 Task: Start a Sprint called Sprint0000000231 in Scrum Project Project0000000077 in Jira. Start a Sprint called Sprint0000000232 in Scrum Project Project0000000078 in Jira. Start a Sprint called Sprint0000000233 in Scrum Project Project0000000078 in Jira. Start a Sprint called Sprint0000000234 in Scrum Project Project0000000078 in Jira. Create a Scrum Project Project0000000079 in Jira
Action: Mouse moved to (77, 299)
Screenshot: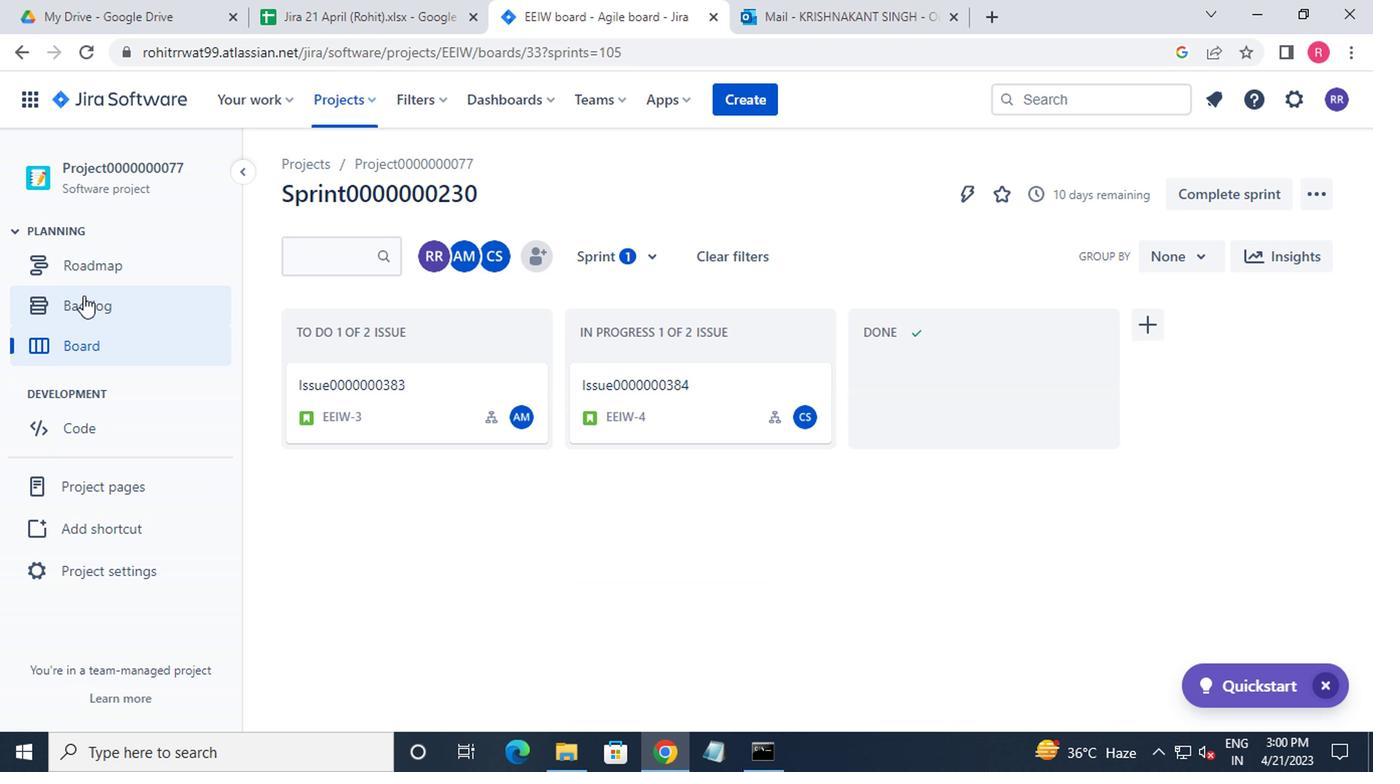 
Action: Mouse pressed left at (77, 299)
Screenshot: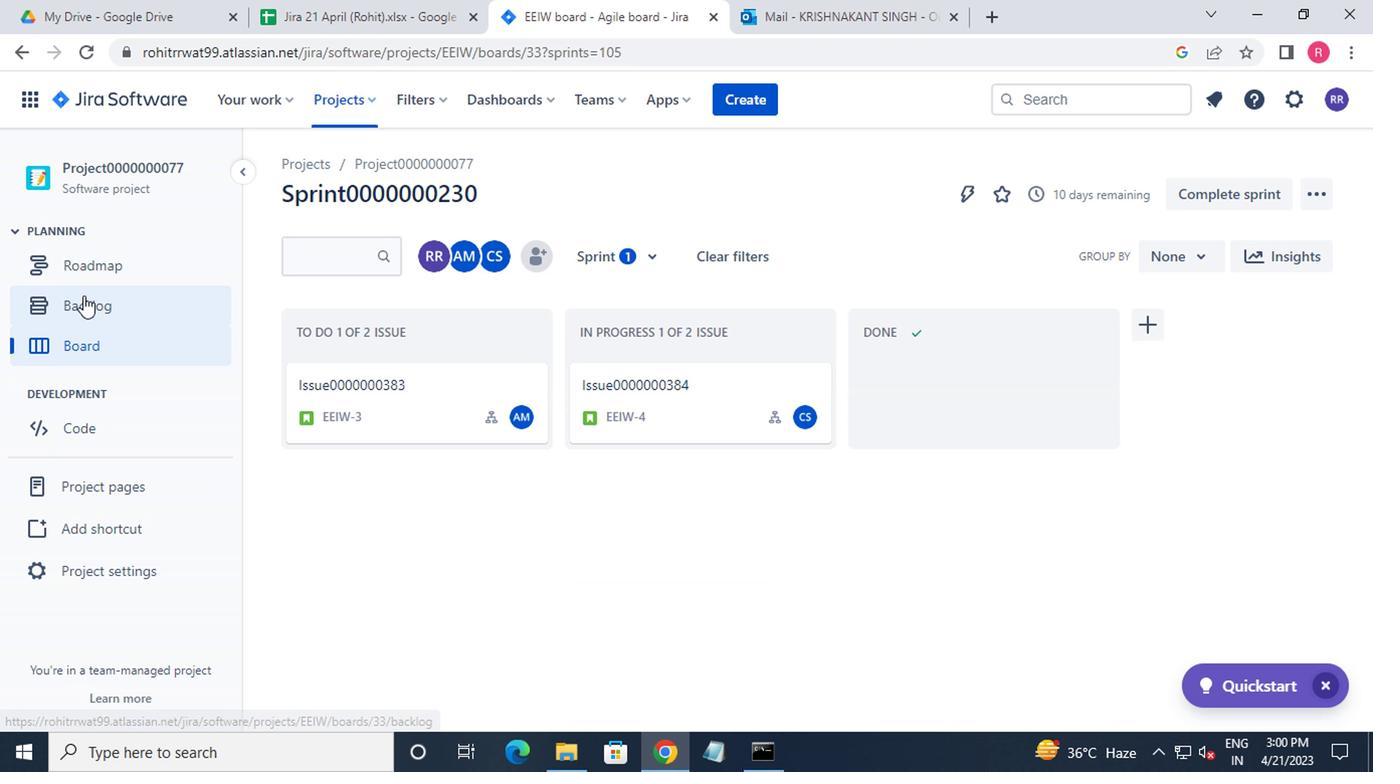 
Action: Mouse moved to (975, 411)
Screenshot: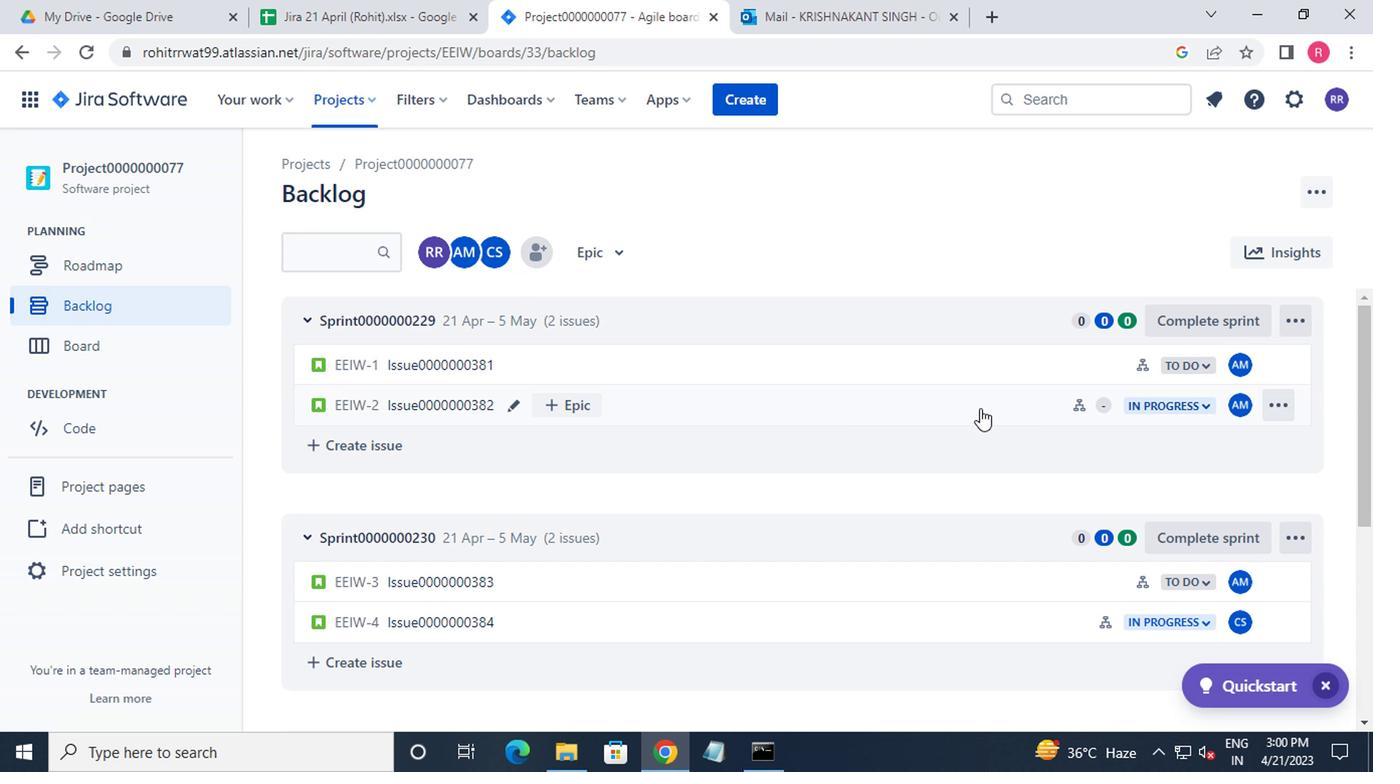 
Action: Mouse scrolled (975, 409) with delta (0, -1)
Screenshot: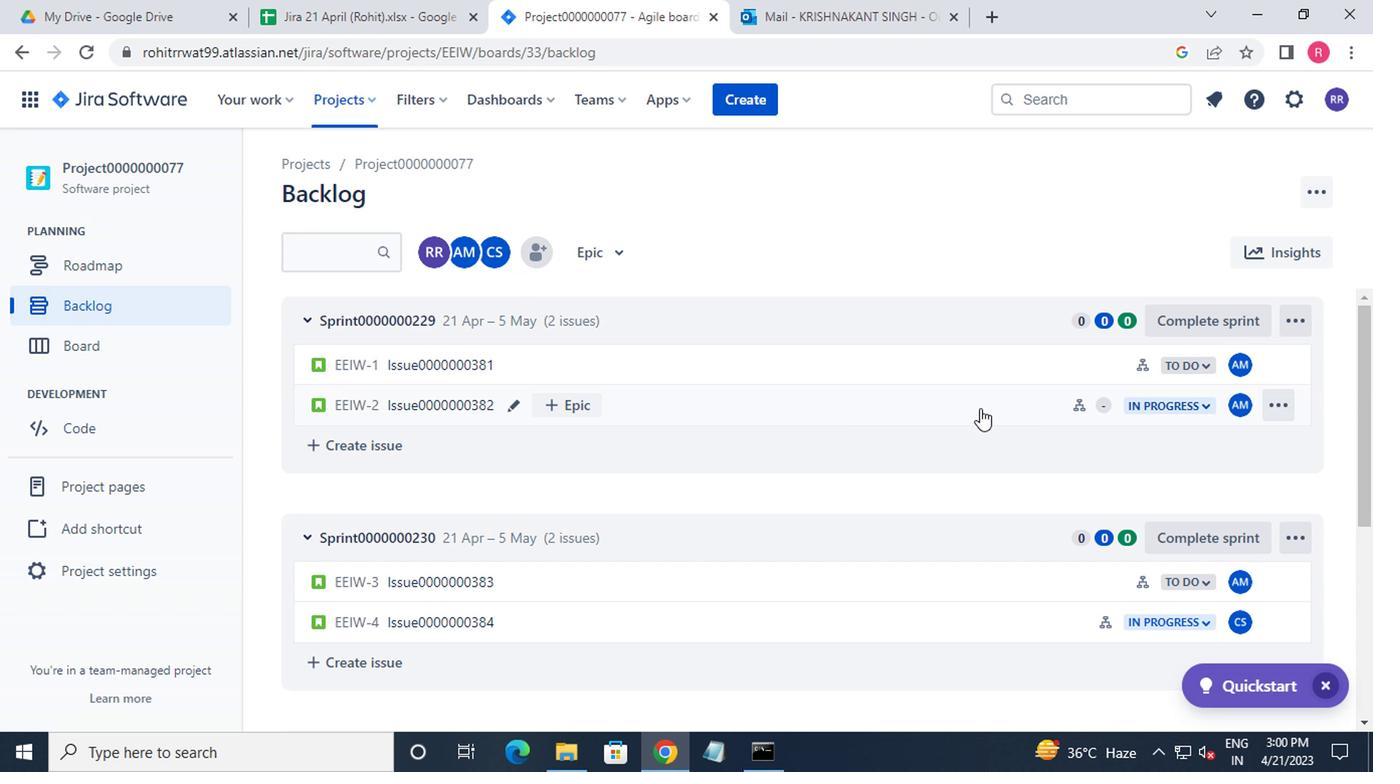 
Action: Mouse moved to (979, 421)
Screenshot: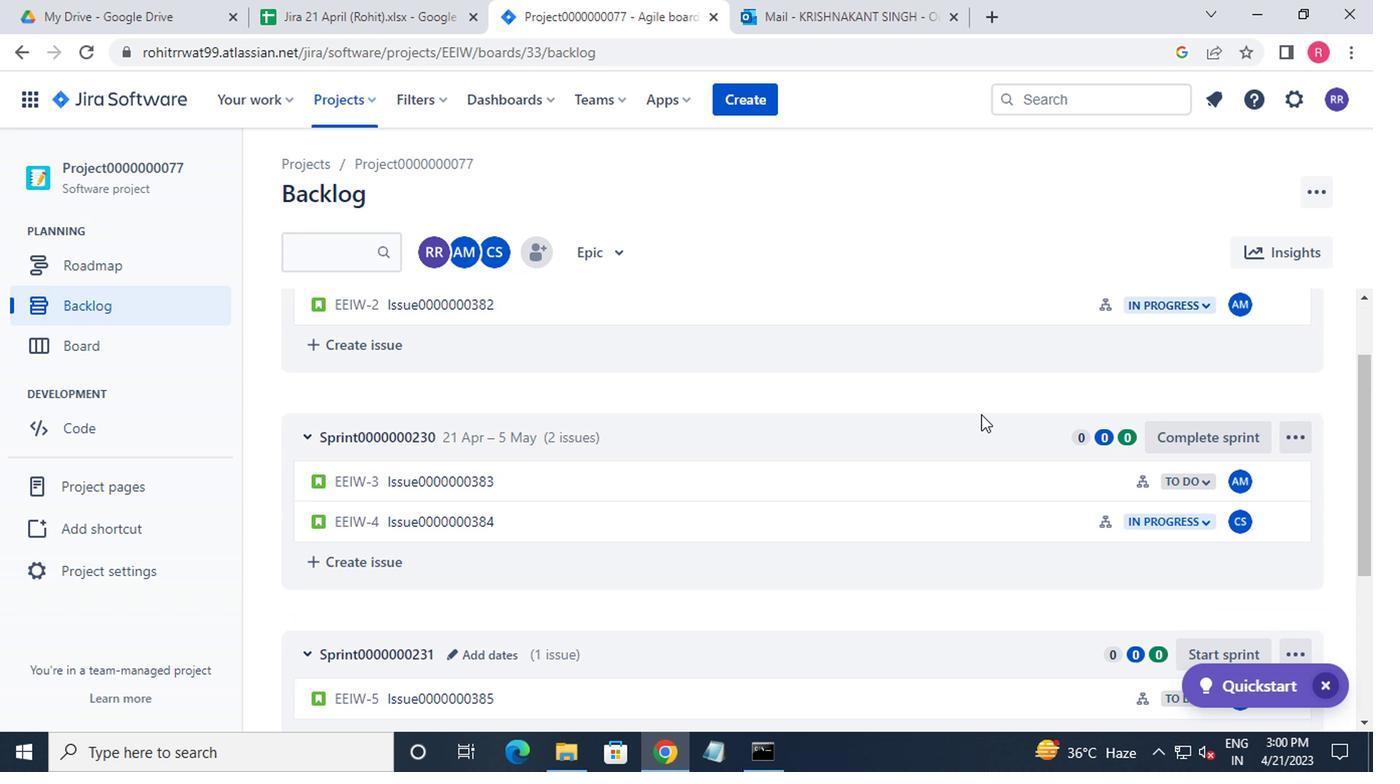 
Action: Mouse scrolled (979, 419) with delta (0, -1)
Screenshot: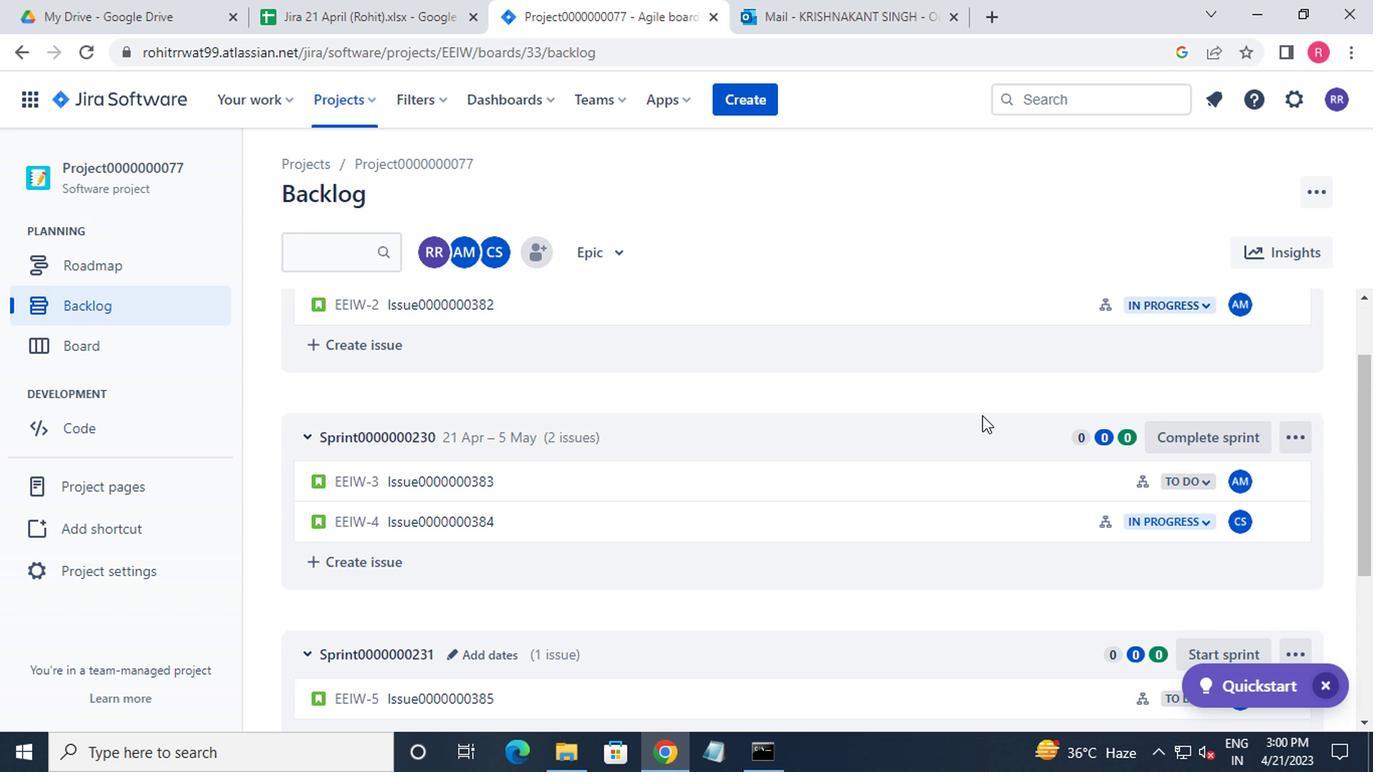 
Action: Mouse moved to (1211, 550)
Screenshot: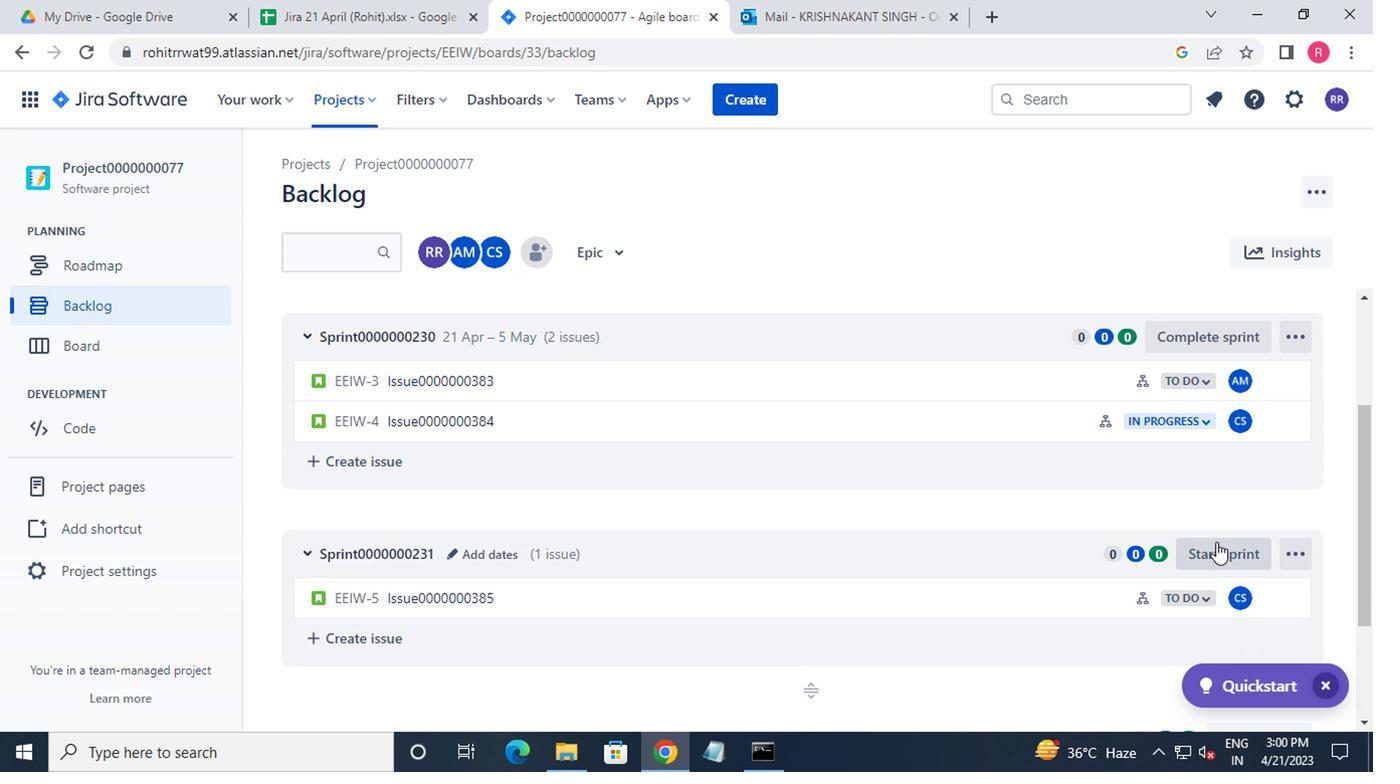 
Action: Mouse pressed left at (1211, 550)
Screenshot: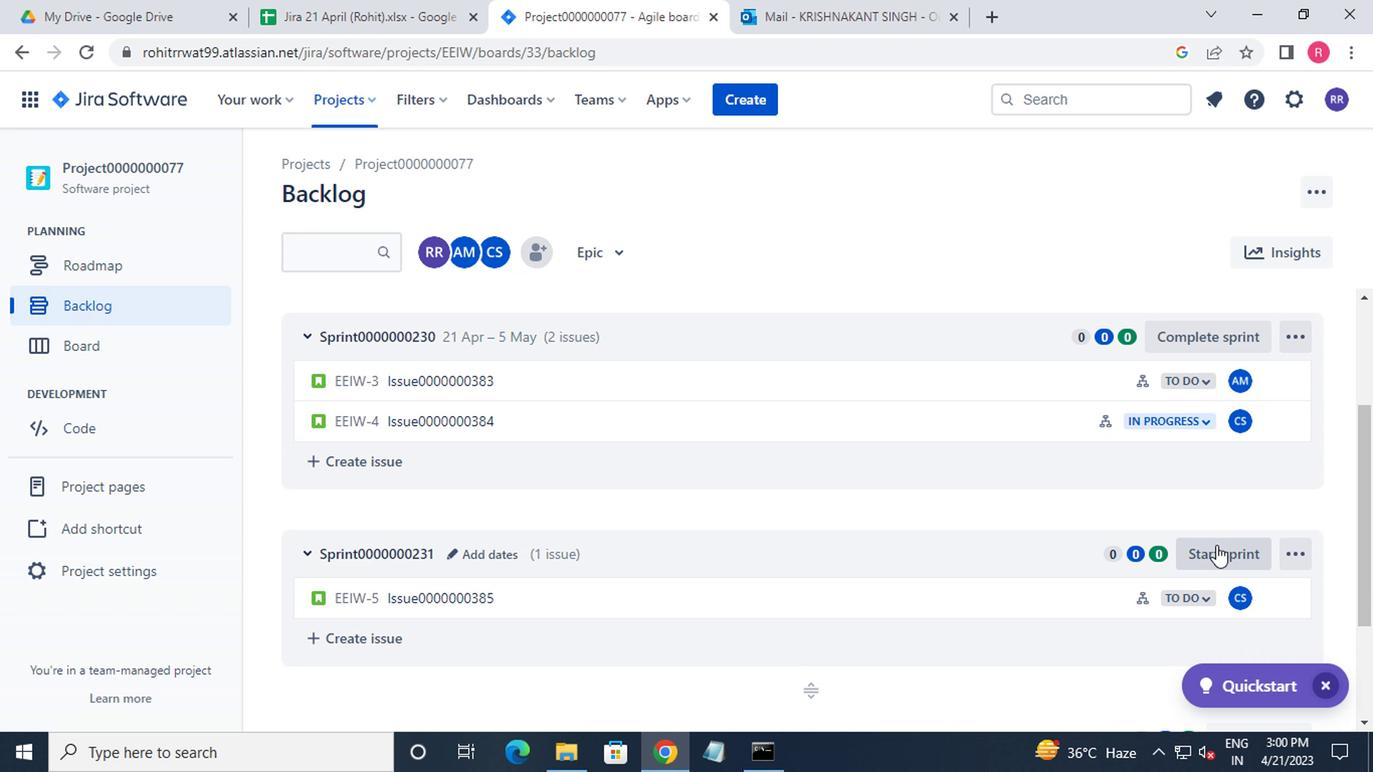 
Action: Mouse moved to (771, 421)
Screenshot: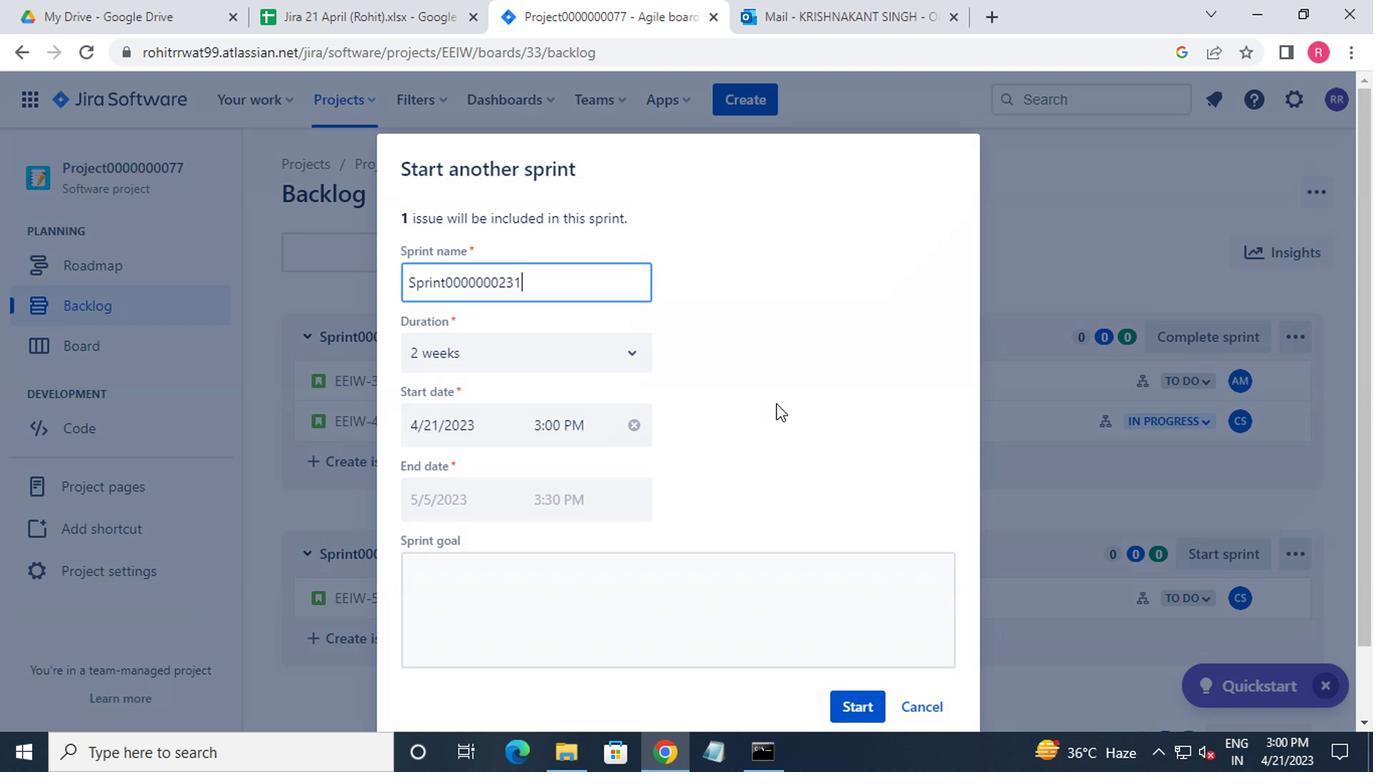 
Action: Mouse scrolled (771, 419) with delta (0, -1)
Screenshot: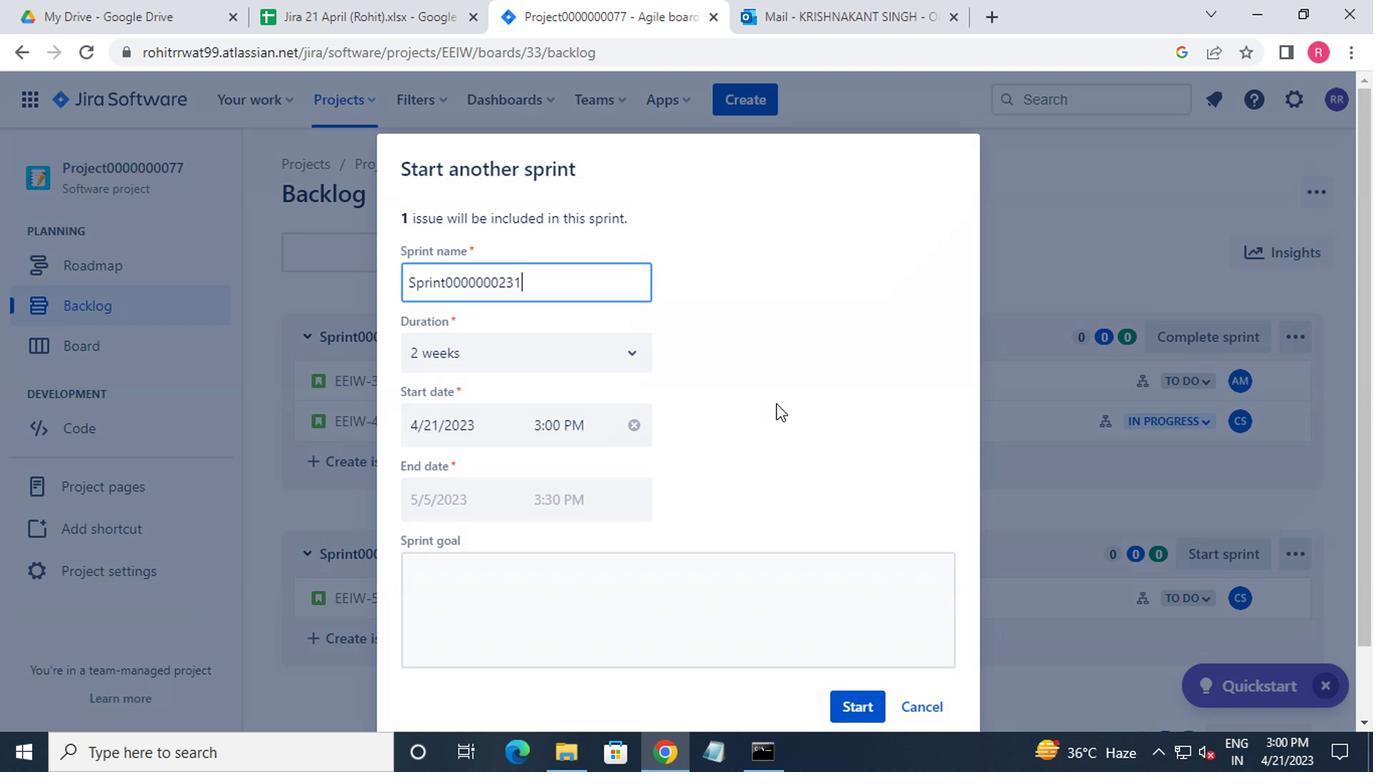 
Action: Mouse moved to (769, 437)
Screenshot: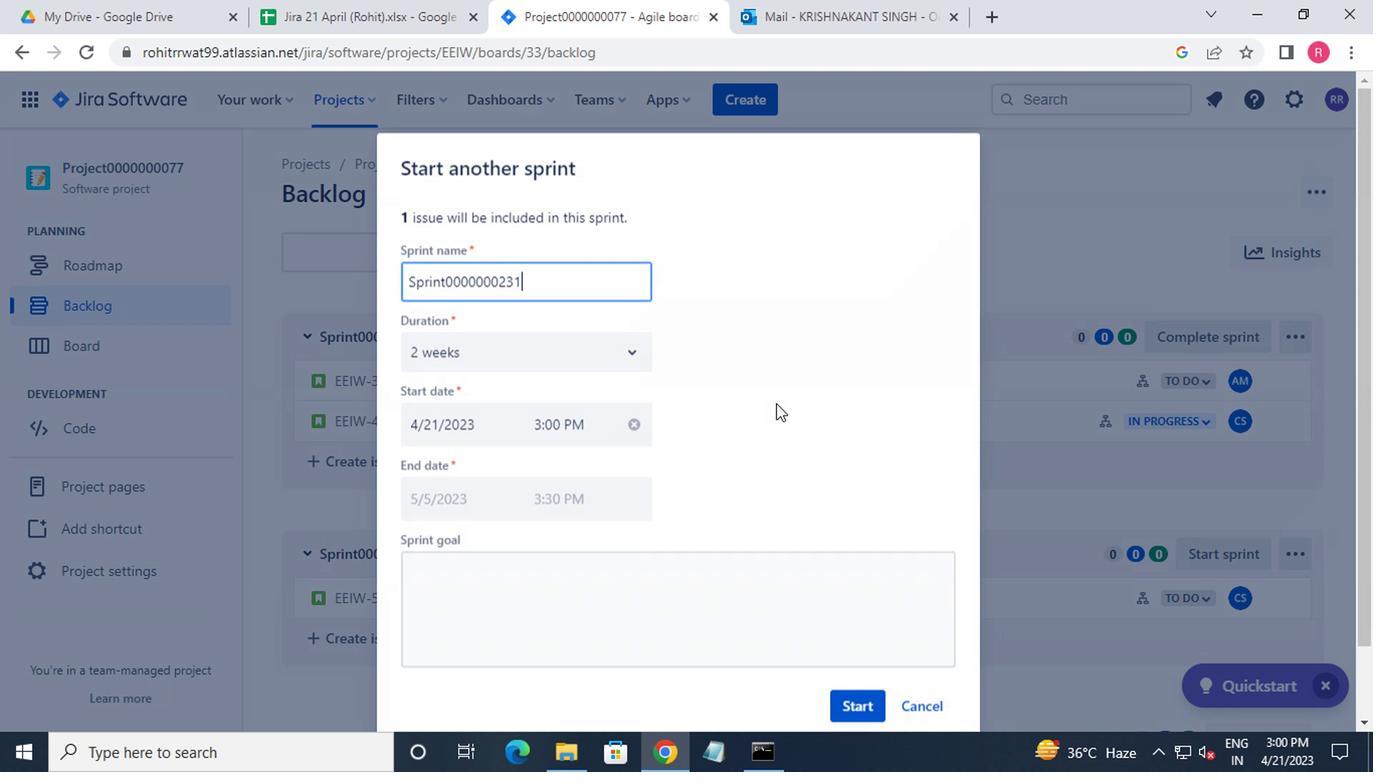 
Action: Mouse scrolled (769, 436) with delta (0, 0)
Screenshot: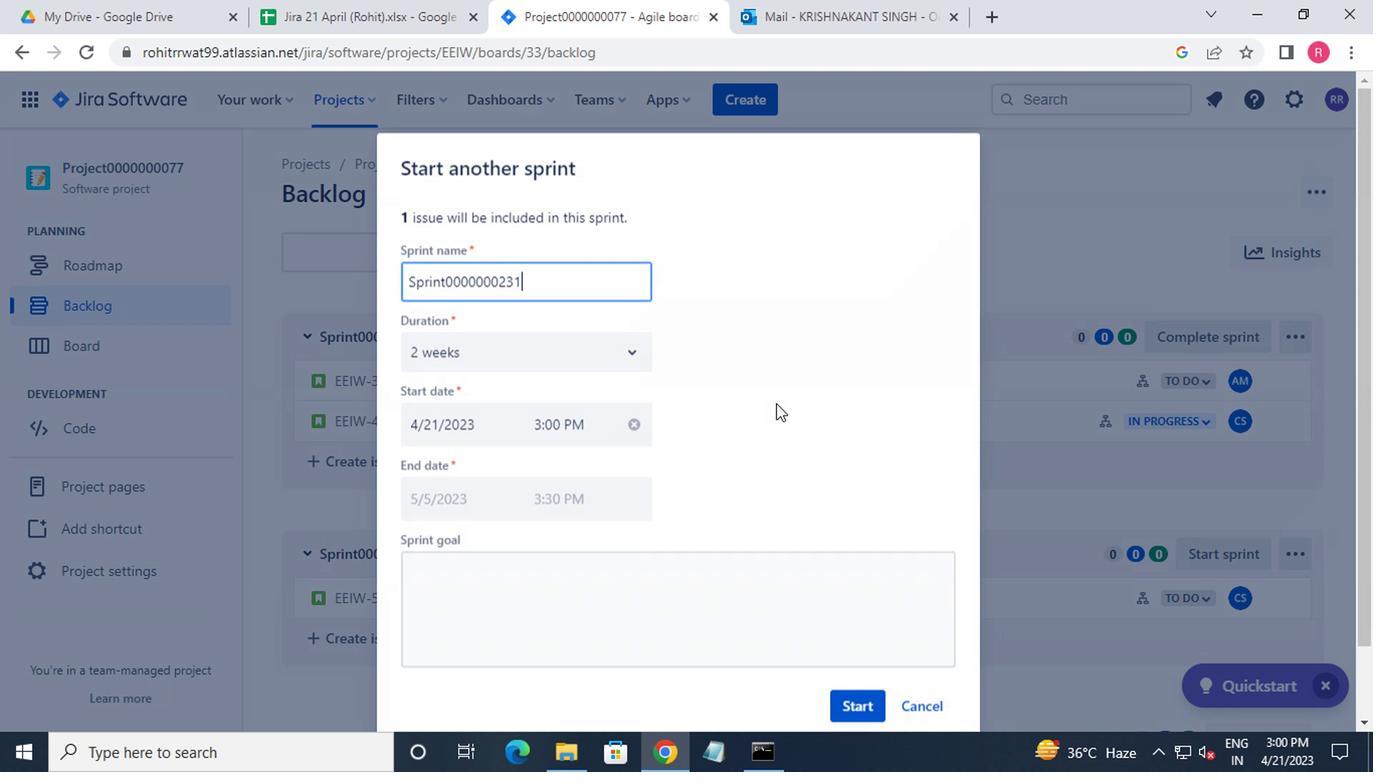 
Action: Mouse moved to (774, 454)
Screenshot: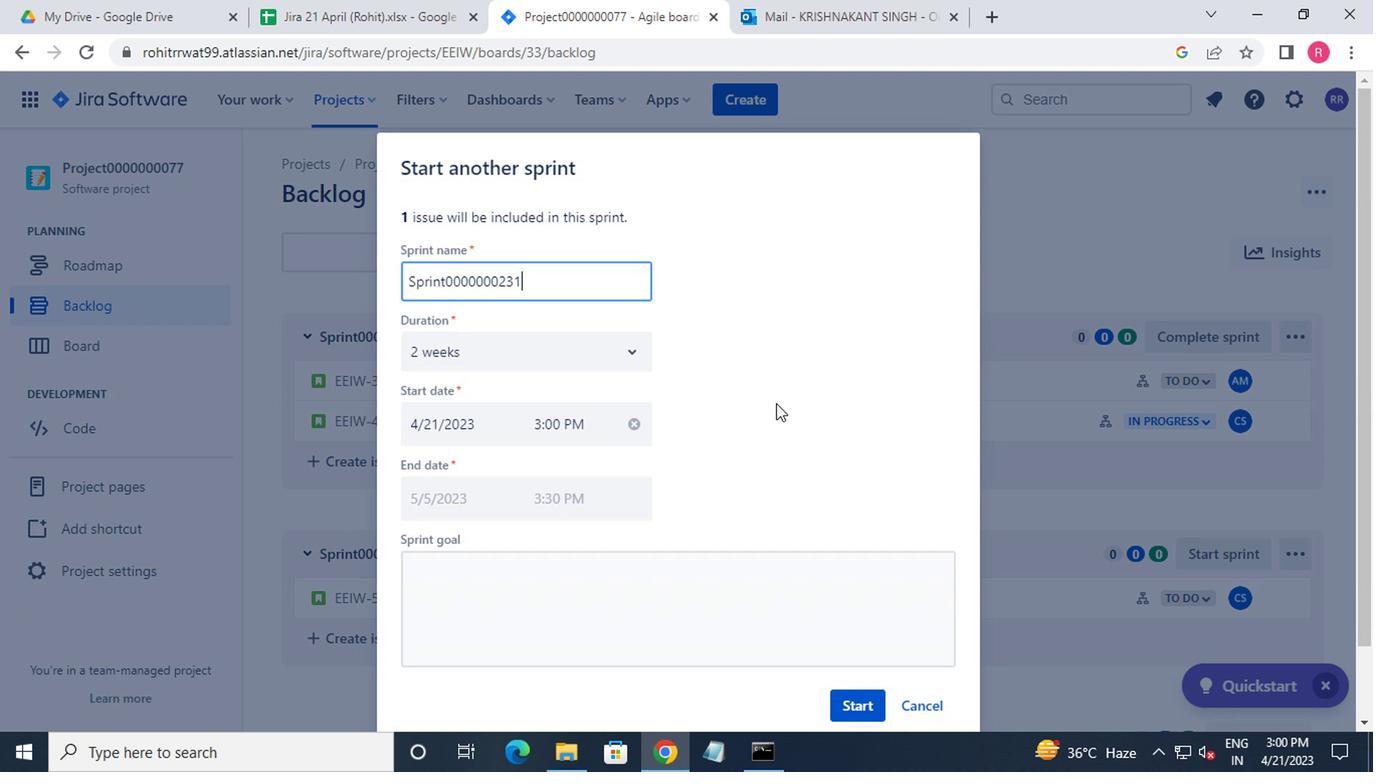 
Action: Mouse scrolled (774, 453) with delta (0, -1)
Screenshot: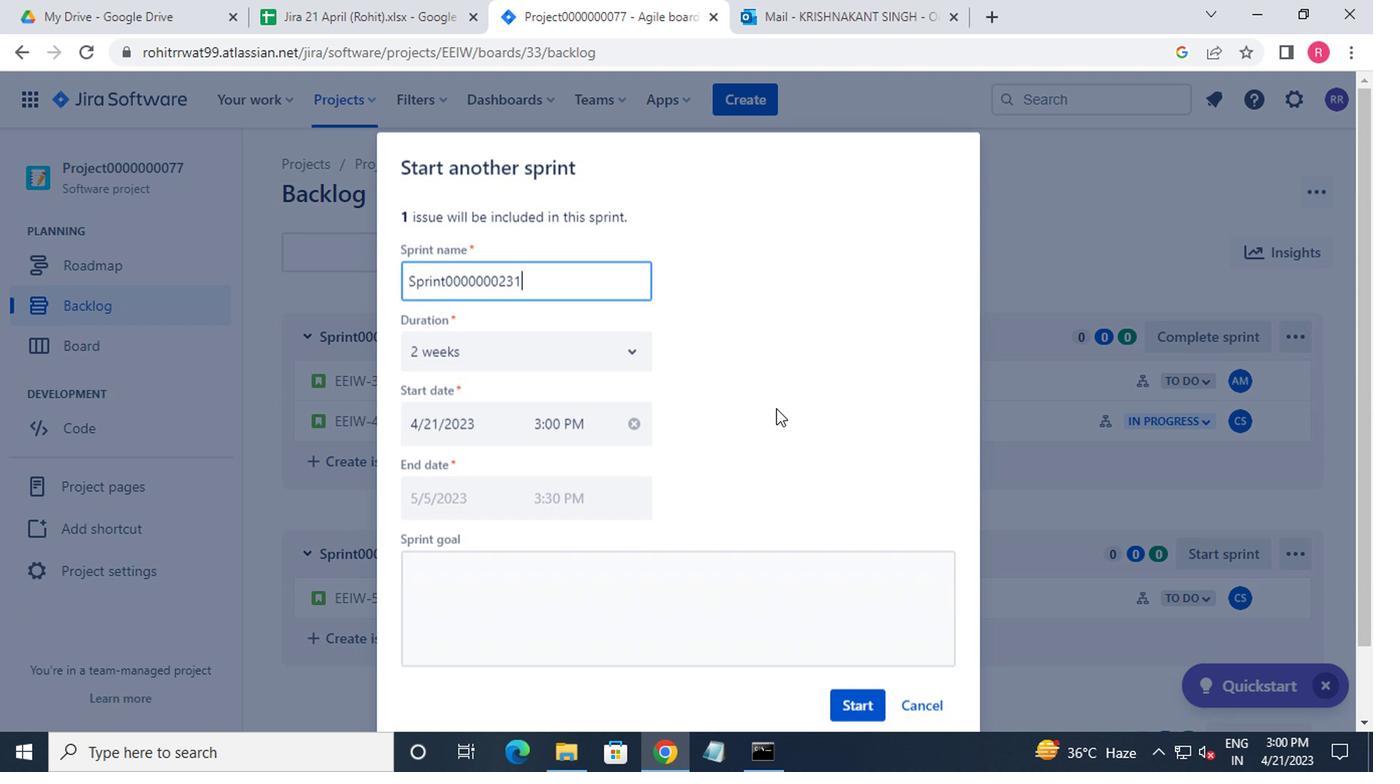 
Action: Mouse moved to (825, 630)
Screenshot: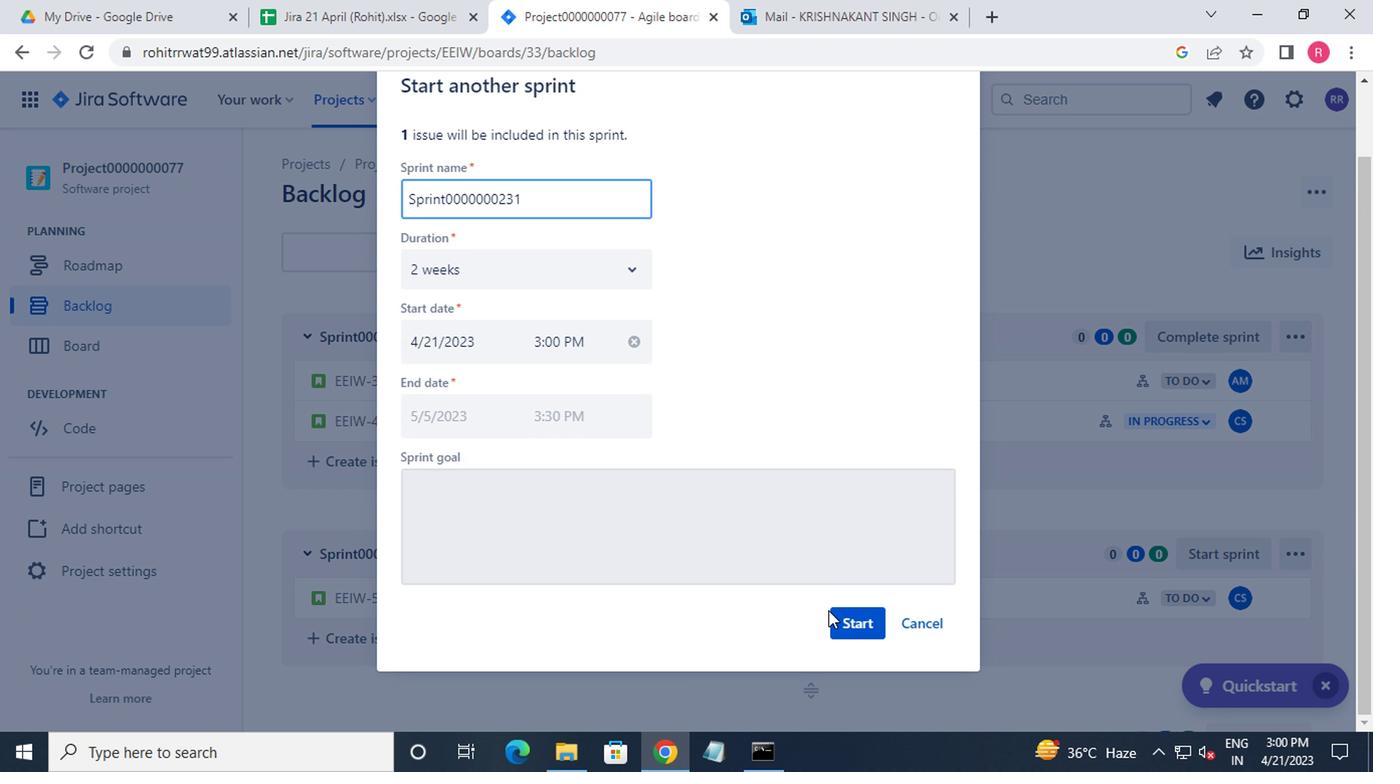 
Action: Mouse pressed left at (825, 630)
Screenshot: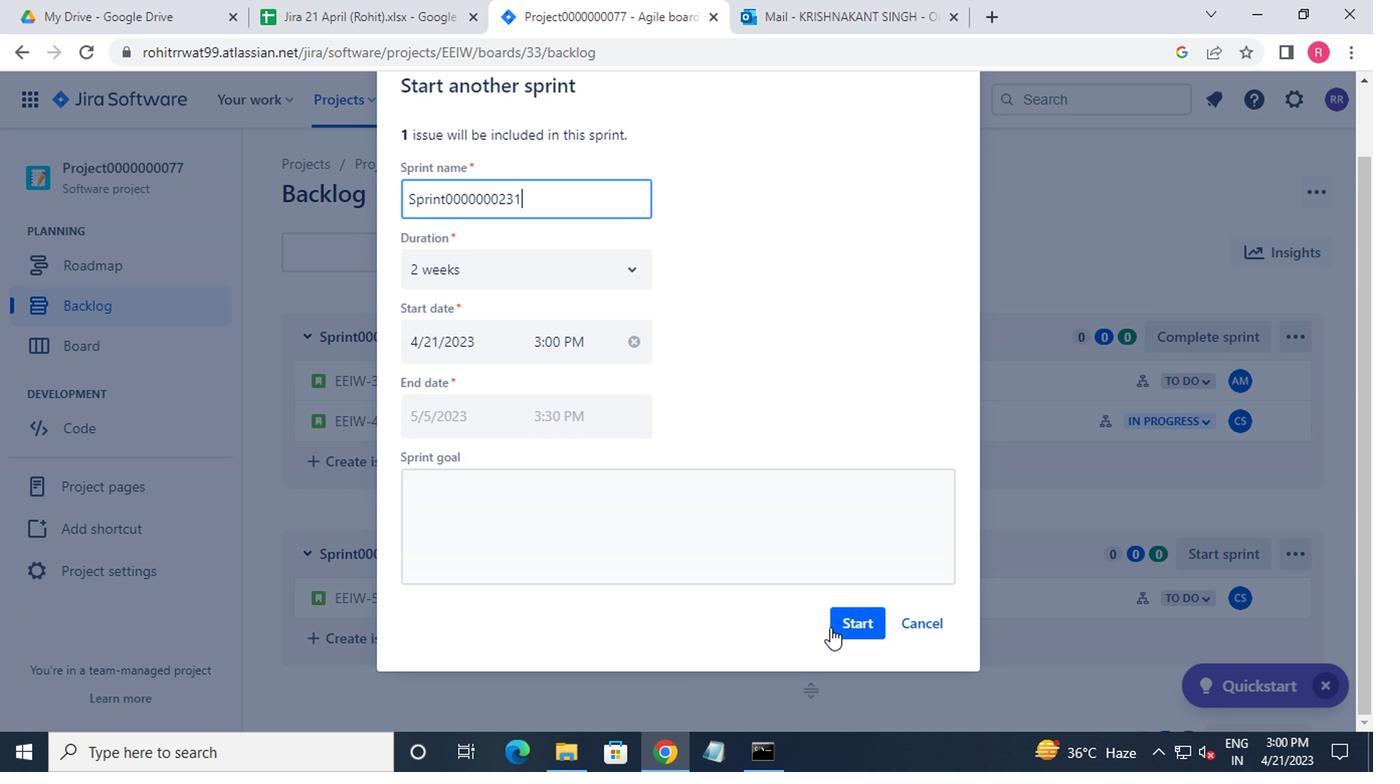 
Action: Mouse moved to (359, 105)
Screenshot: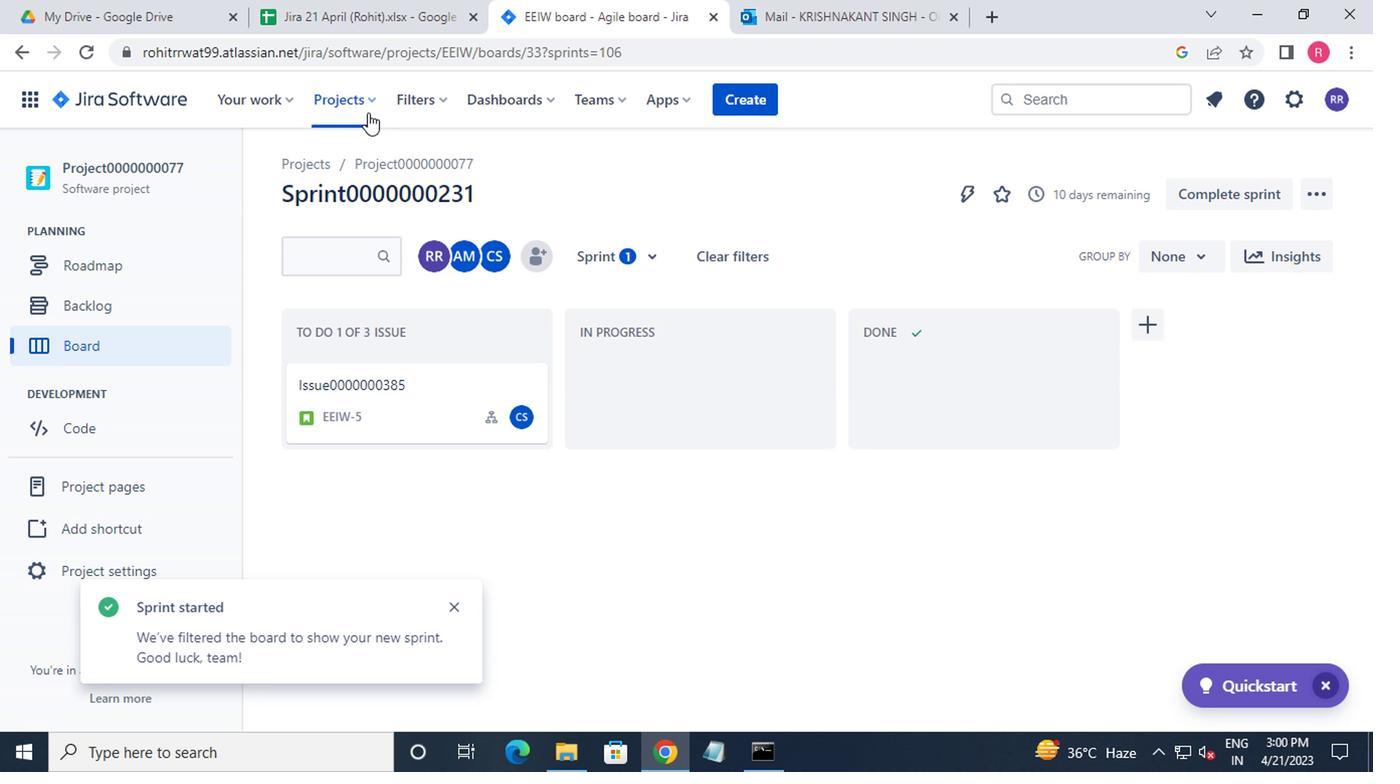 
Action: Mouse pressed left at (359, 105)
Screenshot: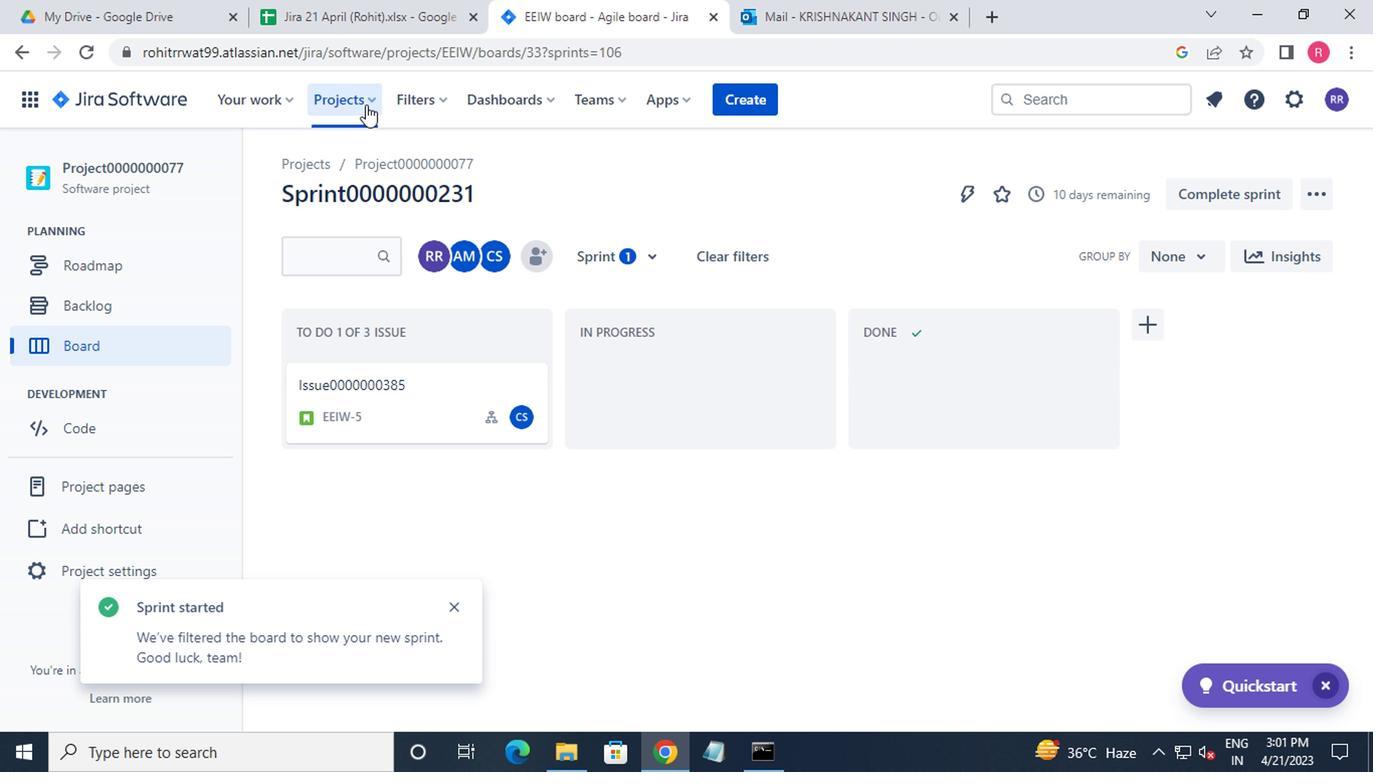 
Action: Mouse moved to (434, 260)
Screenshot: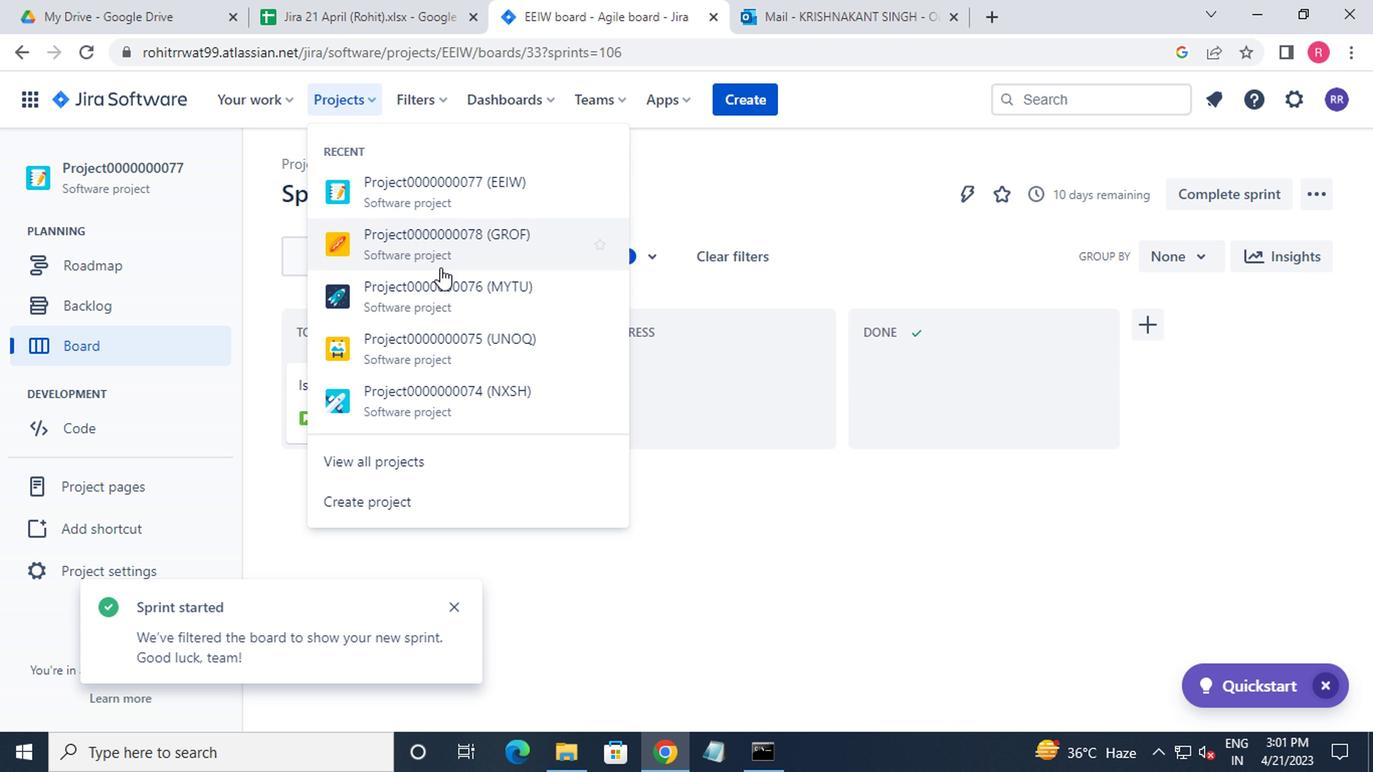 
Action: Mouse pressed left at (434, 260)
Screenshot: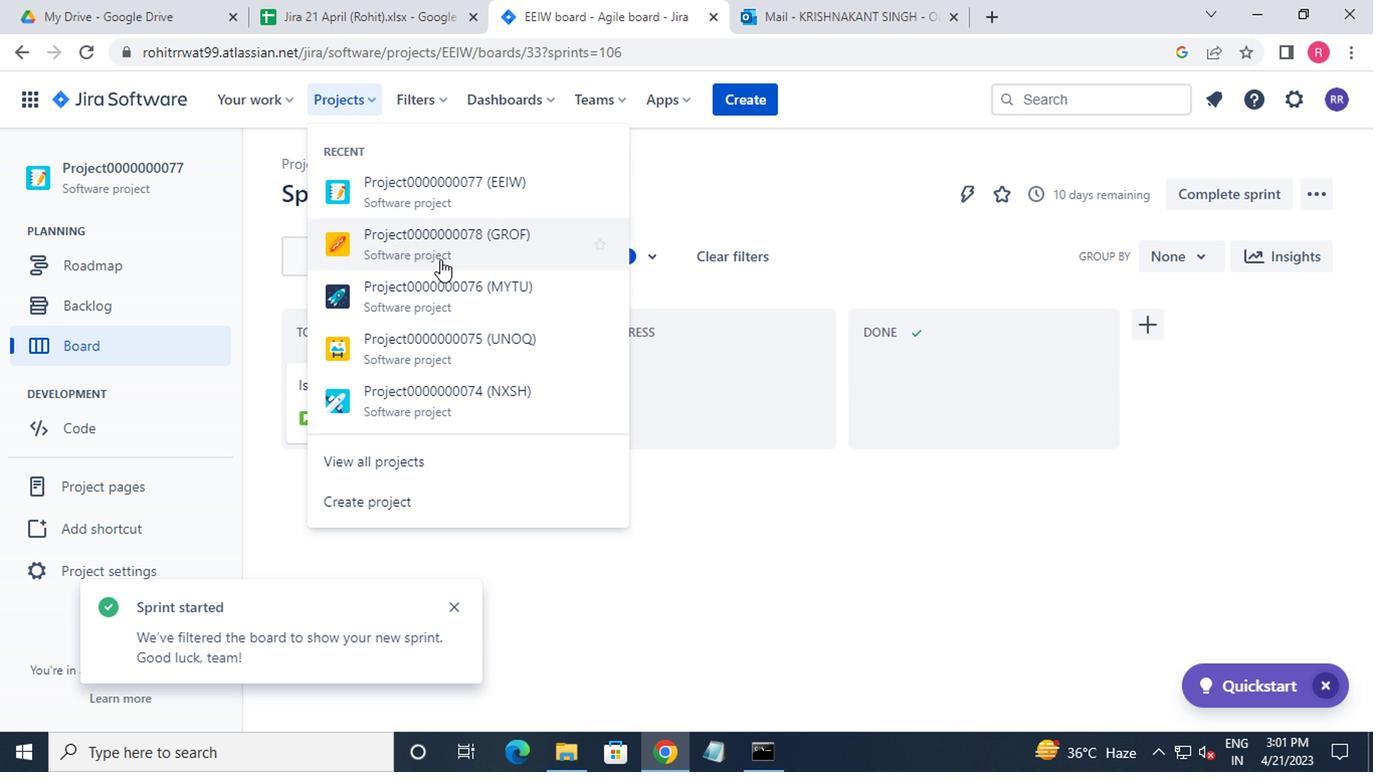 
Action: Mouse moved to (158, 303)
Screenshot: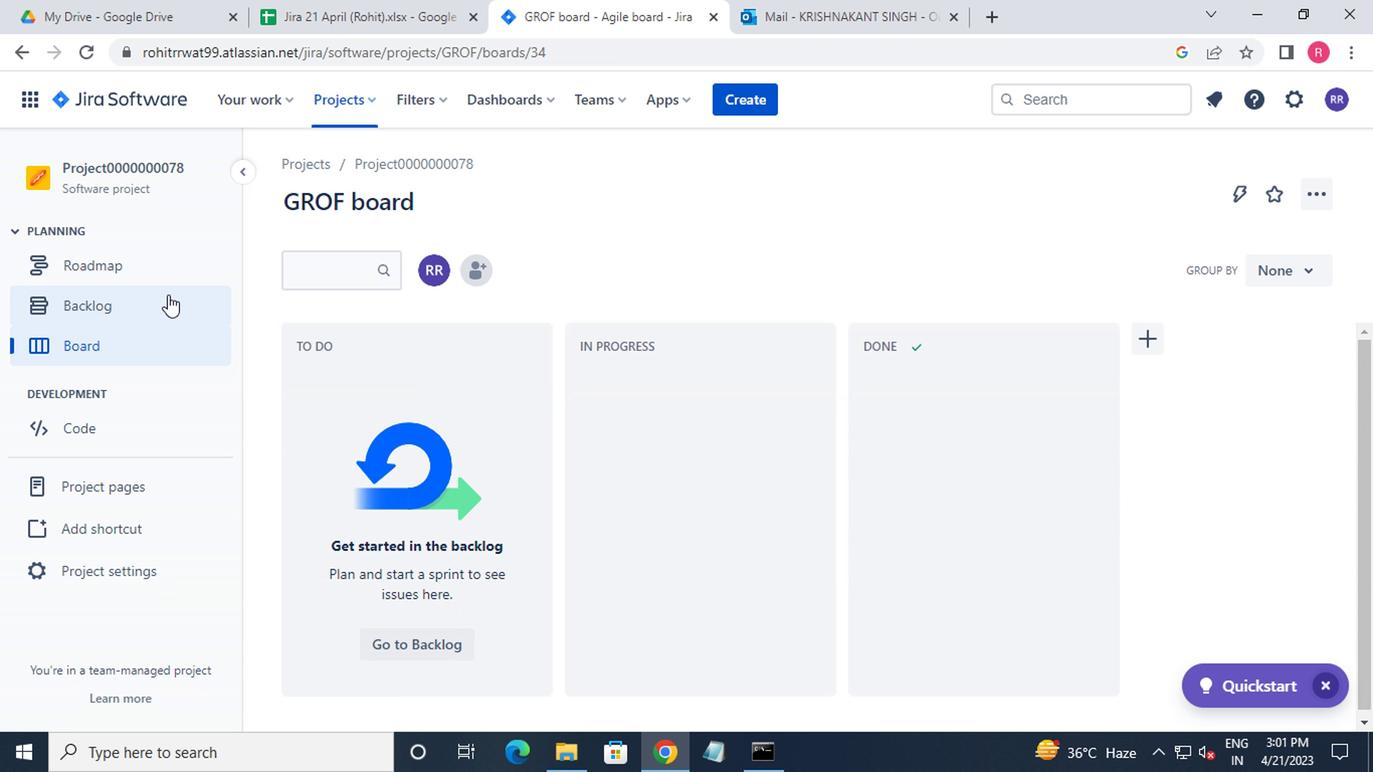 
Action: Mouse pressed left at (158, 303)
Screenshot: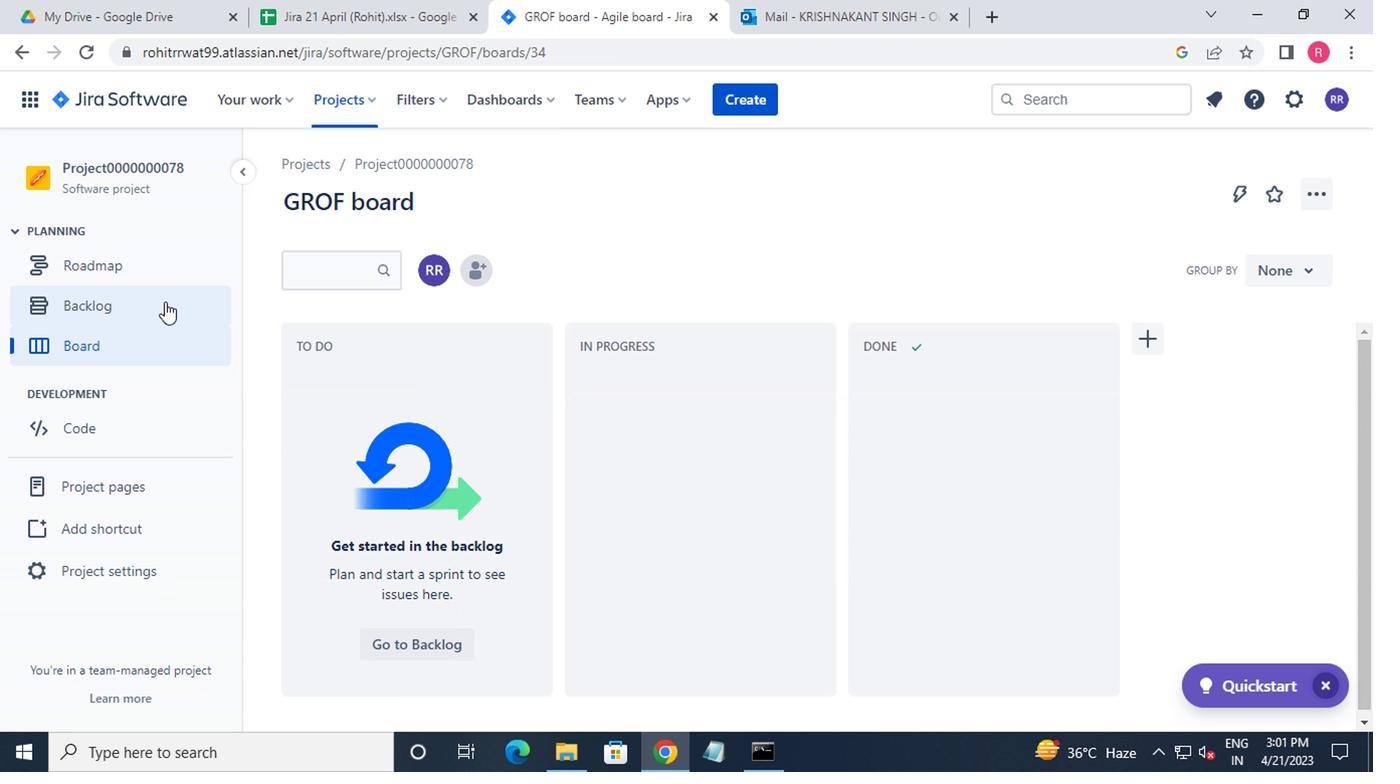 
Action: Mouse moved to (1183, 316)
Screenshot: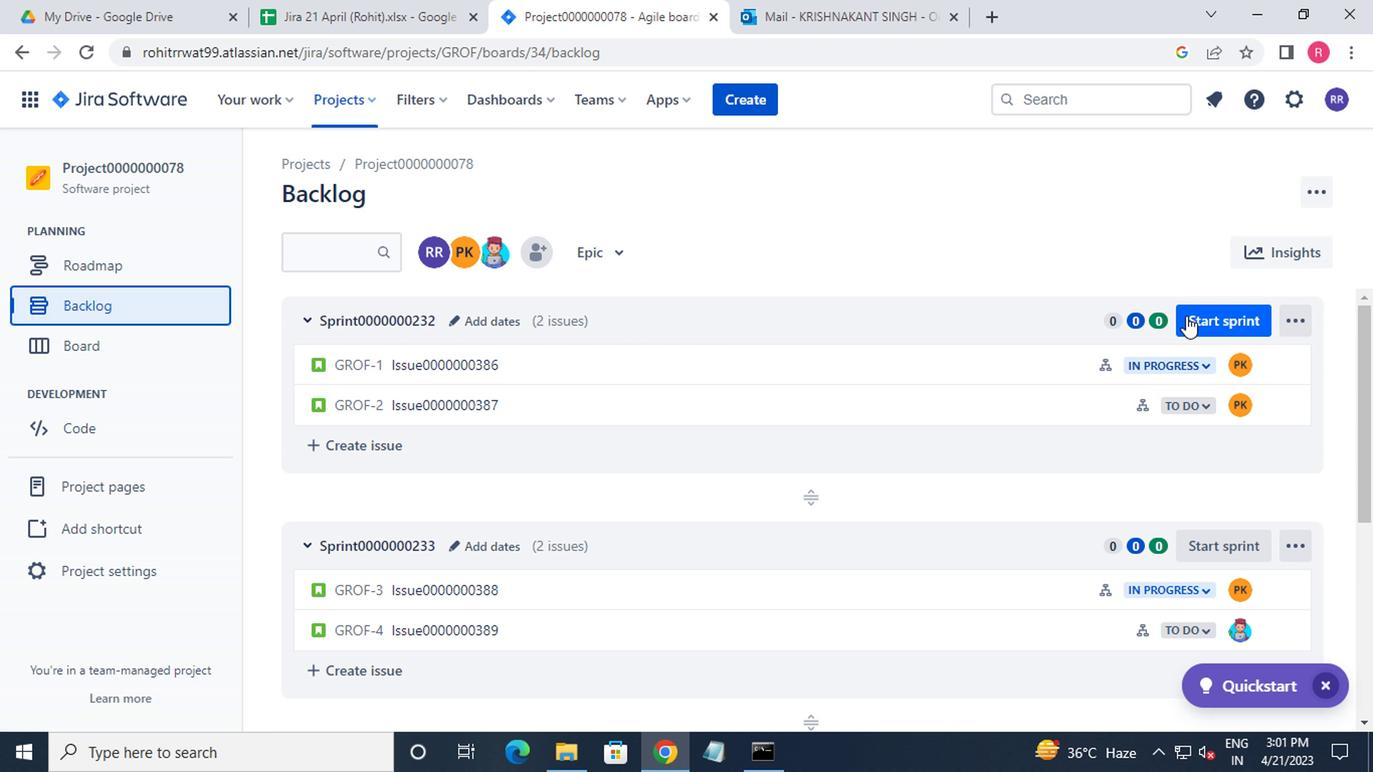 
Action: Mouse pressed left at (1183, 316)
Screenshot: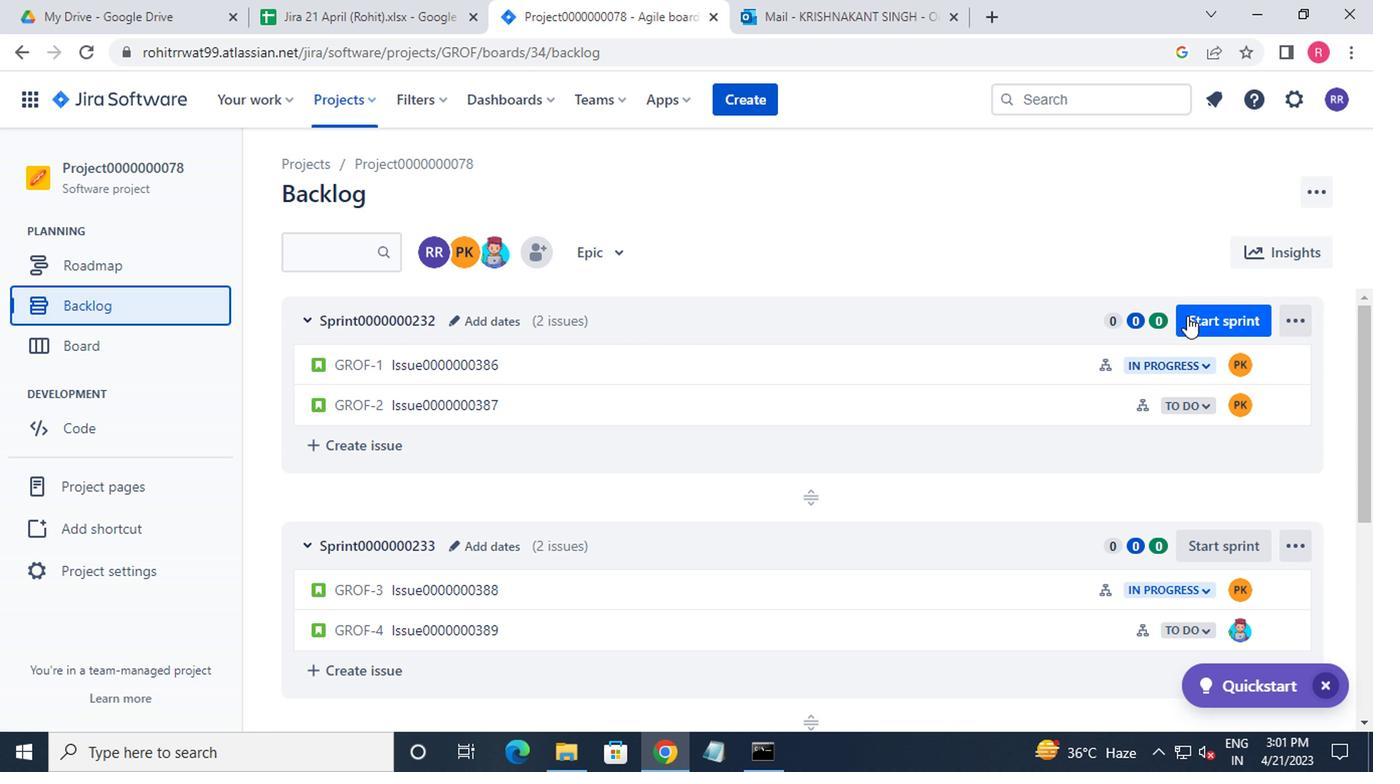 
Action: Mouse moved to (848, 701)
Screenshot: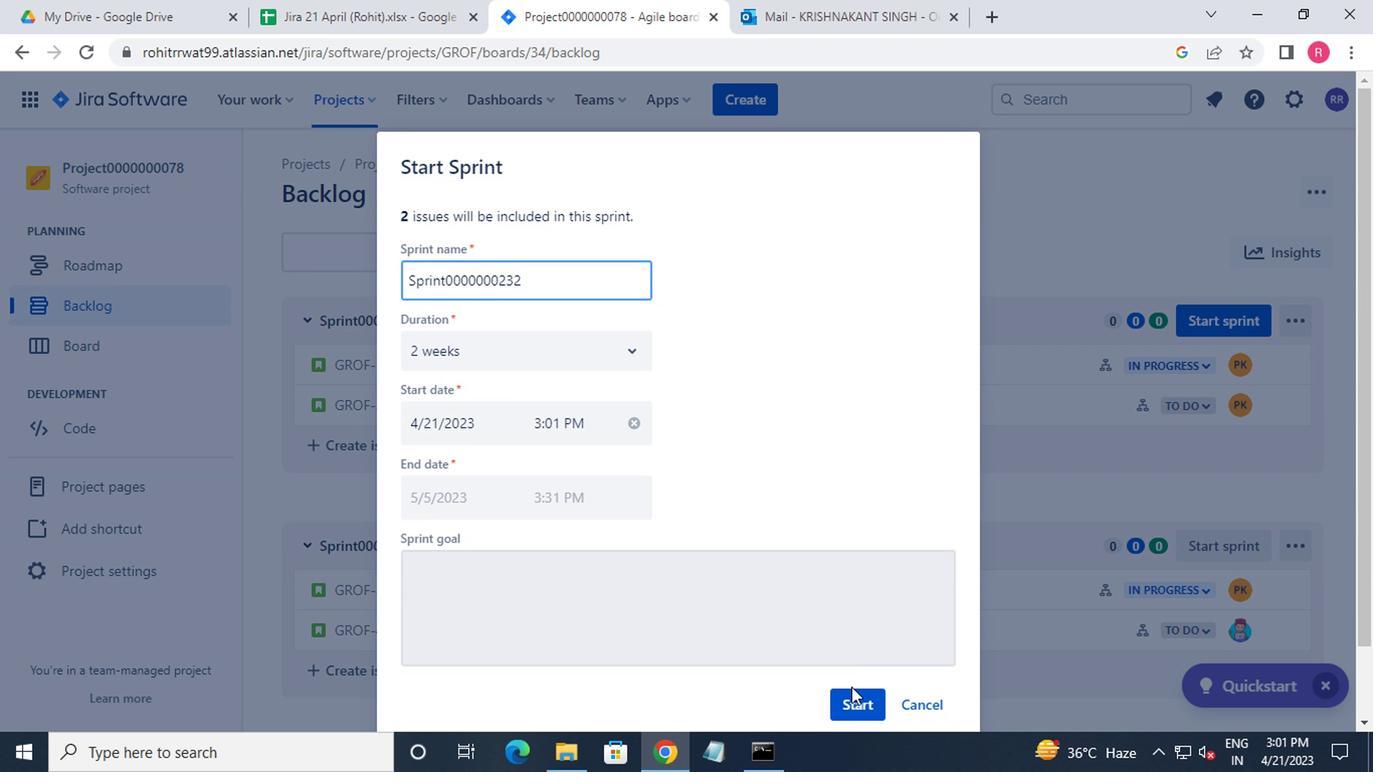 
Action: Mouse pressed left at (848, 701)
Screenshot: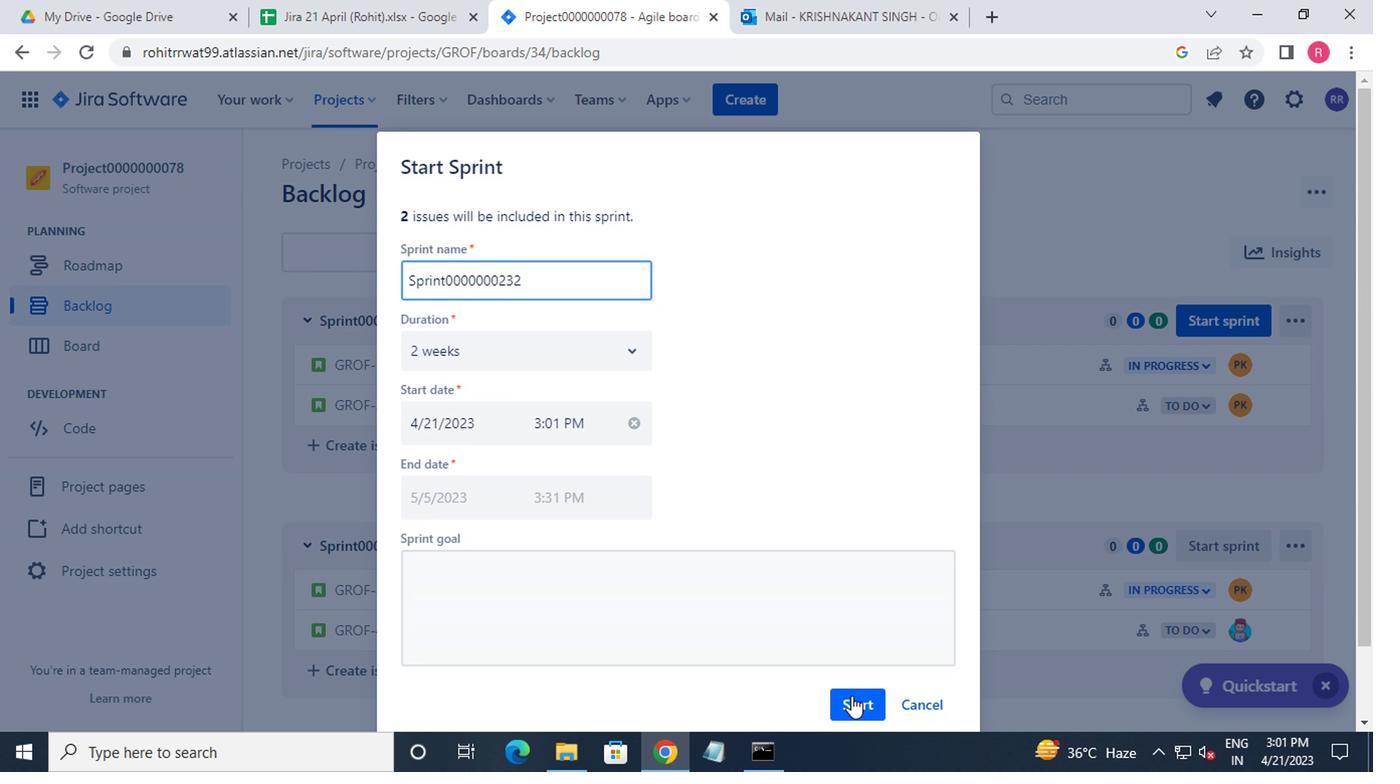 
Action: Mouse moved to (125, 316)
Screenshot: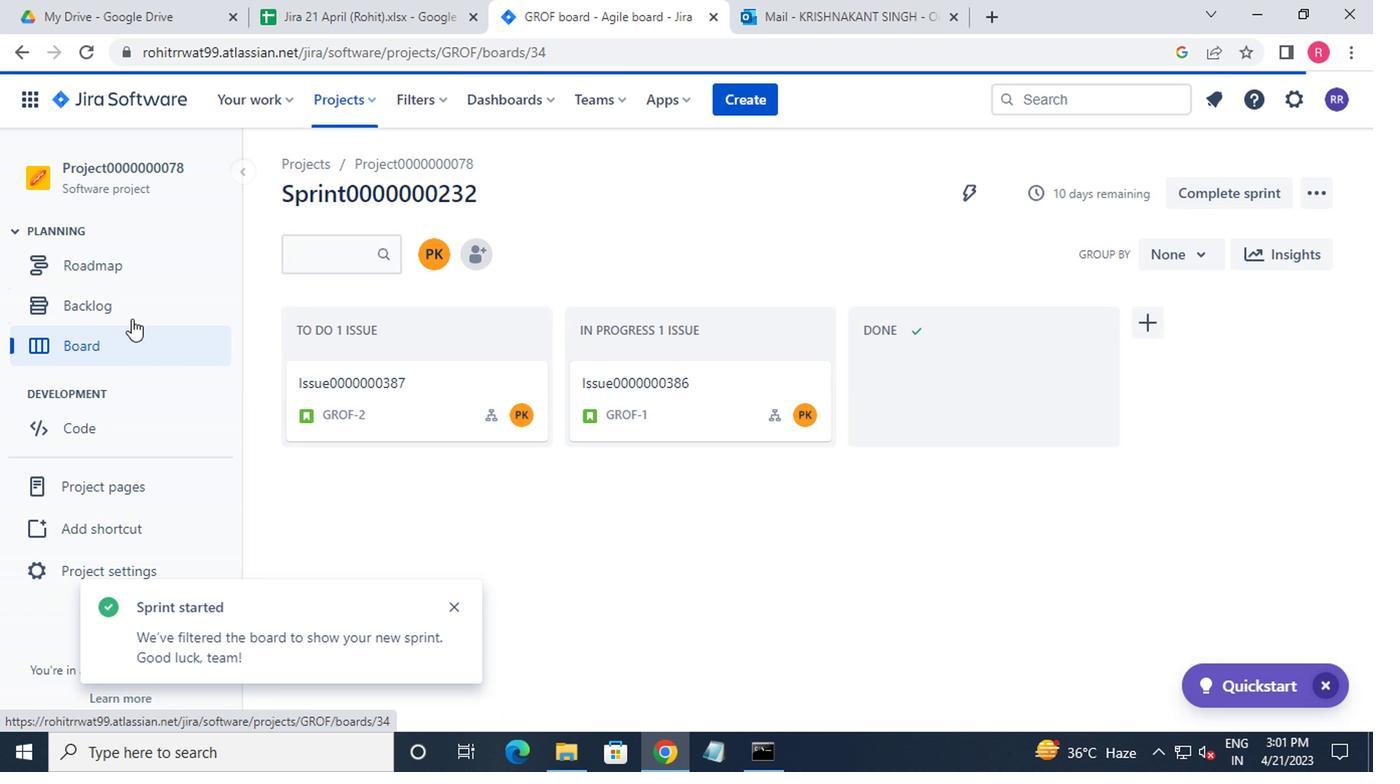 
Action: Mouse pressed left at (125, 316)
Screenshot: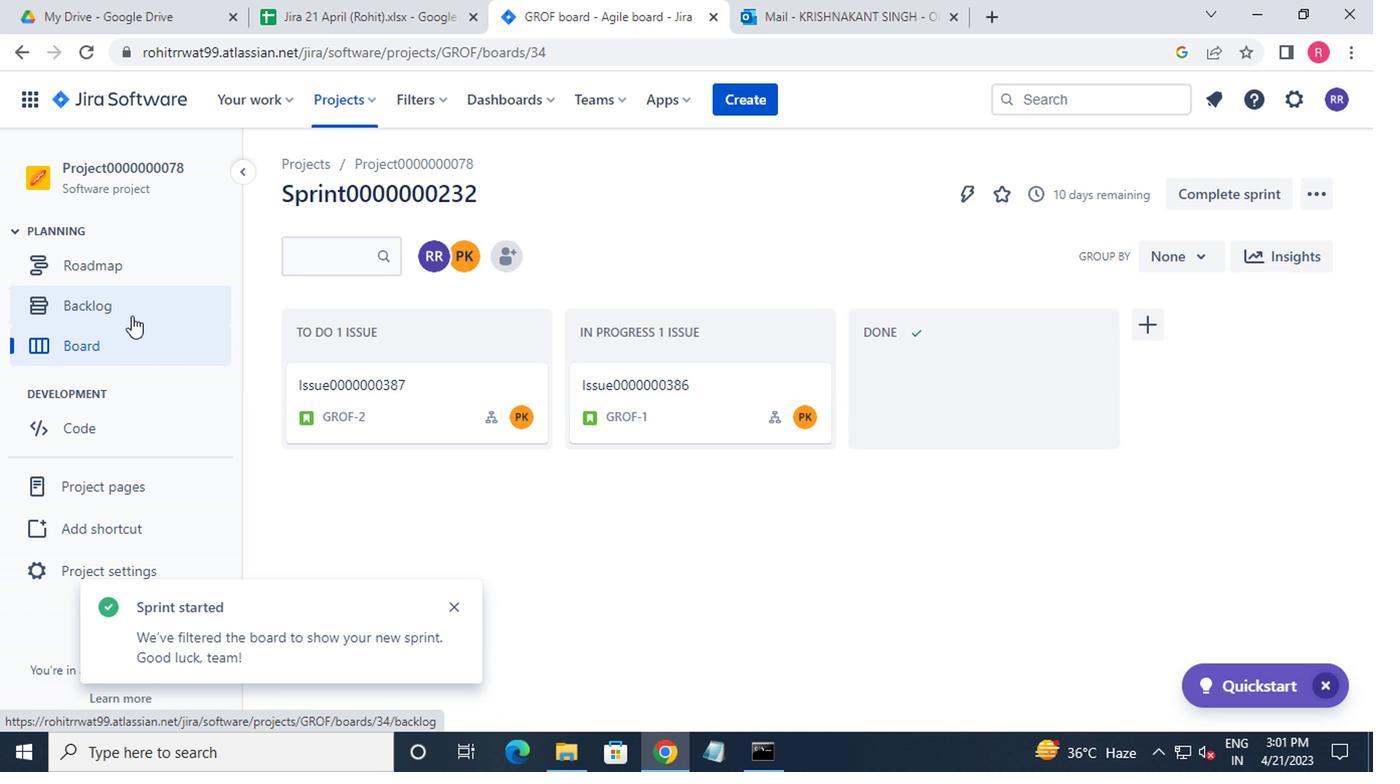 
Action: Mouse moved to (577, 428)
Screenshot: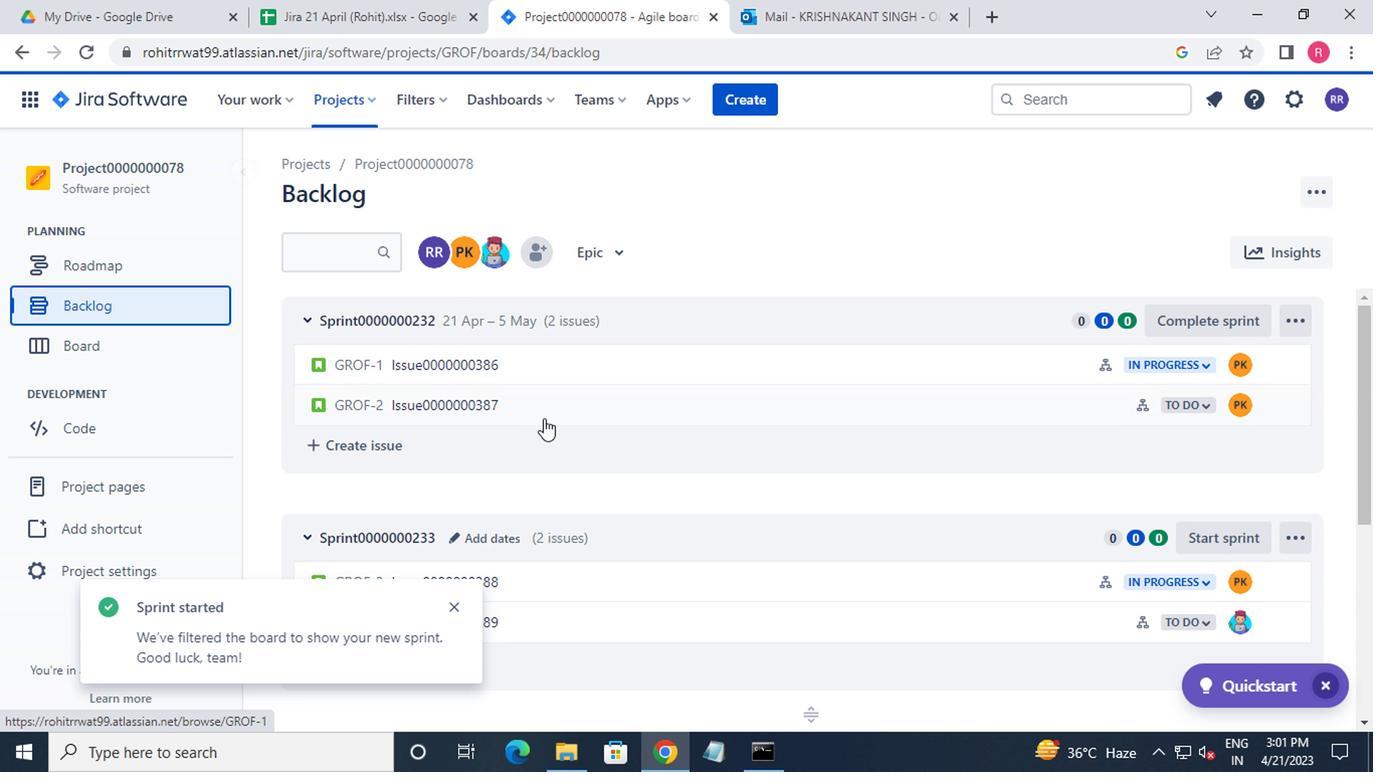 
Action: Mouse scrolled (577, 427) with delta (0, -1)
Screenshot: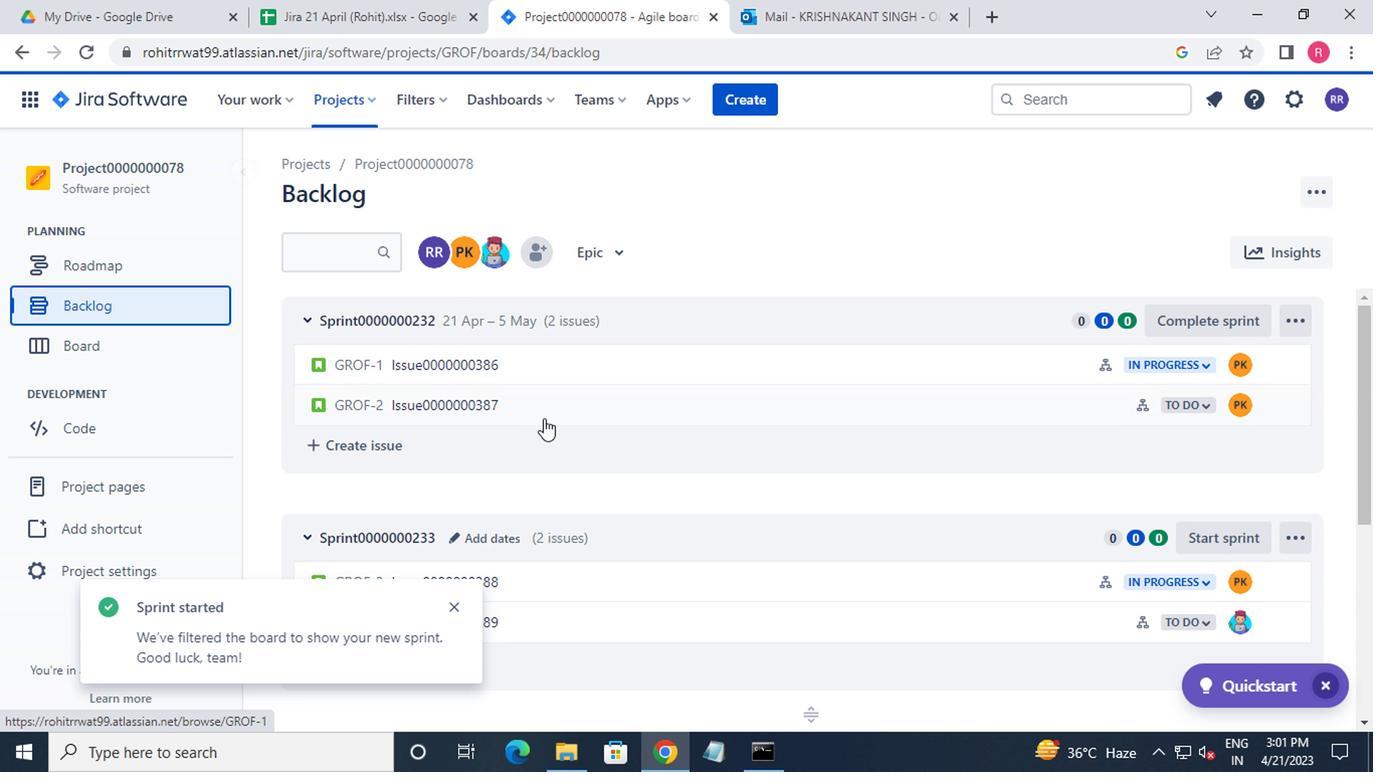 
Action: Mouse moved to (1211, 426)
Screenshot: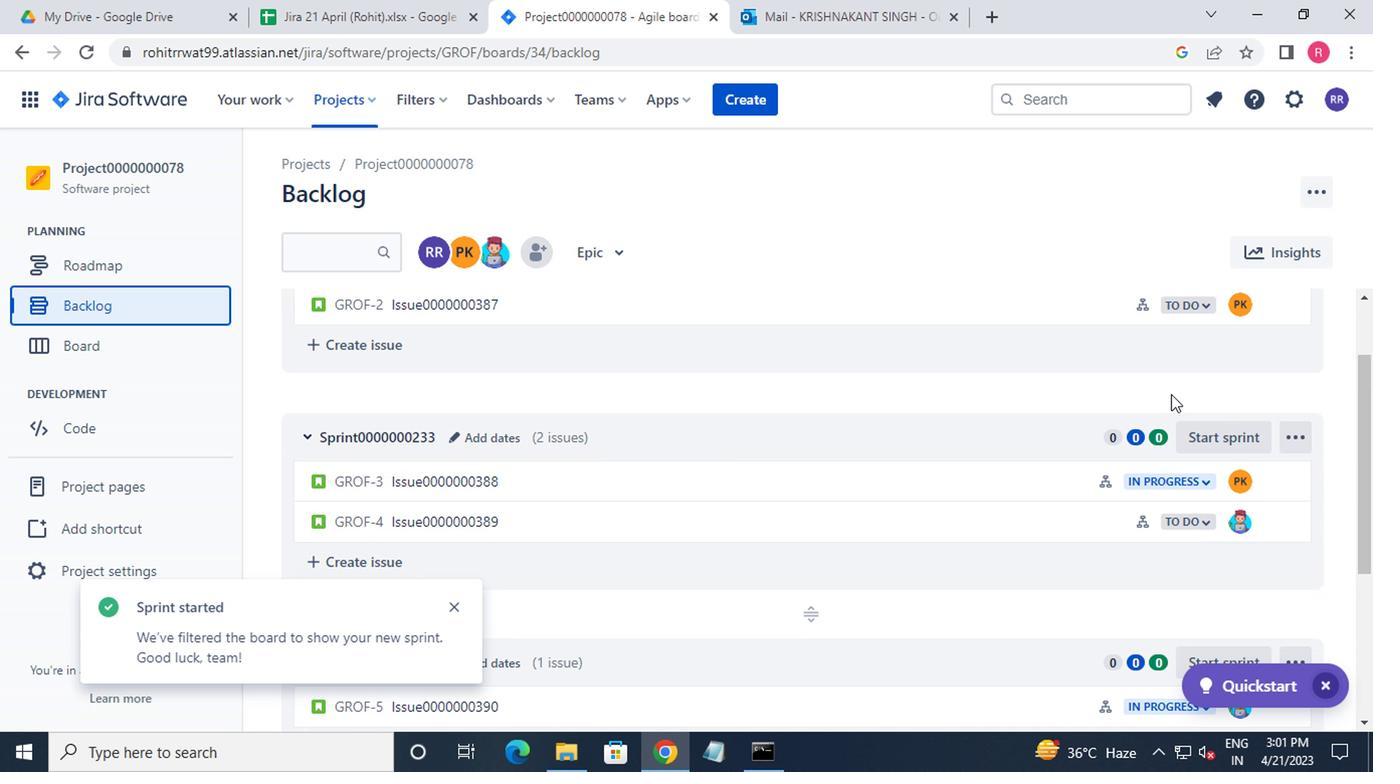 
Action: Mouse pressed left at (1211, 426)
Screenshot: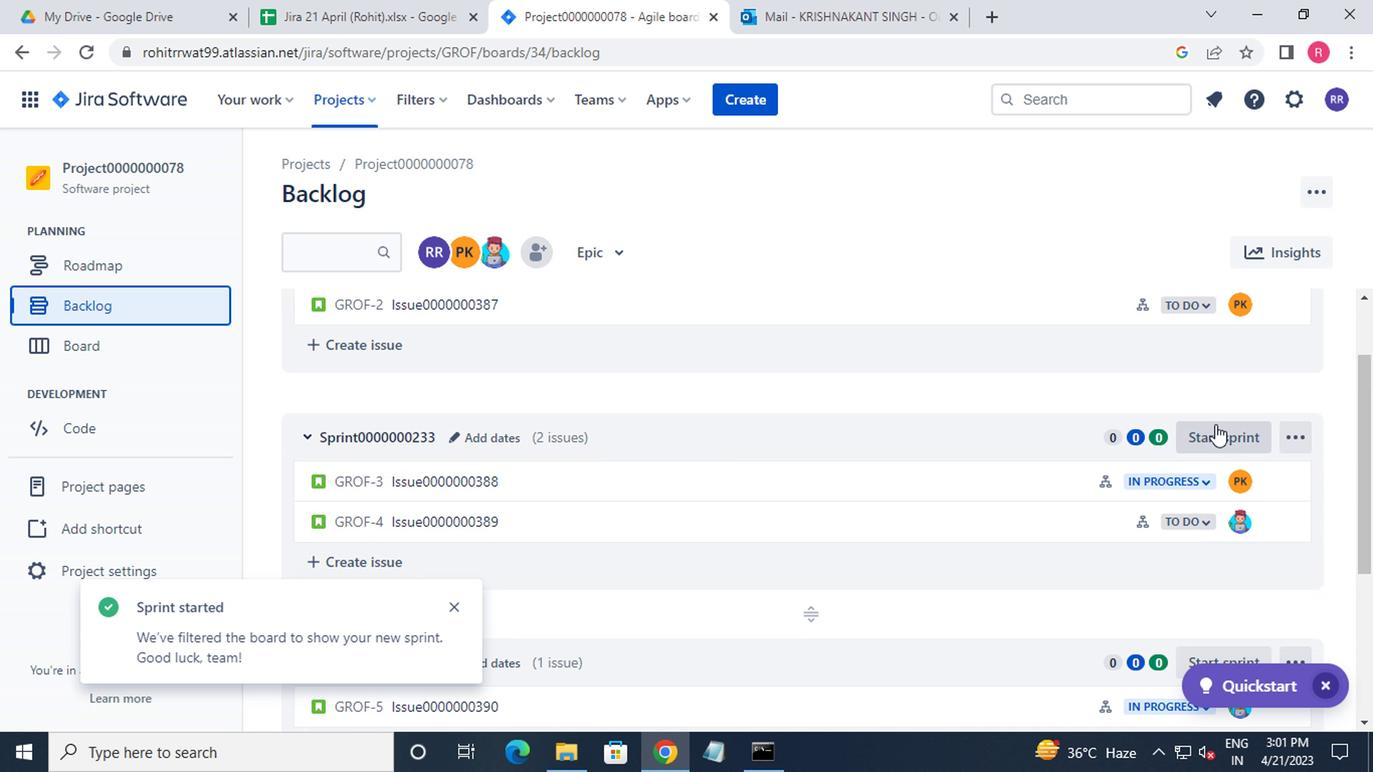 
Action: Mouse moved to (850, 701)
Screenshot: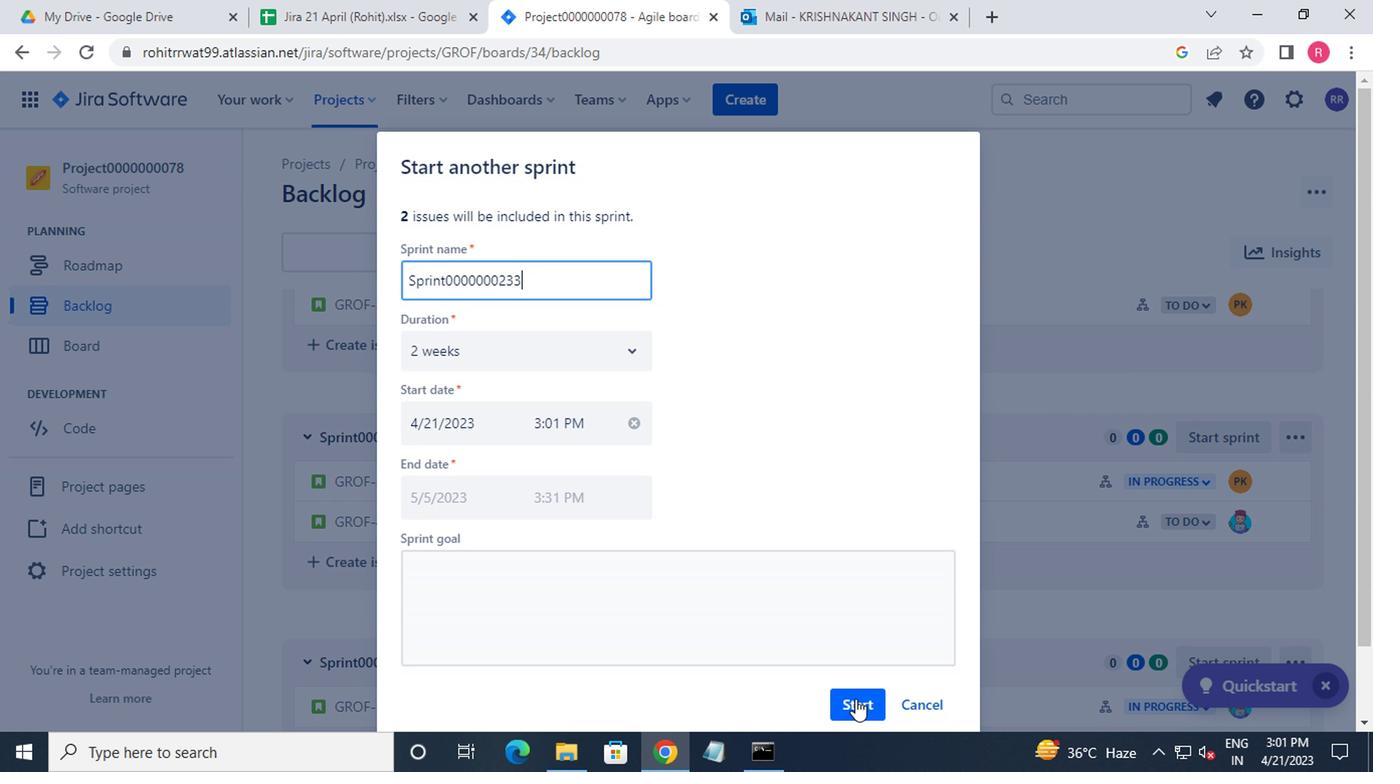 
Action: Mouse pressed left at (850, 701)
Screenshot: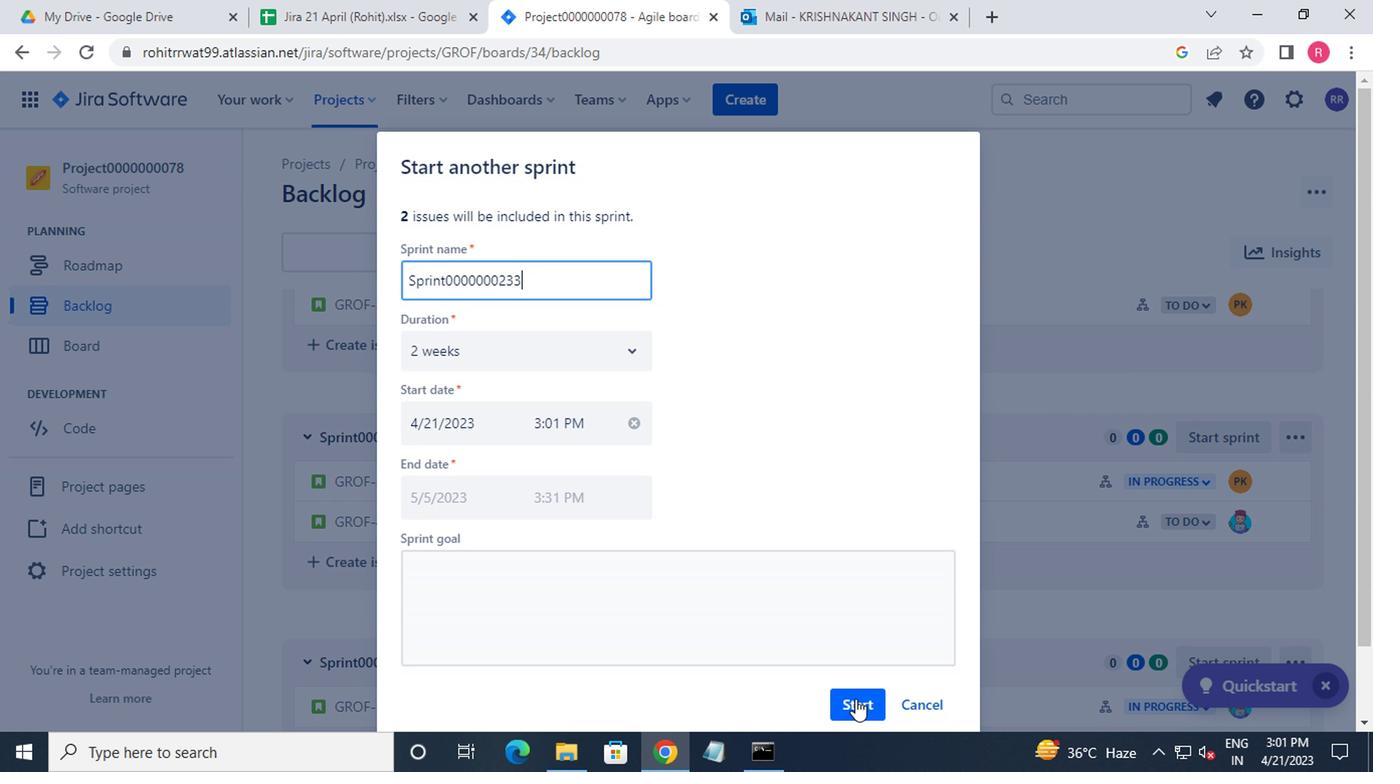 
Action: Mouse moved to (1007, 575)
Screenshot: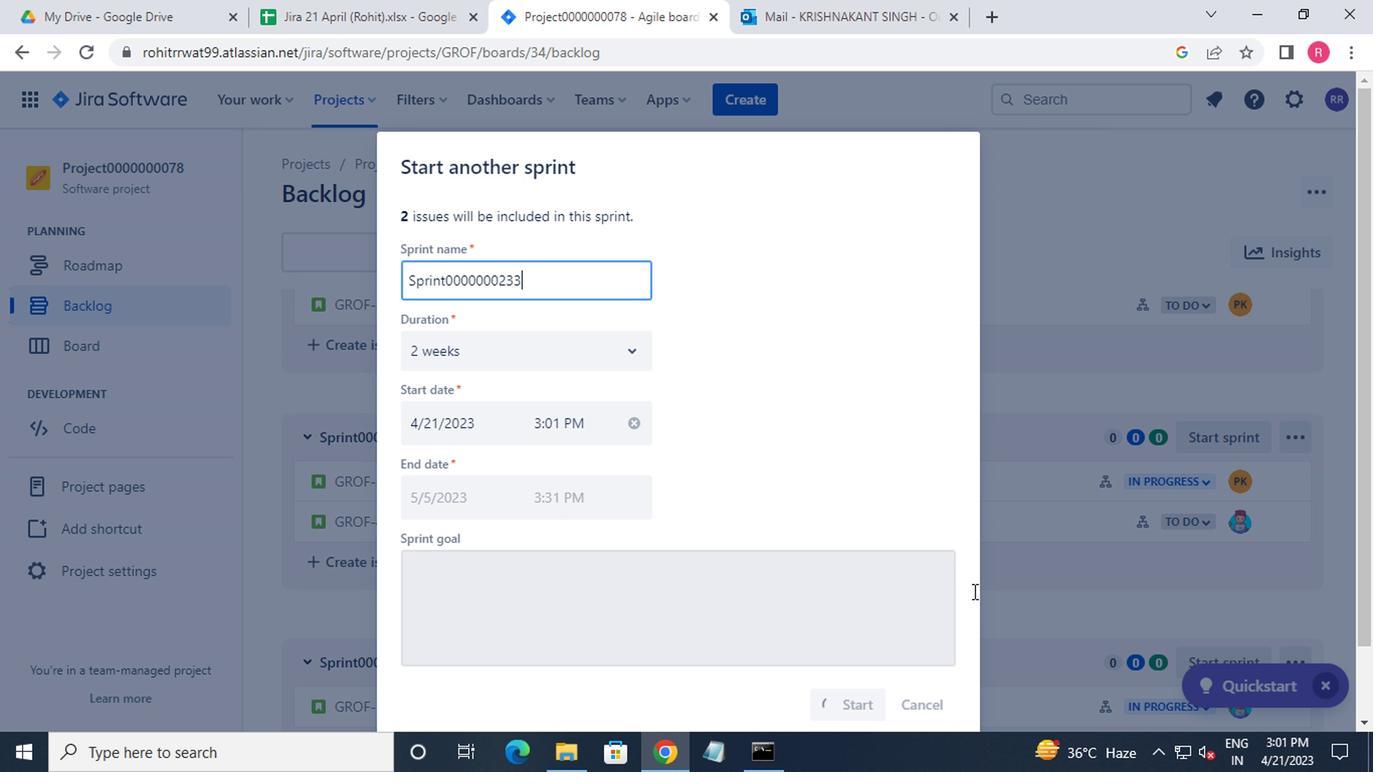 
Action: Mouse scrolled (1007, 575) with delta (0, 0)
Screenshot: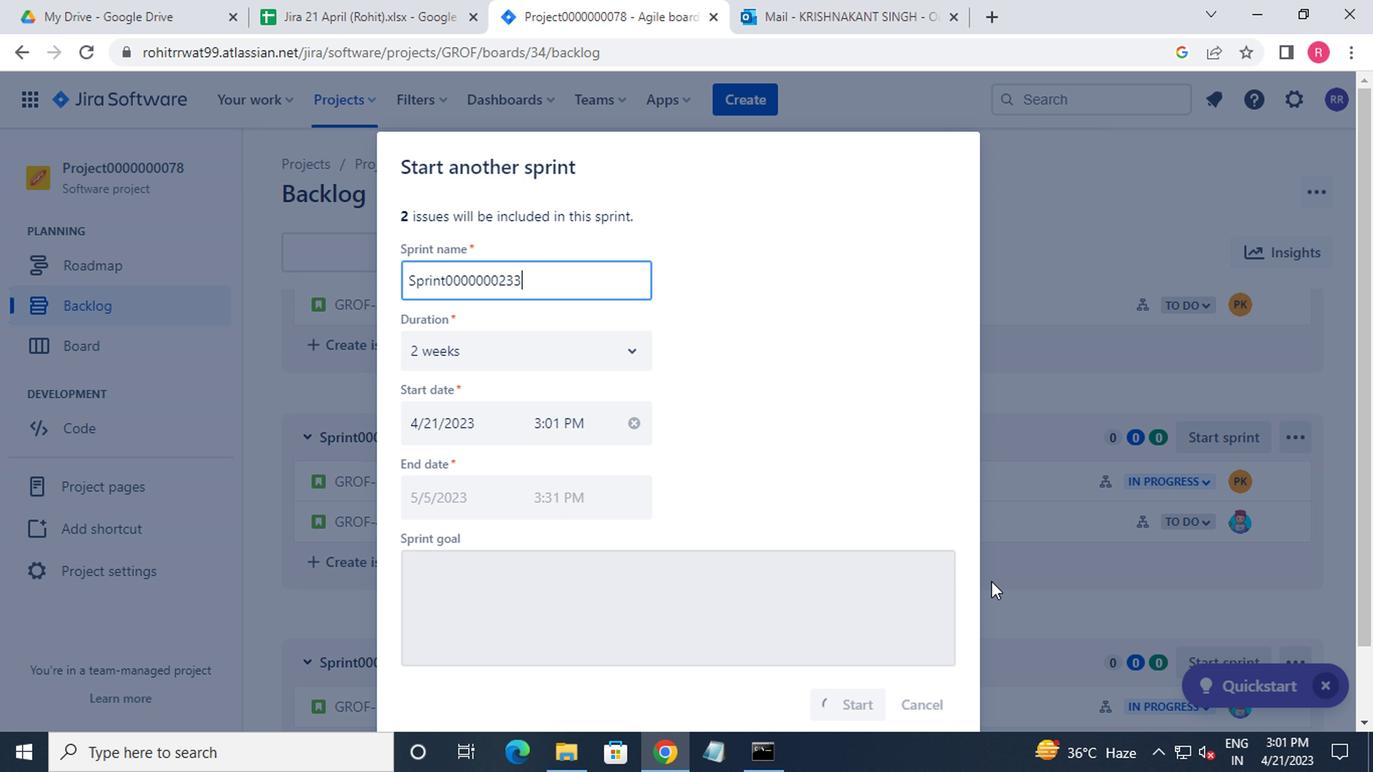 
Action: Mouse moved to (173, 316)
Screenshot: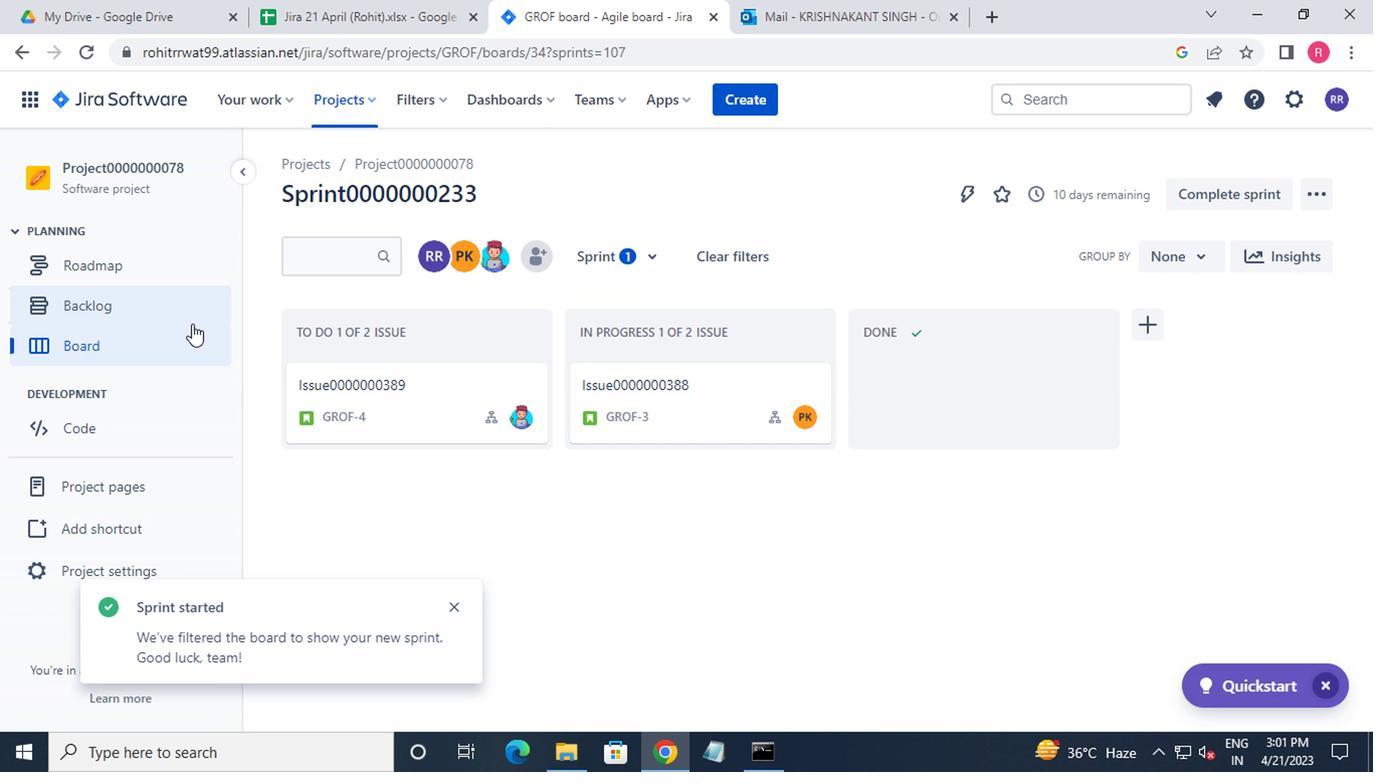 
Action: Mouse pressed left at (173, 316)
Screenshot: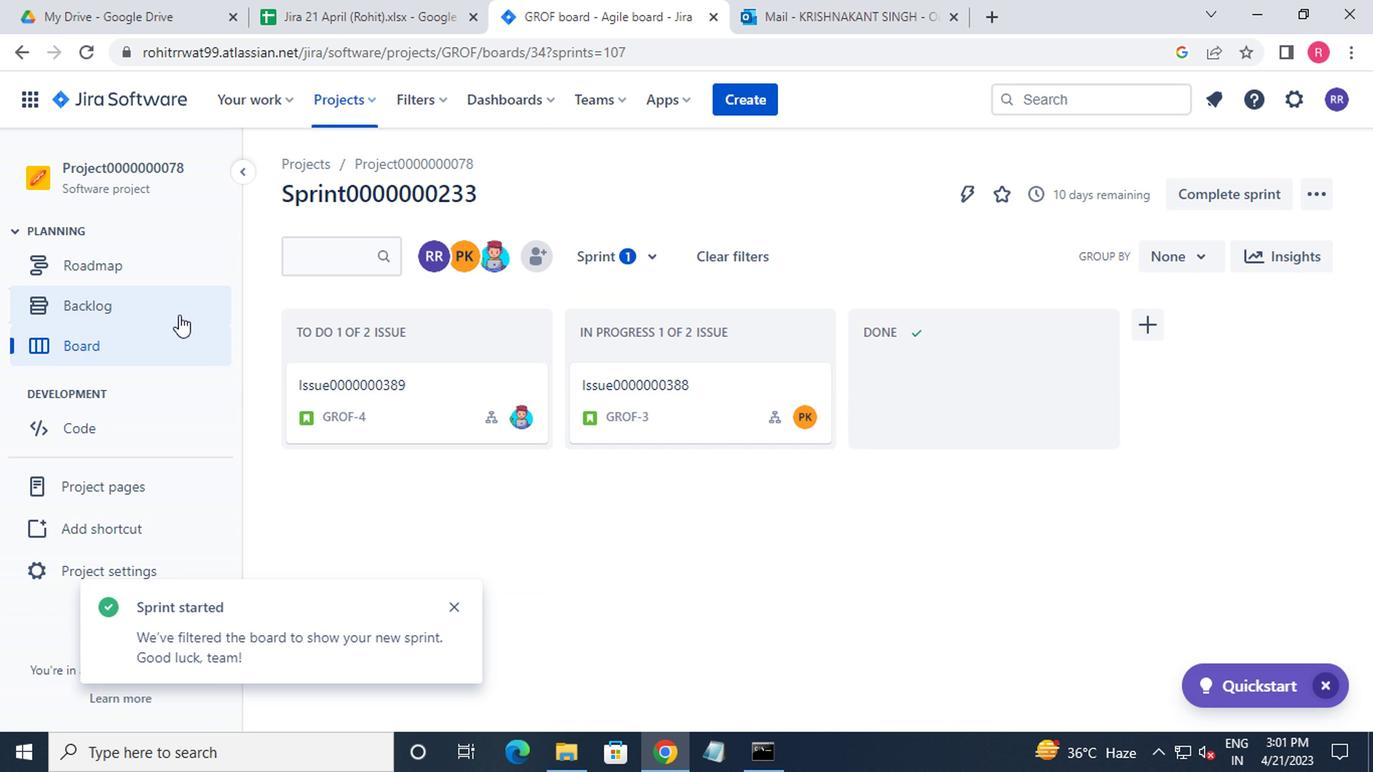 
Action: Mouse moved to (575, 479)
Screenshot: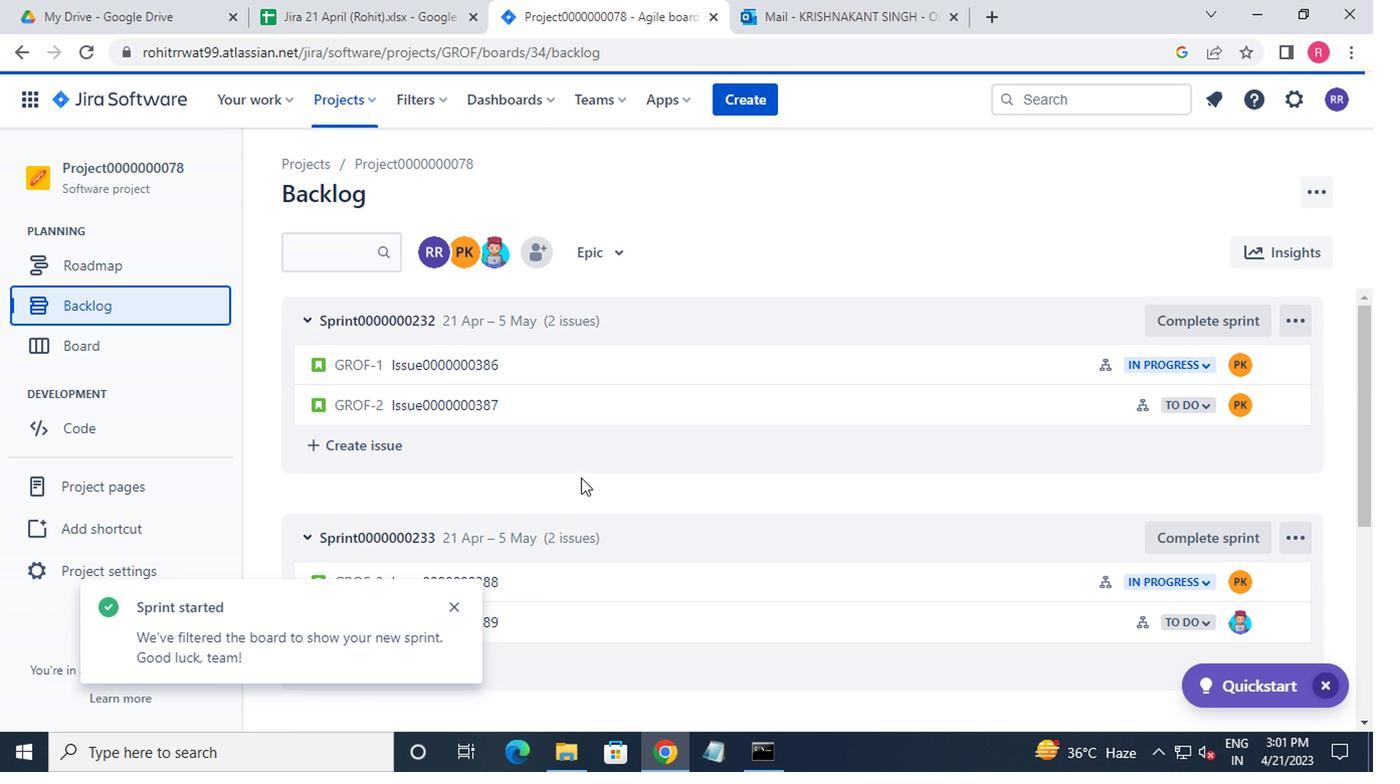 
Action: Mouse scrolled (575, 478) with delta (0, -1)
Screenshot: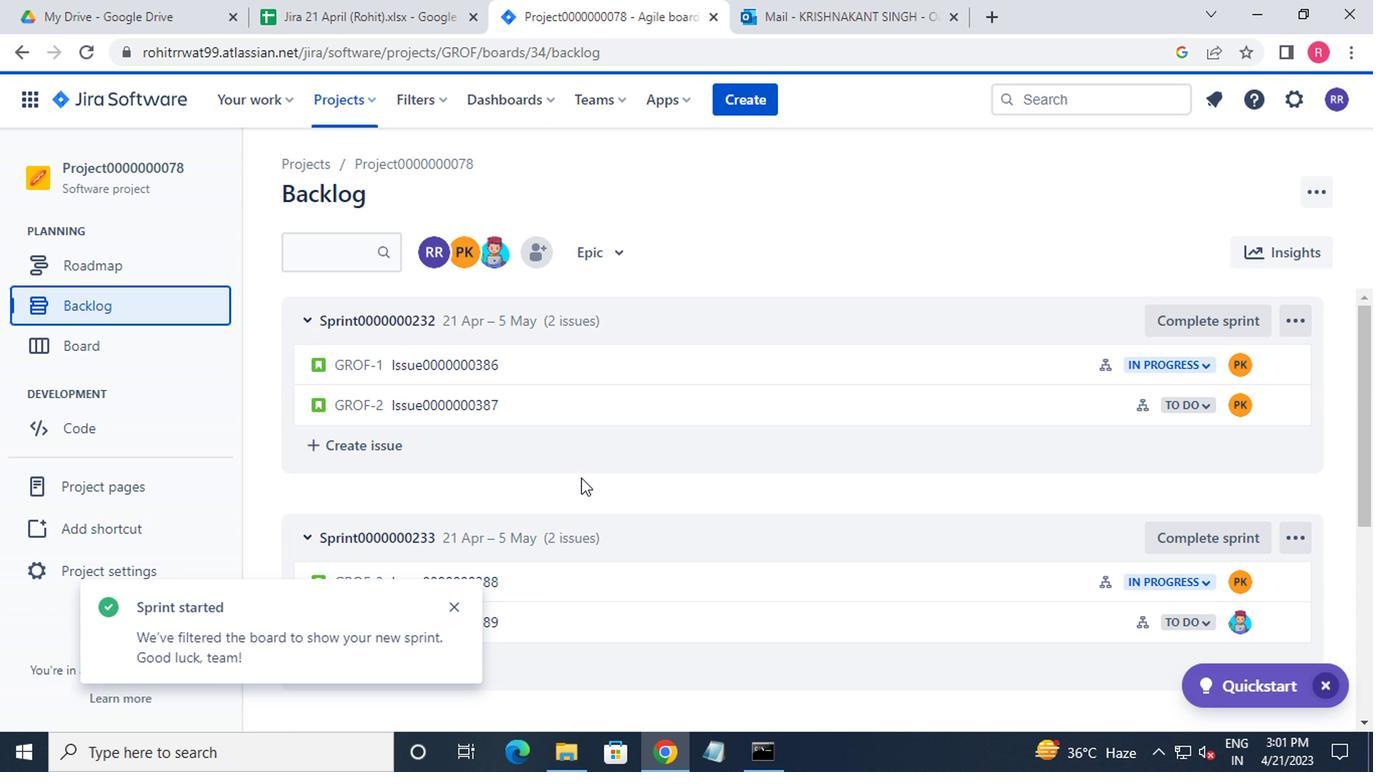 
Action: Mouse moved to (582, 479)
Screenshot: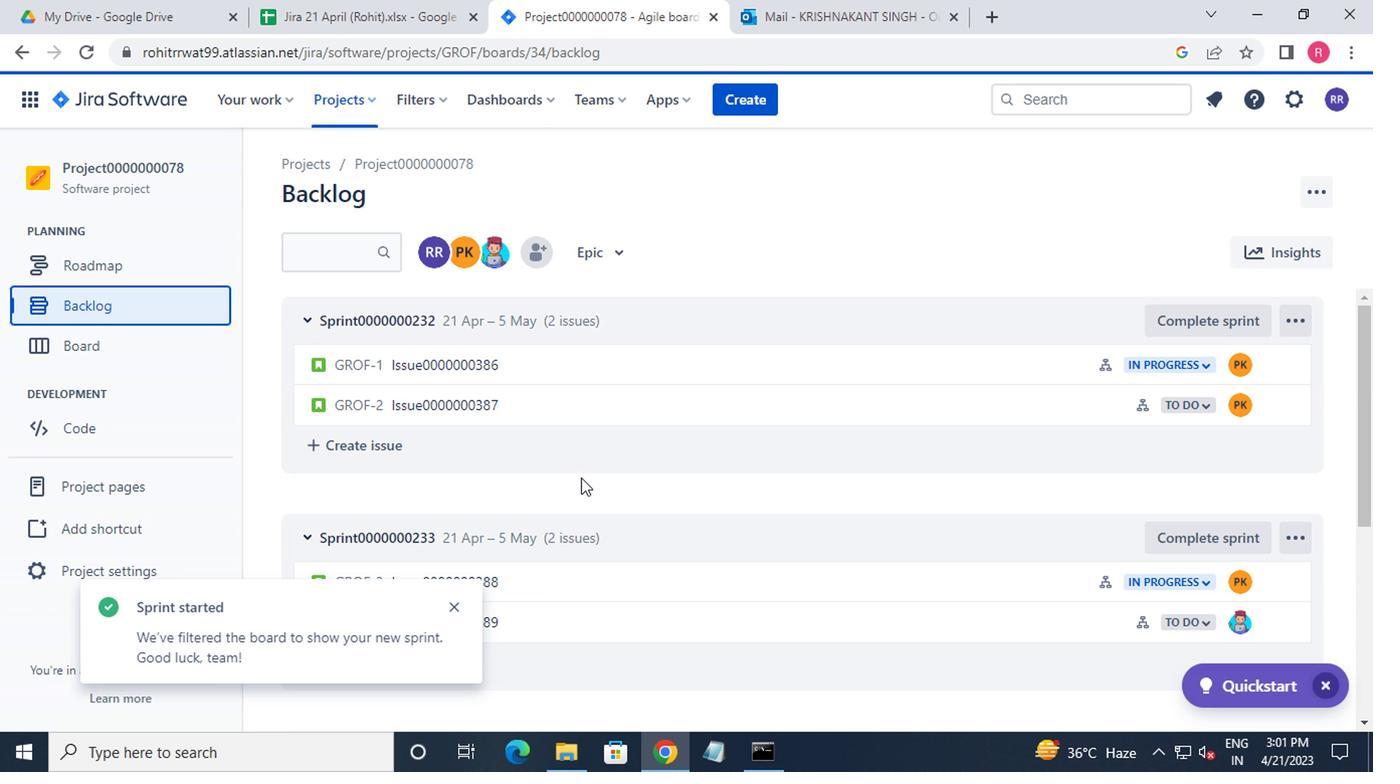 
Action: Mouse scrolled (582, 478) with delta (0, -1)
Screenshot: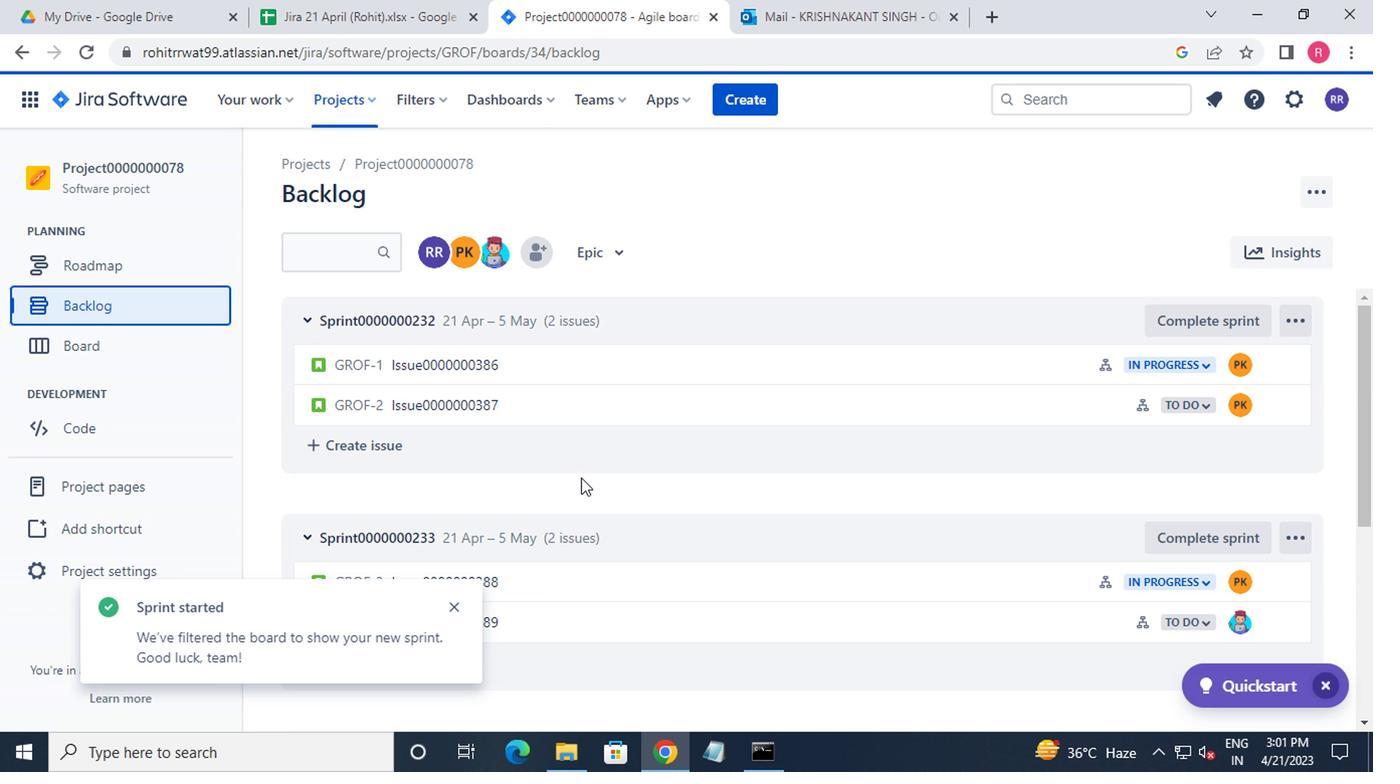 
Action: Mouse moved to (593, 483)
Screenshot: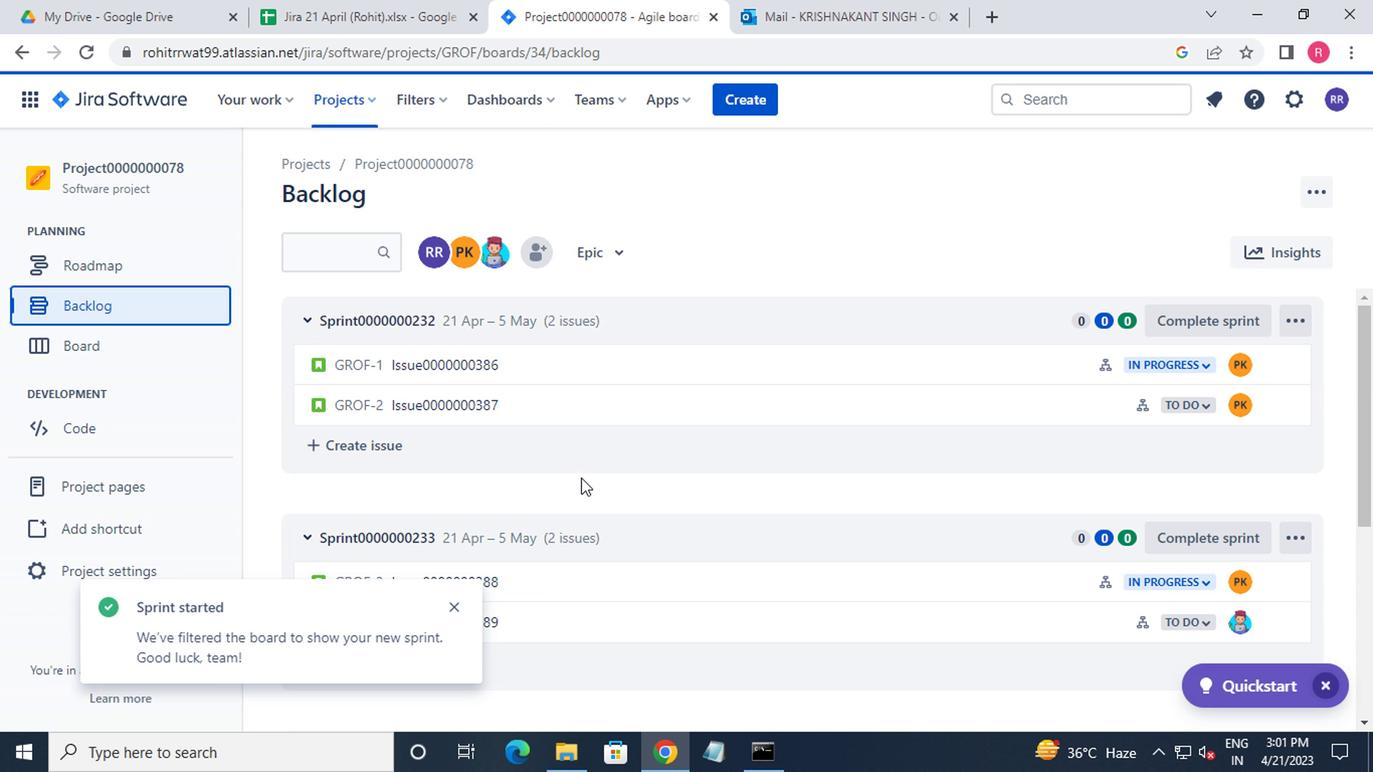 
Action: Mouse scrolled (593, 482) with delta (0, 0)
Screenshot: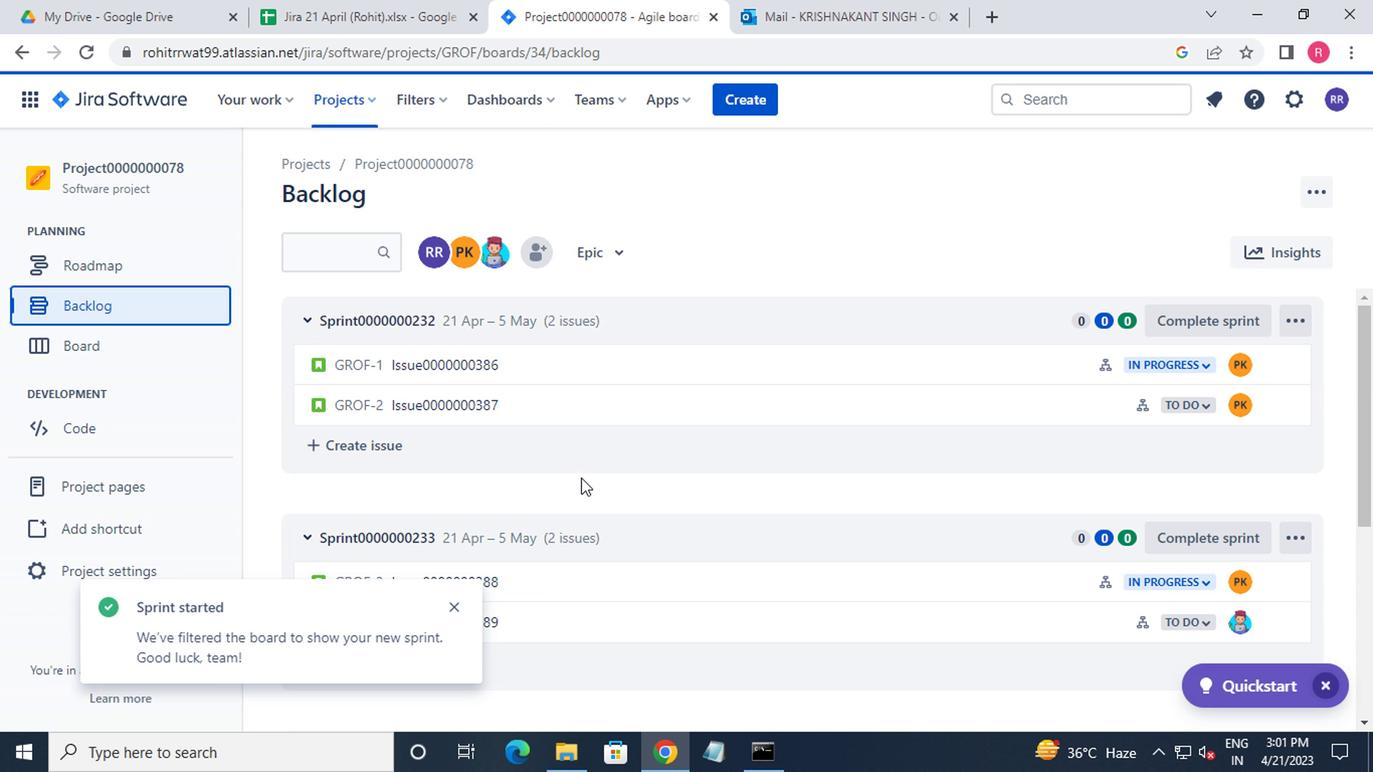 
Action: Mouse moved to (1191, 464)
Screenshot: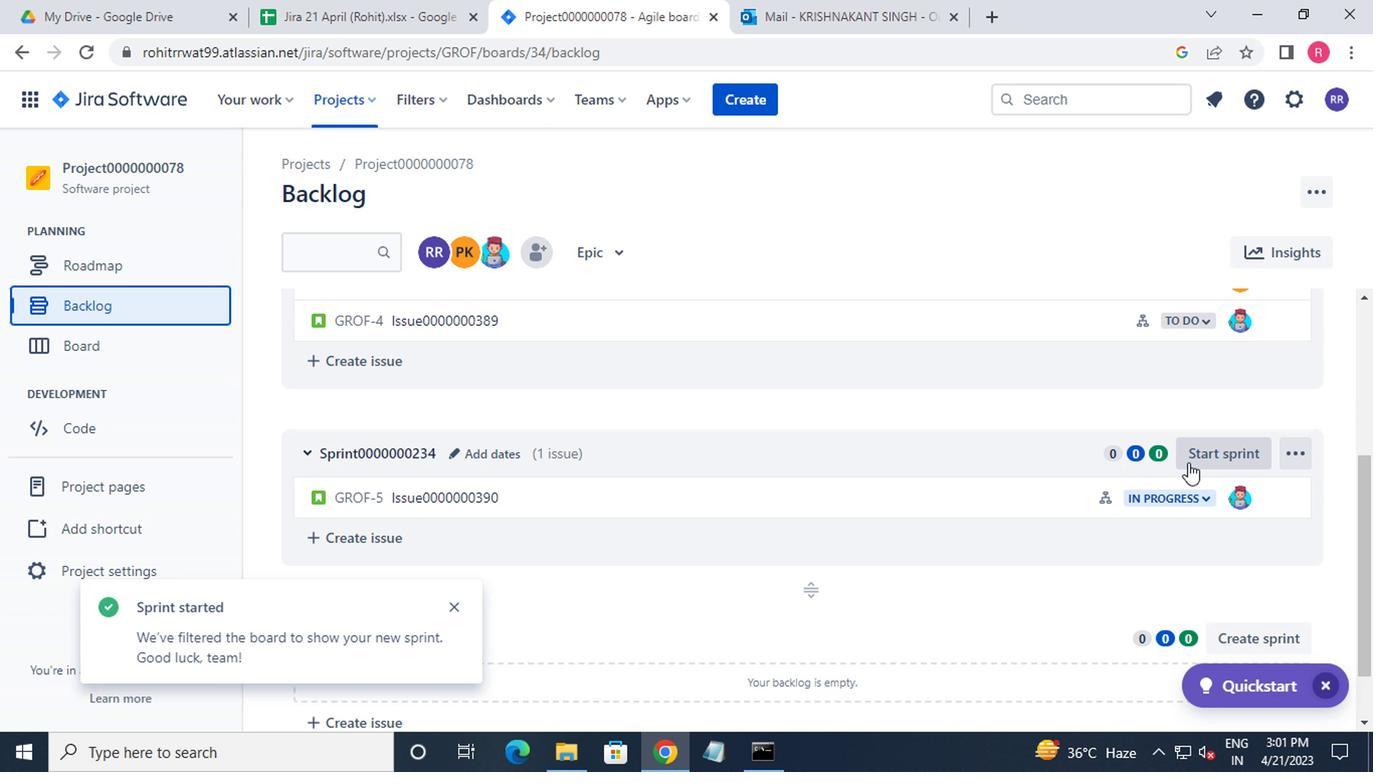 
Action: Mouse pressed left at (1191, 464)
Screenshot: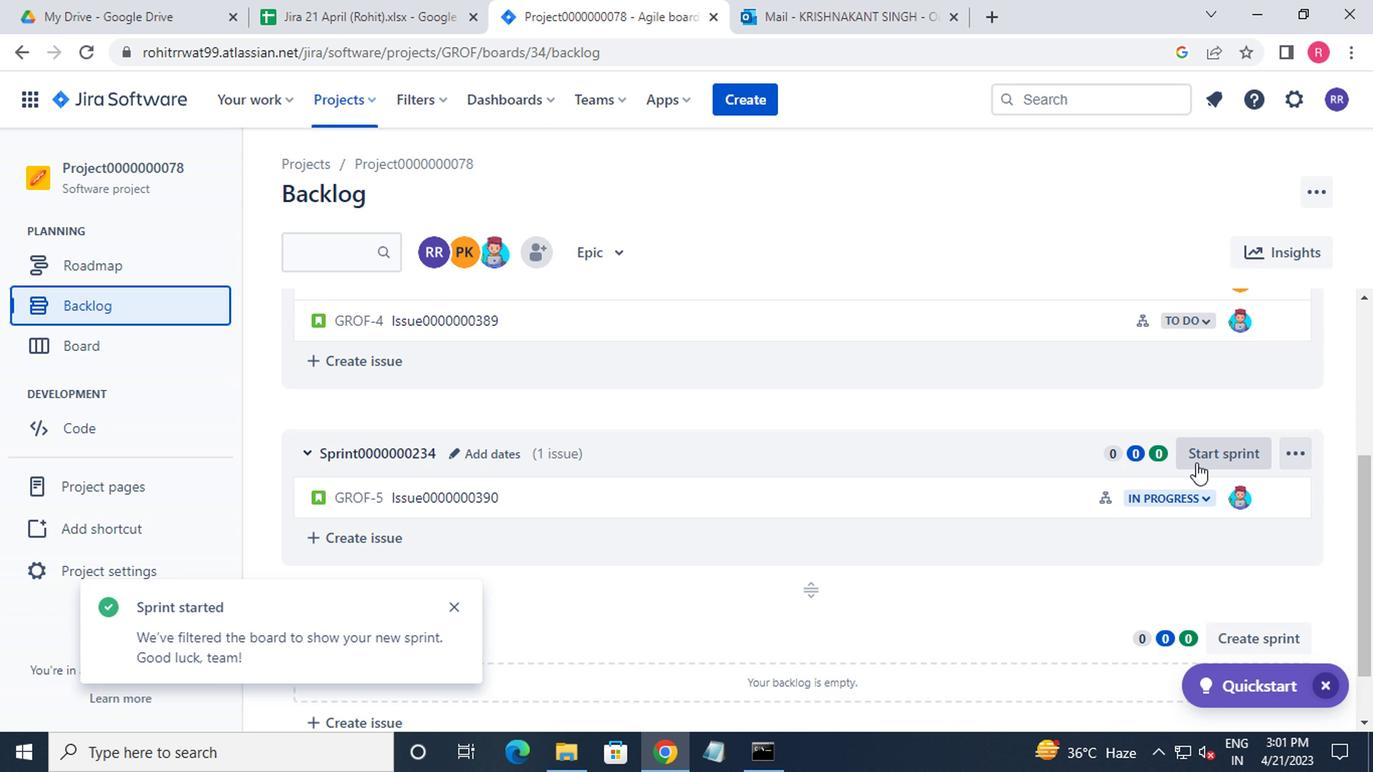
Action: Mouse moved to (844, 696)
Screenshot: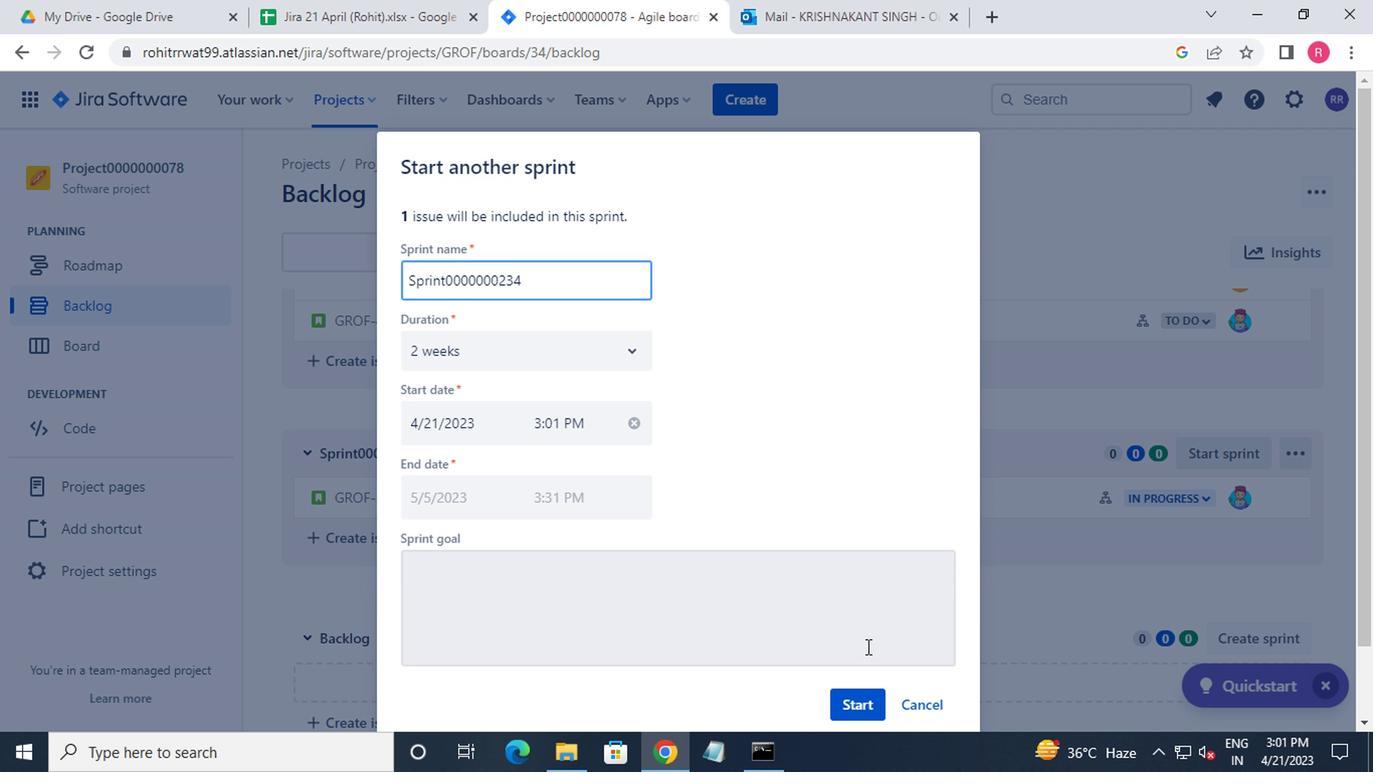 
Action: Mouse pressed left at (844, 696)
Screenshot: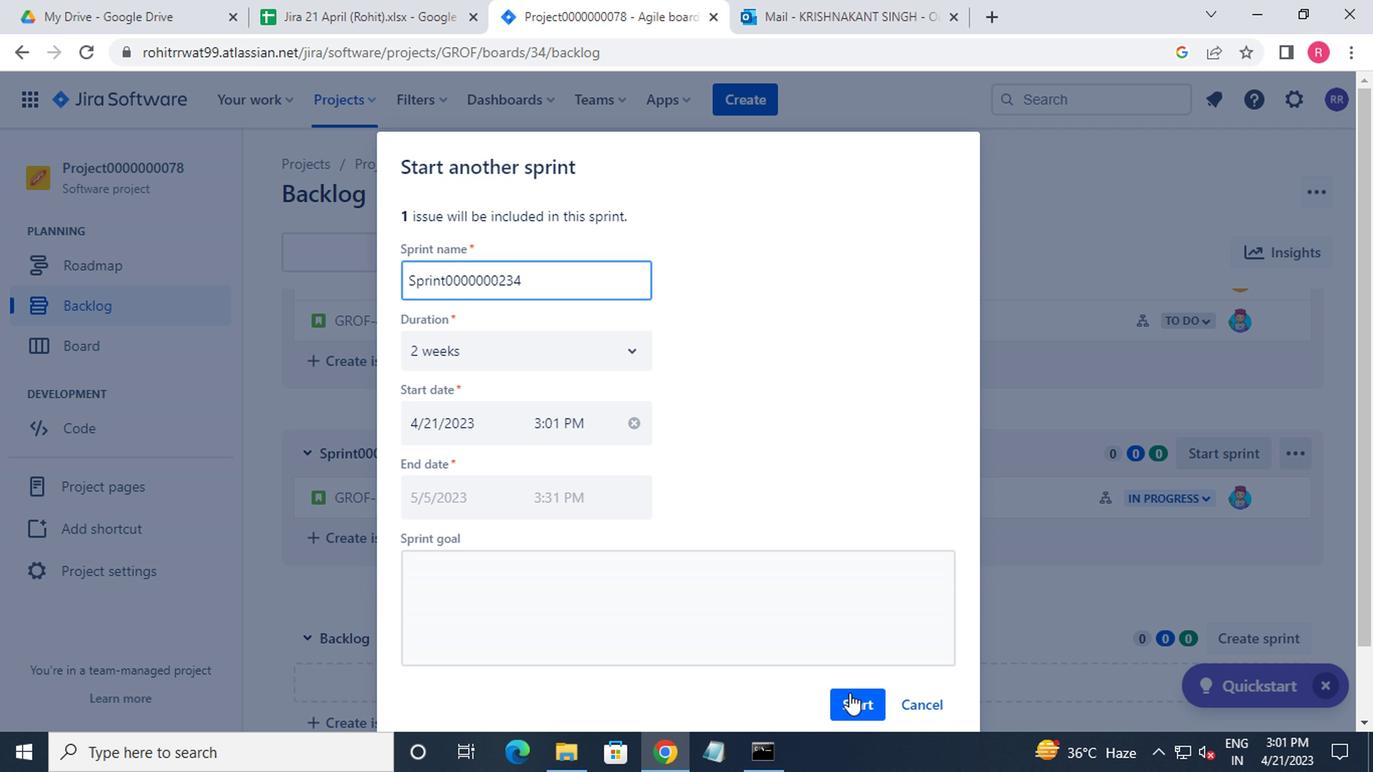 
Action: Mouse moved to (346, 112)
Screenshot: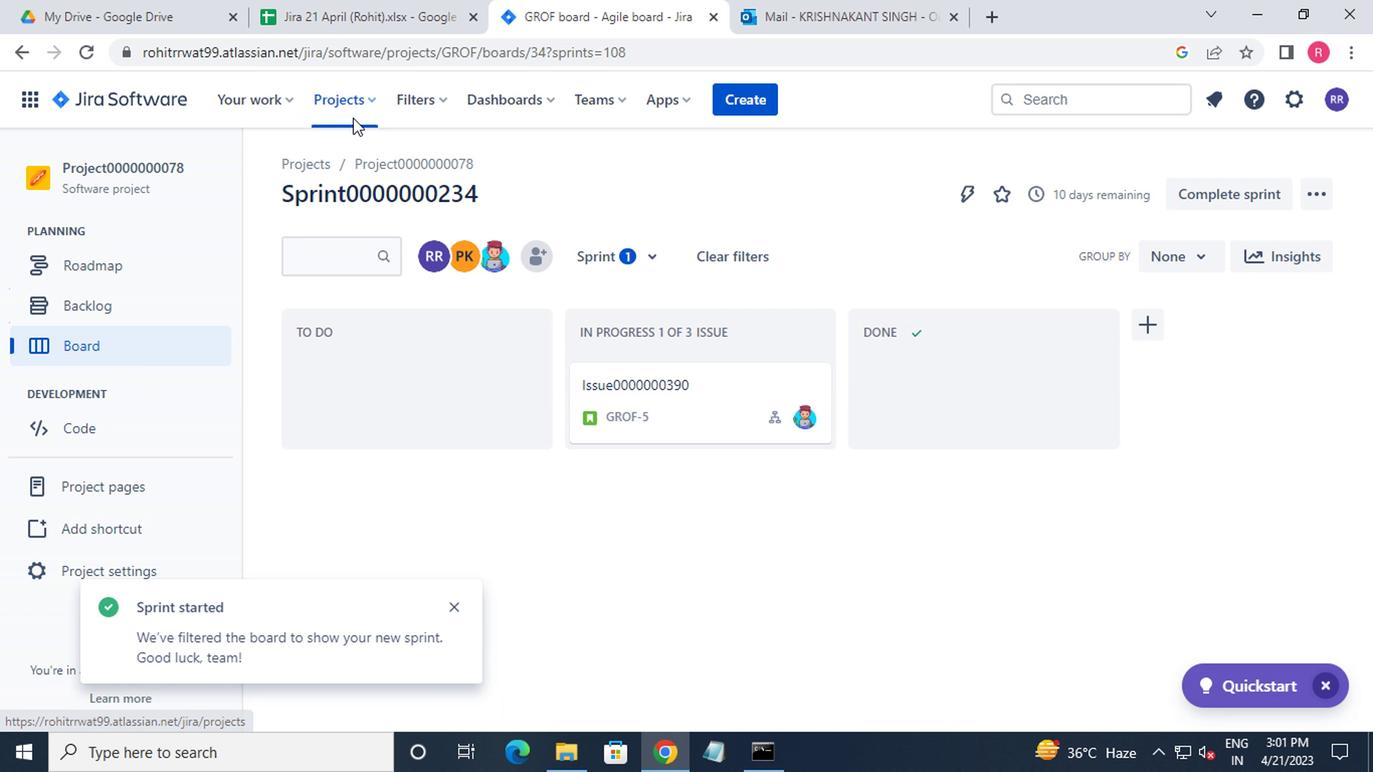 
Action: Mouse pressed left at (346, 112)
Screenshot: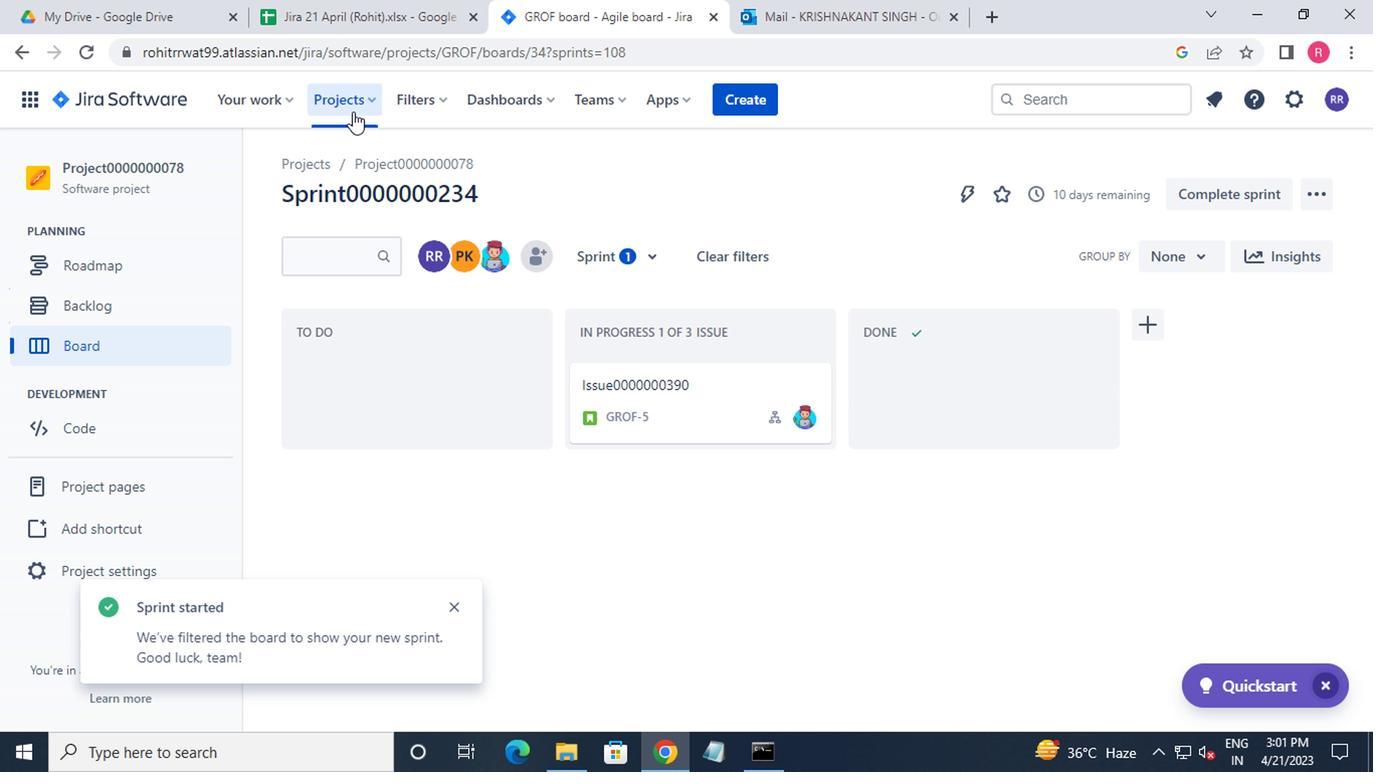 
Action: Mouse moved to (420, 277)
Screenshot: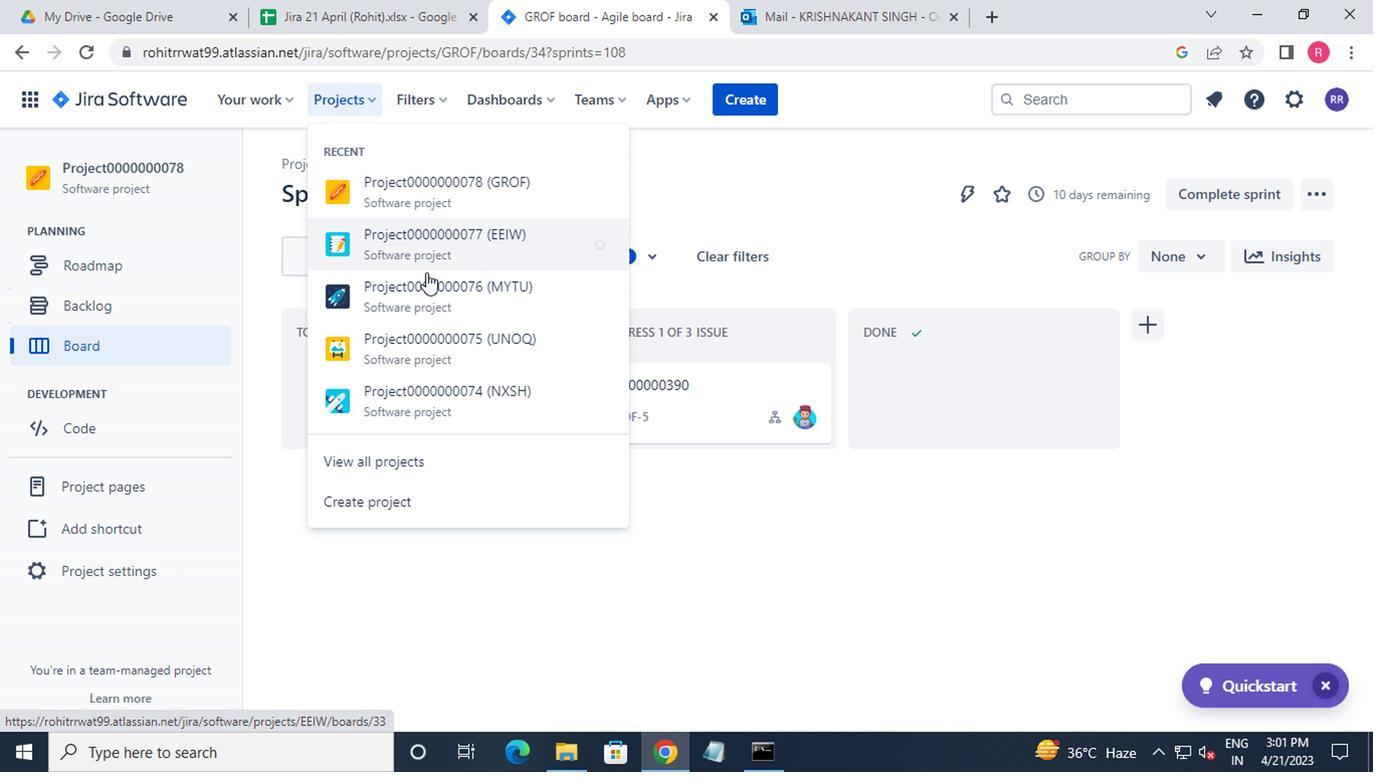 
Action: Mouse pressed left at (420, 277)
Screenshot: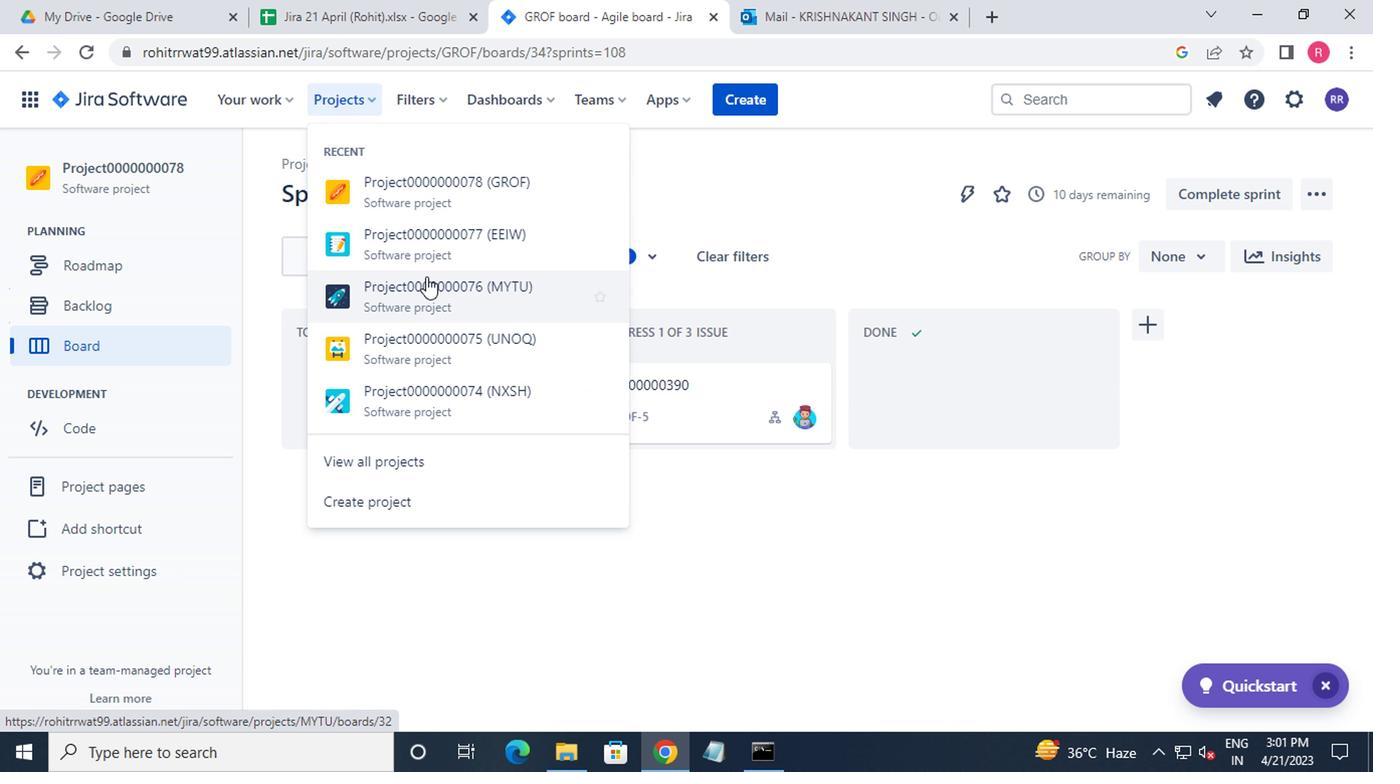 
Action: Mouse moved to (121, 308)
Screenshot: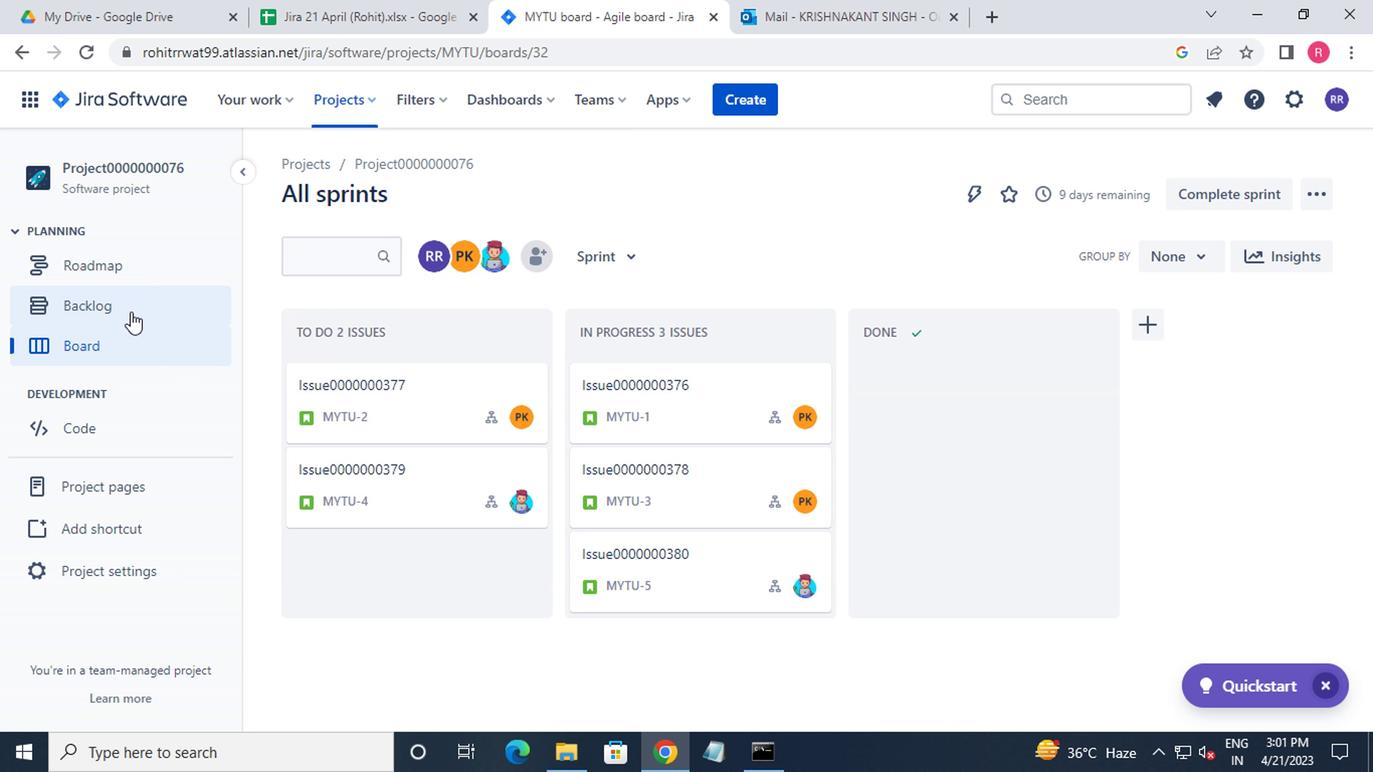 
Action: Mouse pressed left at (121, 308)
Screenshot: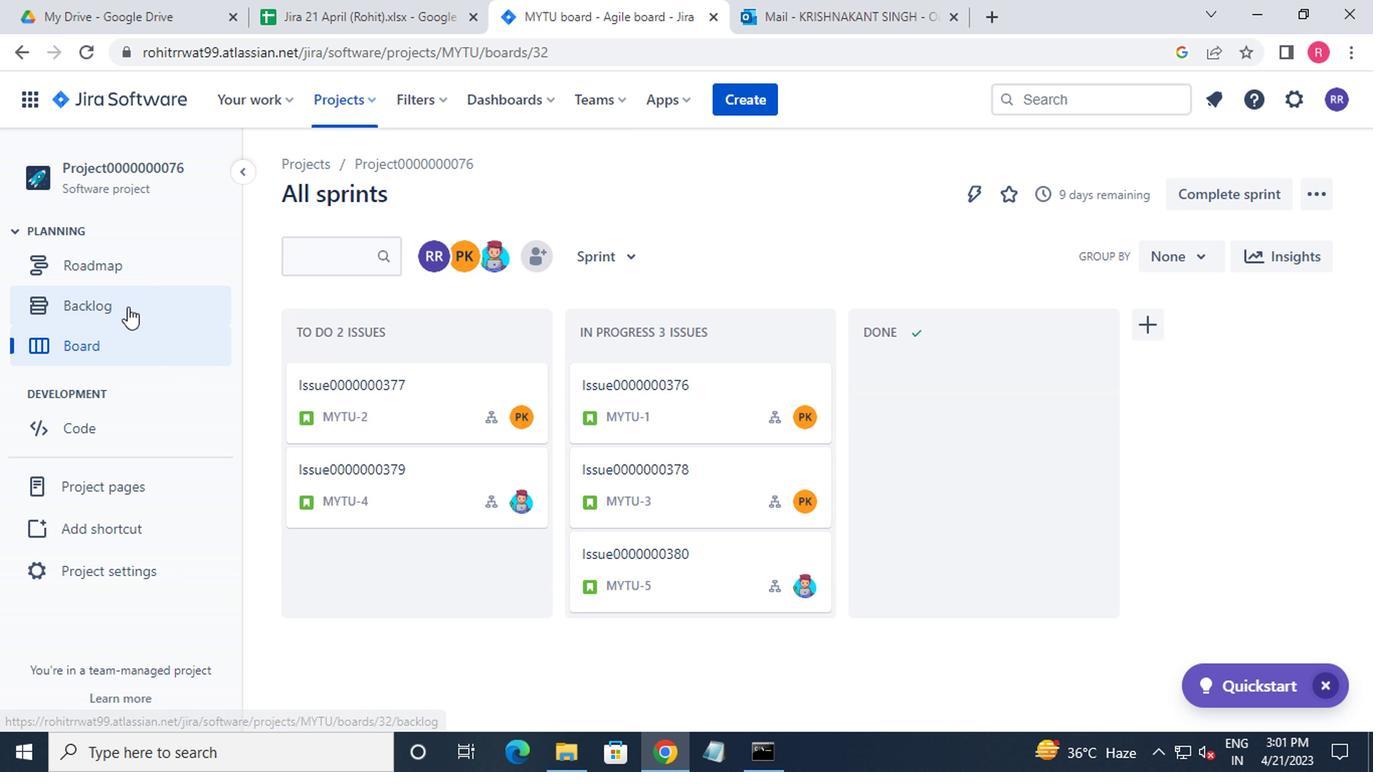 
Action: Mouse moved to (346, 95)
Screenshot: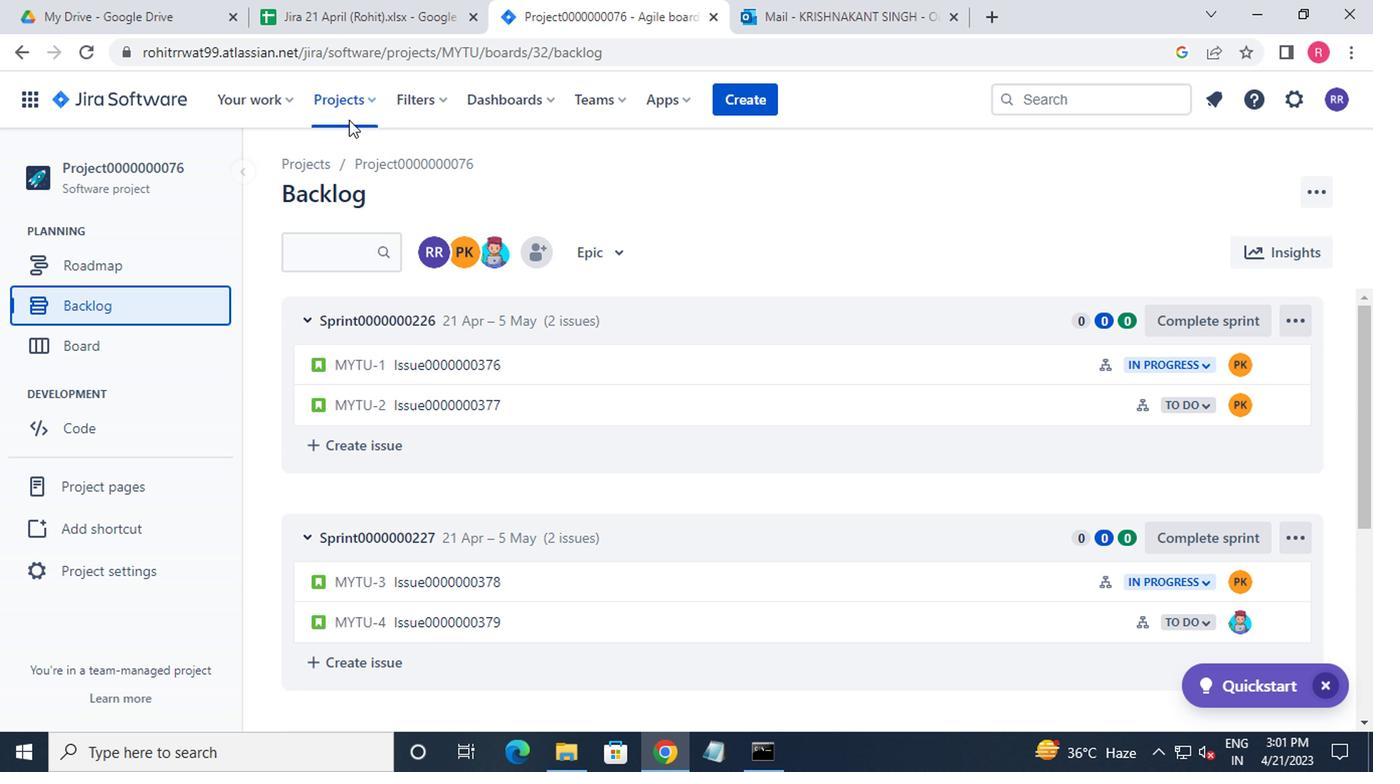 
Action: Mouse pressed left at (346, 95)
Screenshot: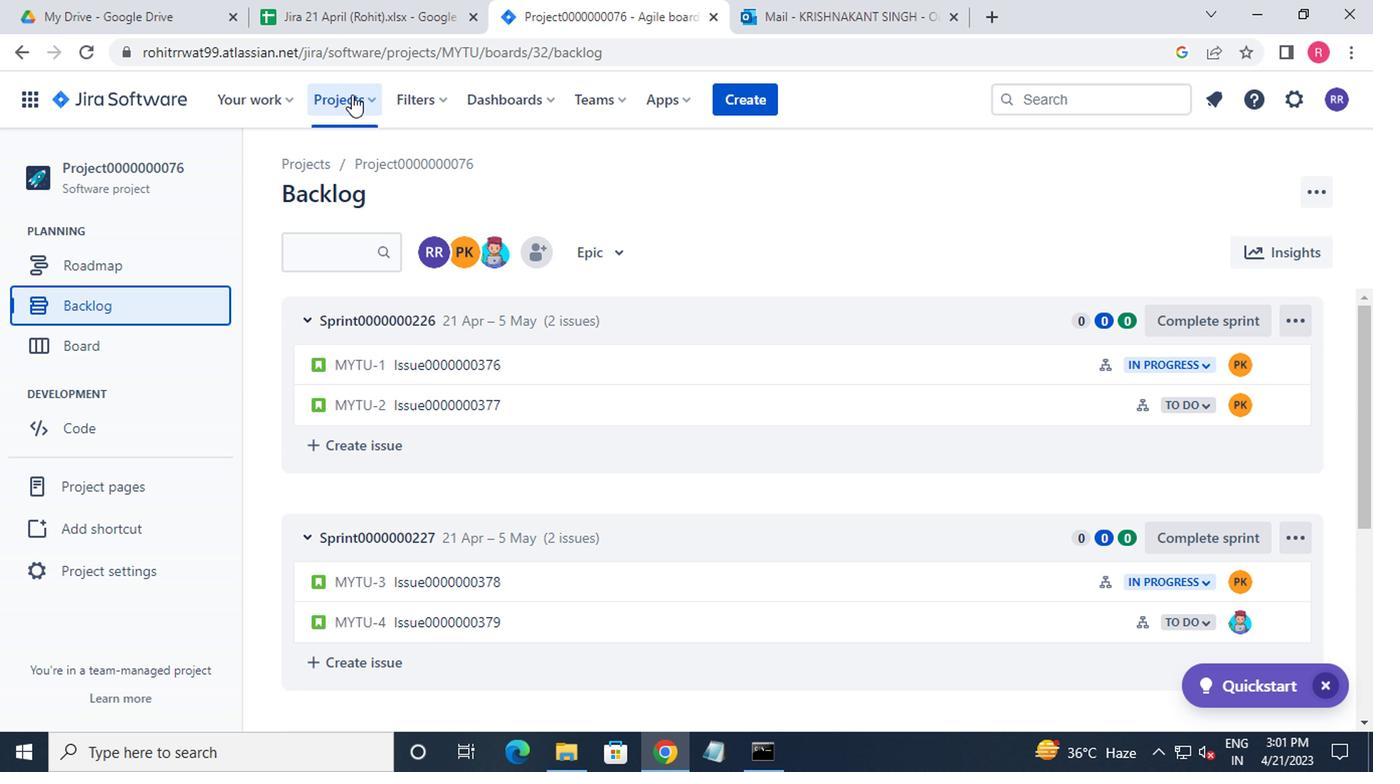 
Action: Mouse moved to (406, 497)
Screenshot: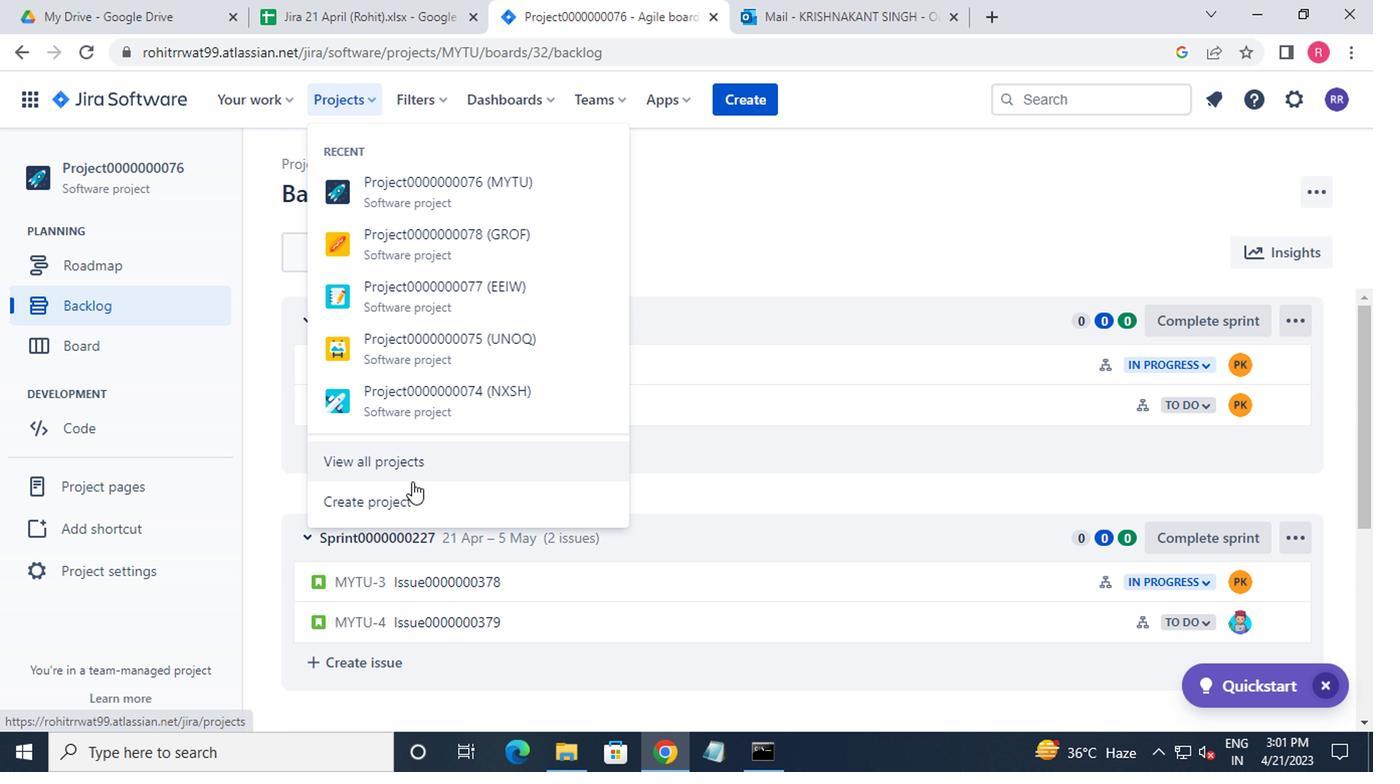 
Action: Mouse pressed left at (406, 497)
Screenshot: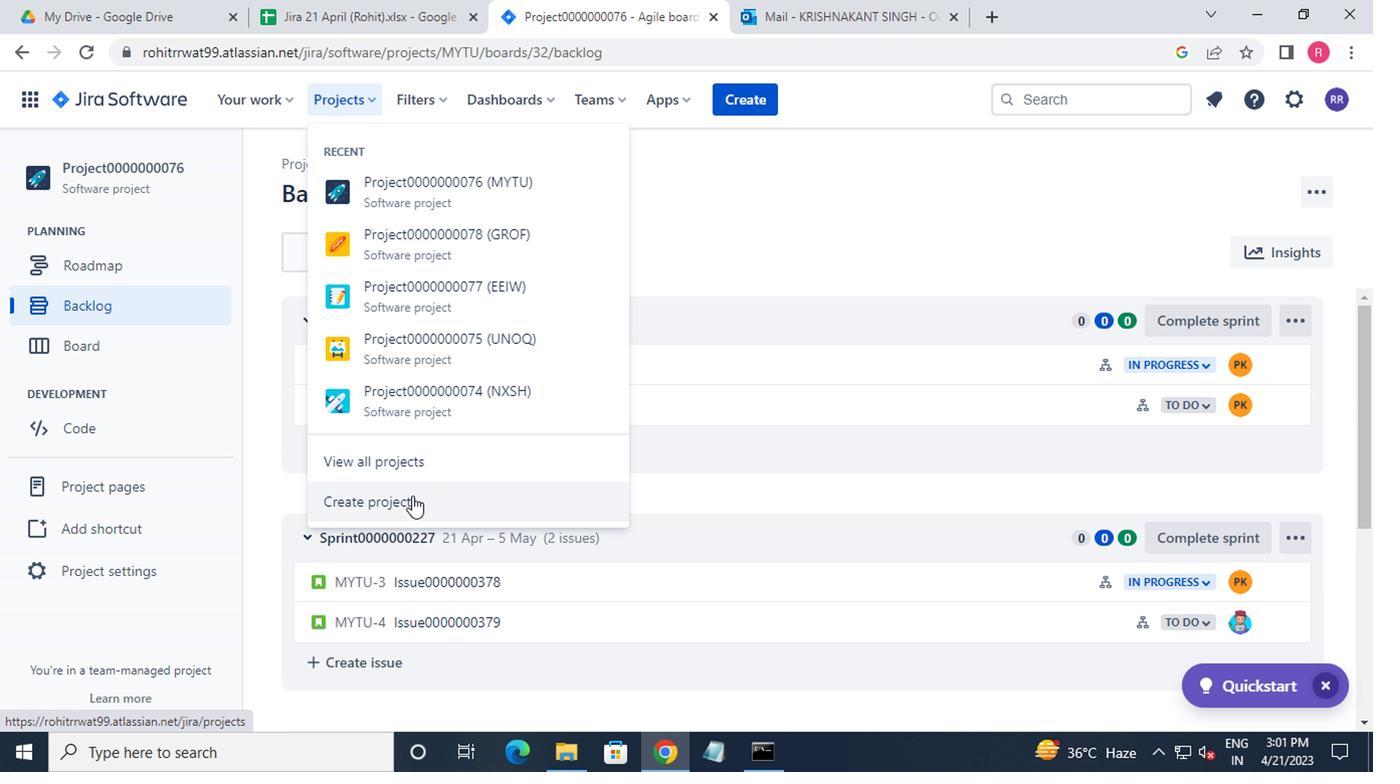 
Action: Mouse moved to (648, 535)
Screenshot: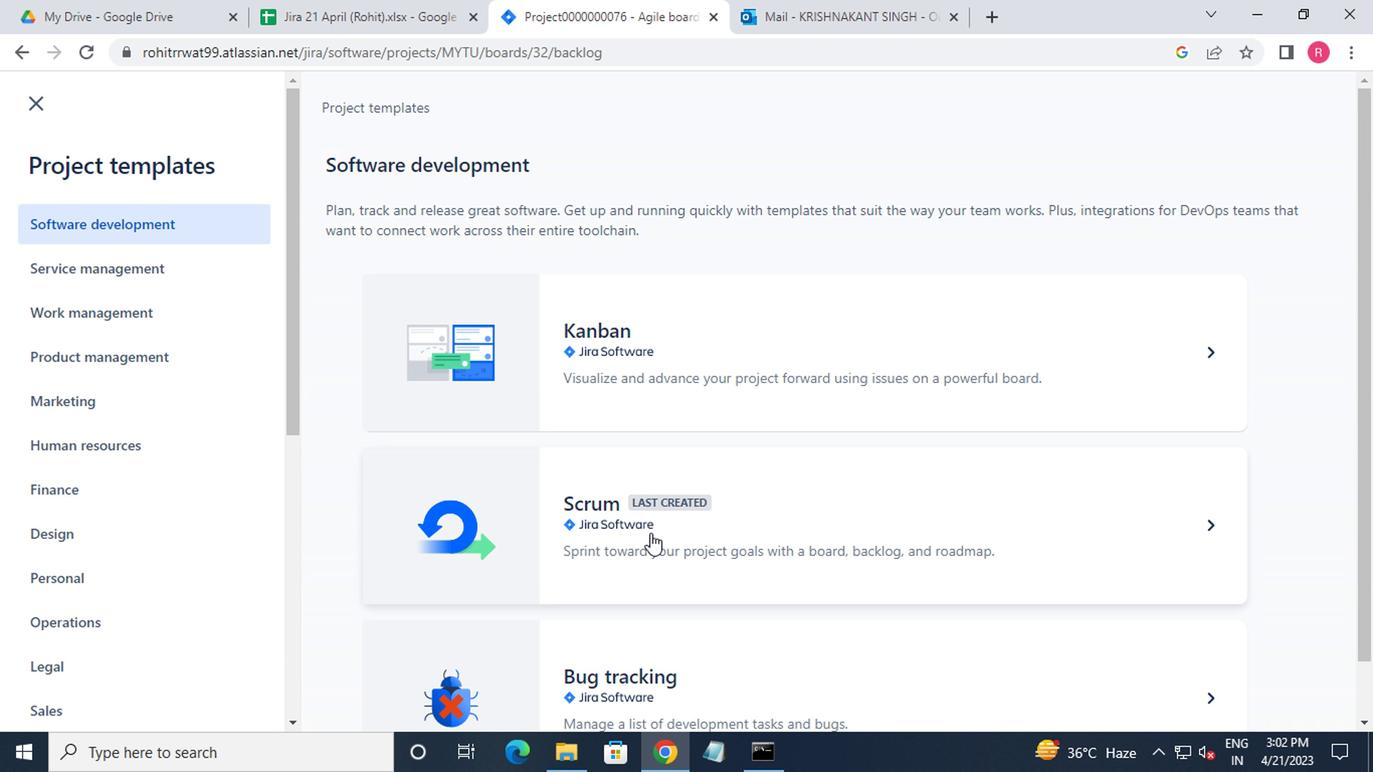 
Action: Mouse pressed left at (648, 535)
Screenshot: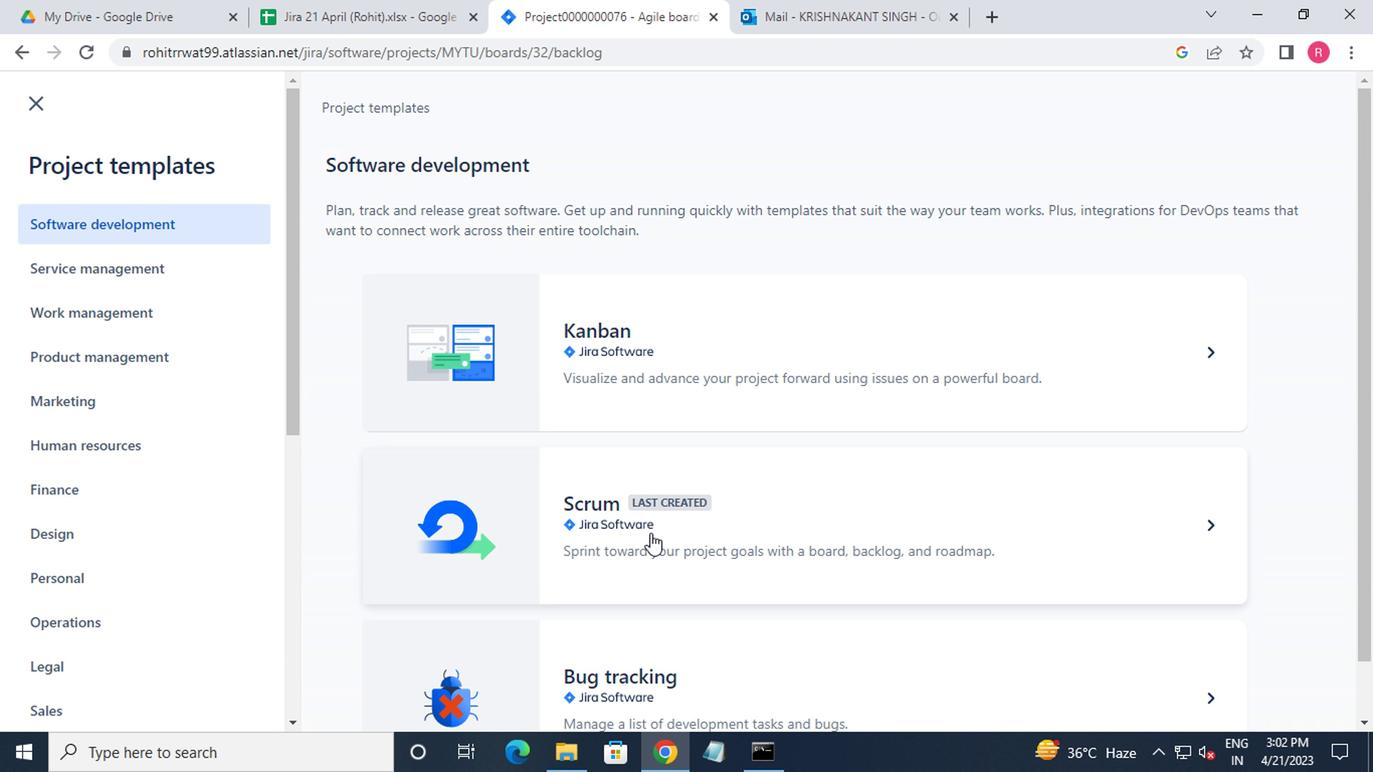 
Action: Mouse moved to (1208, 675)
Screenshot: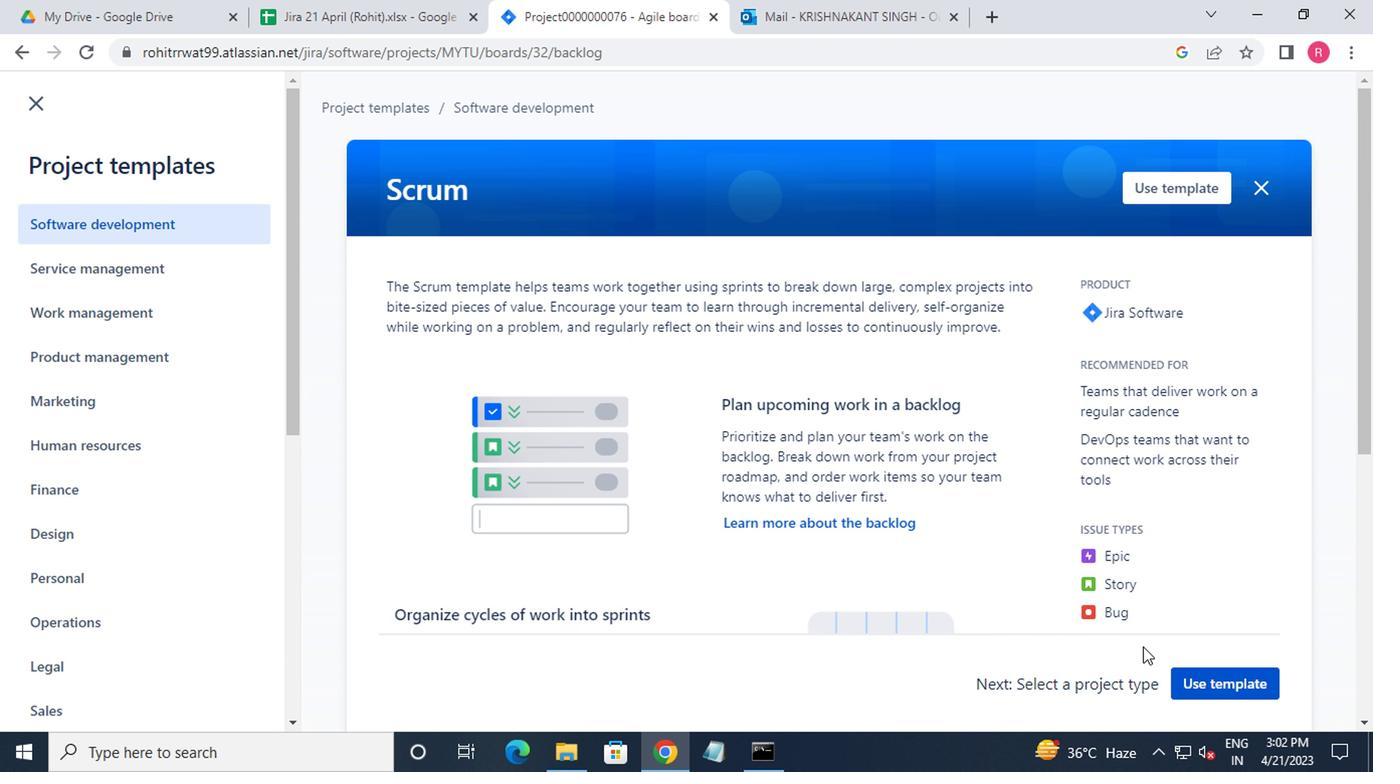 
Action: Mouse pressed left at (1208, 675)
Screenshot: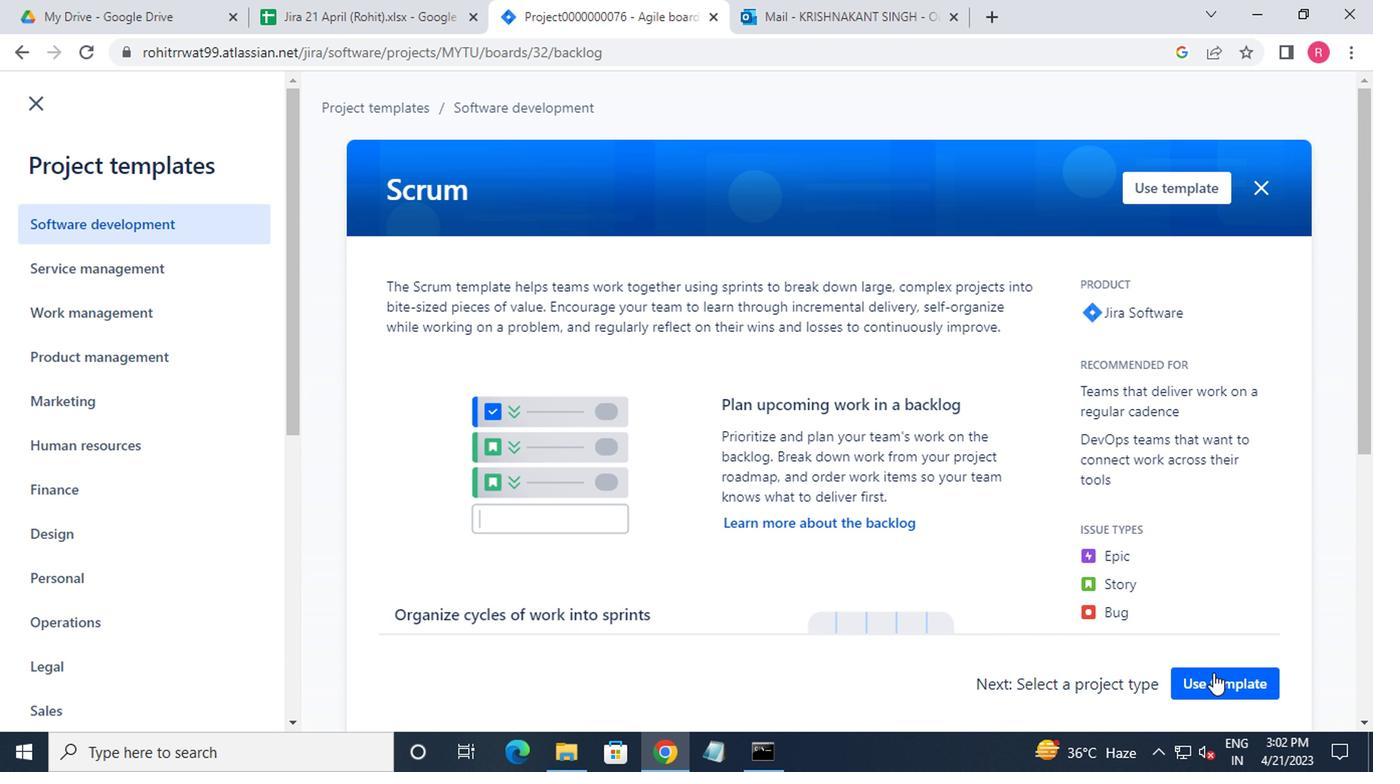 
Action: Mouse moved to (558, 661)
Screenshot: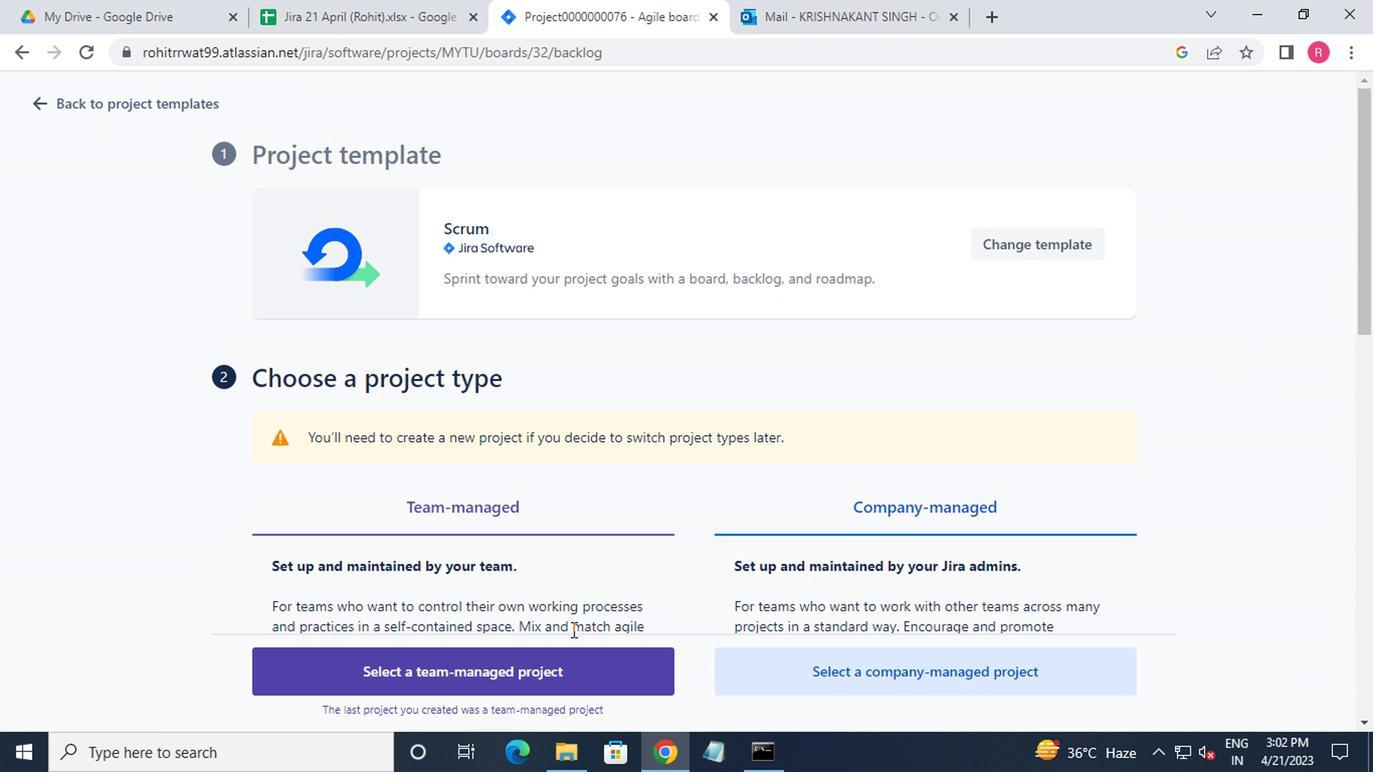 
Action: Mouse pressed left at (558, 661)
Screenshot: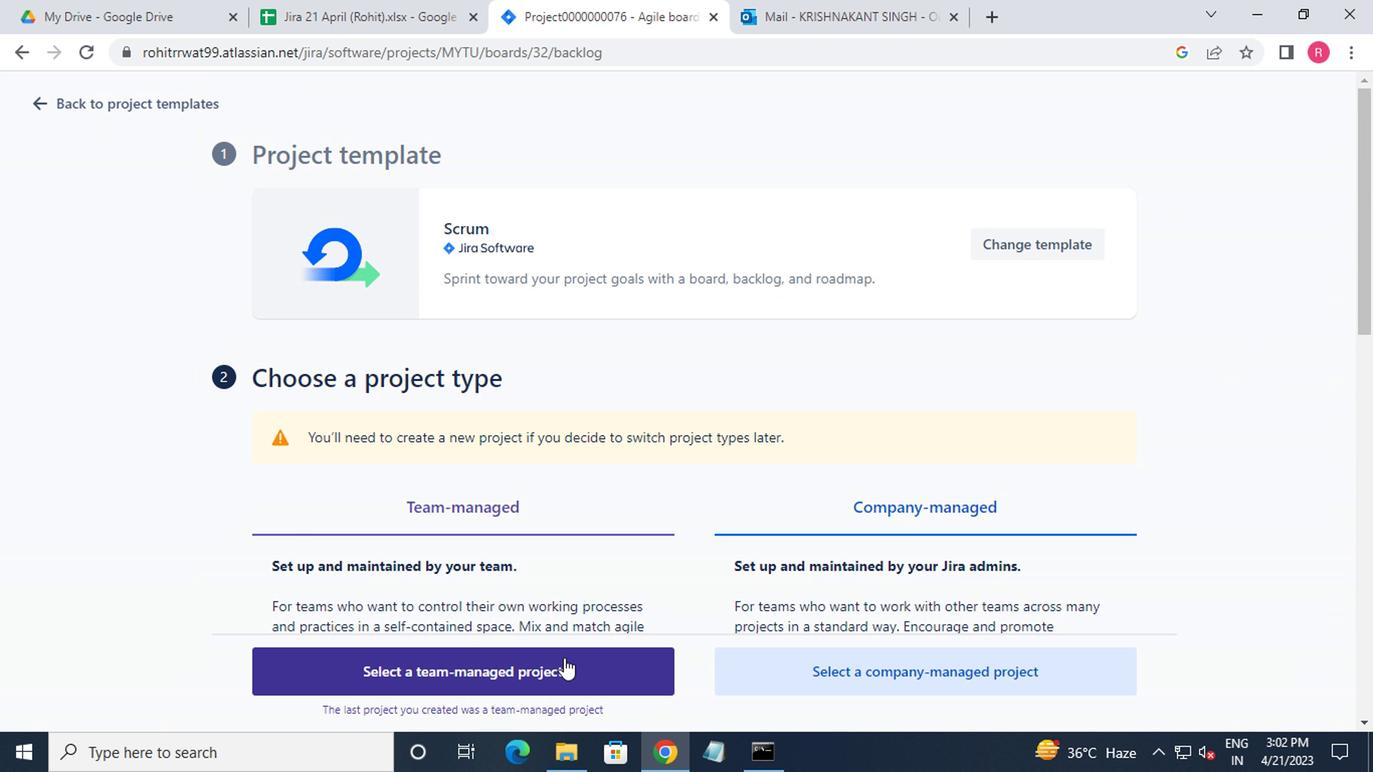 
Action: Mouse moved to (369, 467)
Screenshot: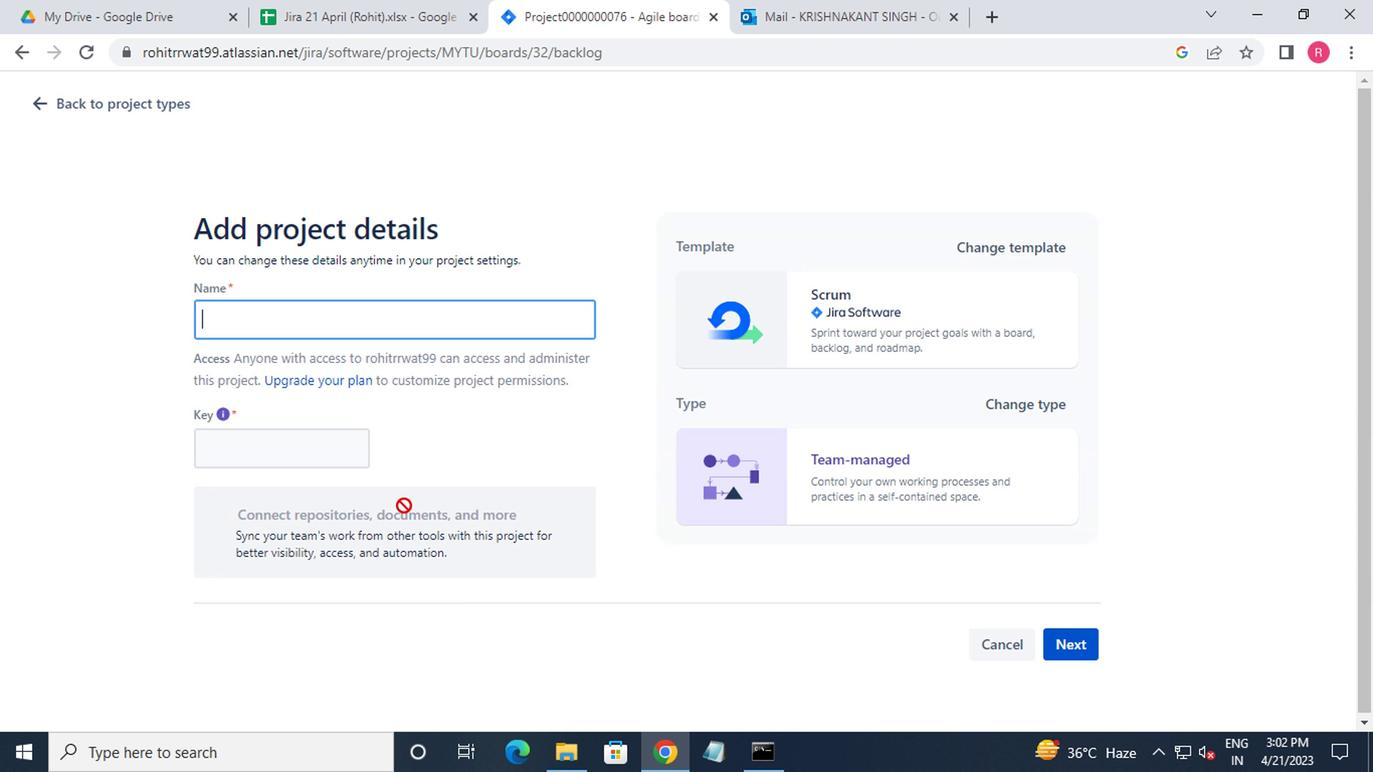 
Action: Key pressed <Key.shift_r>Project0000000079<Key.enter>
Screenshot: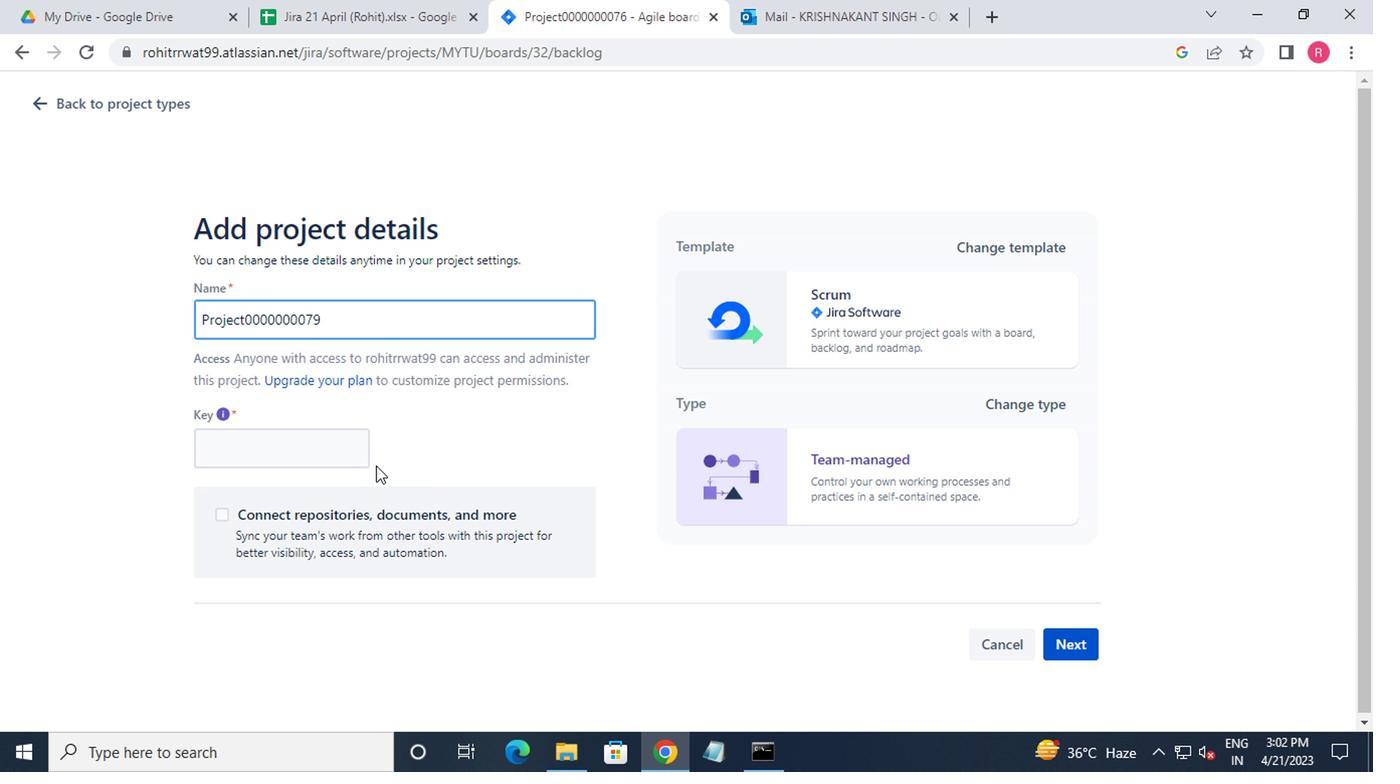
Action: Mouse moved to (1058, 652)
Screenshot: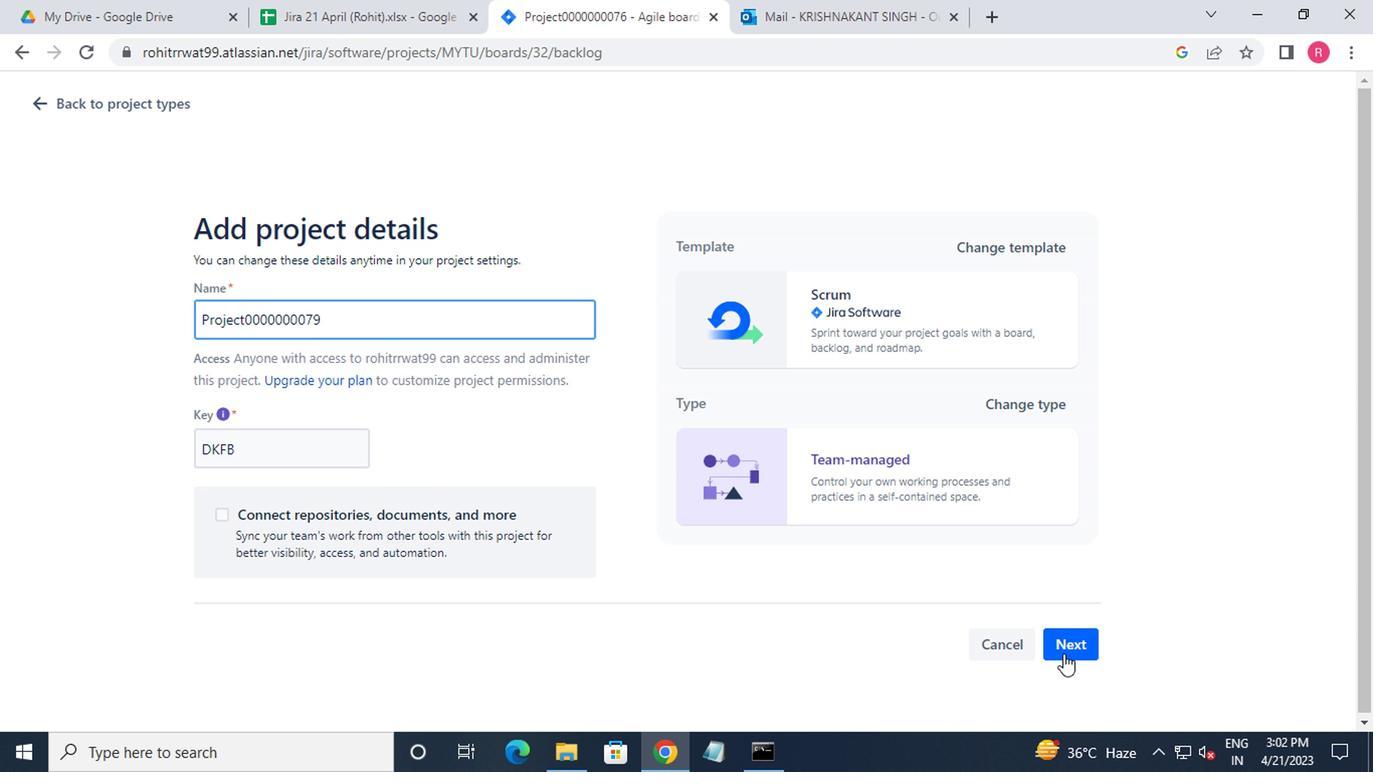 
Action: Mouse pressed left at (1058, 652)
Screenshot: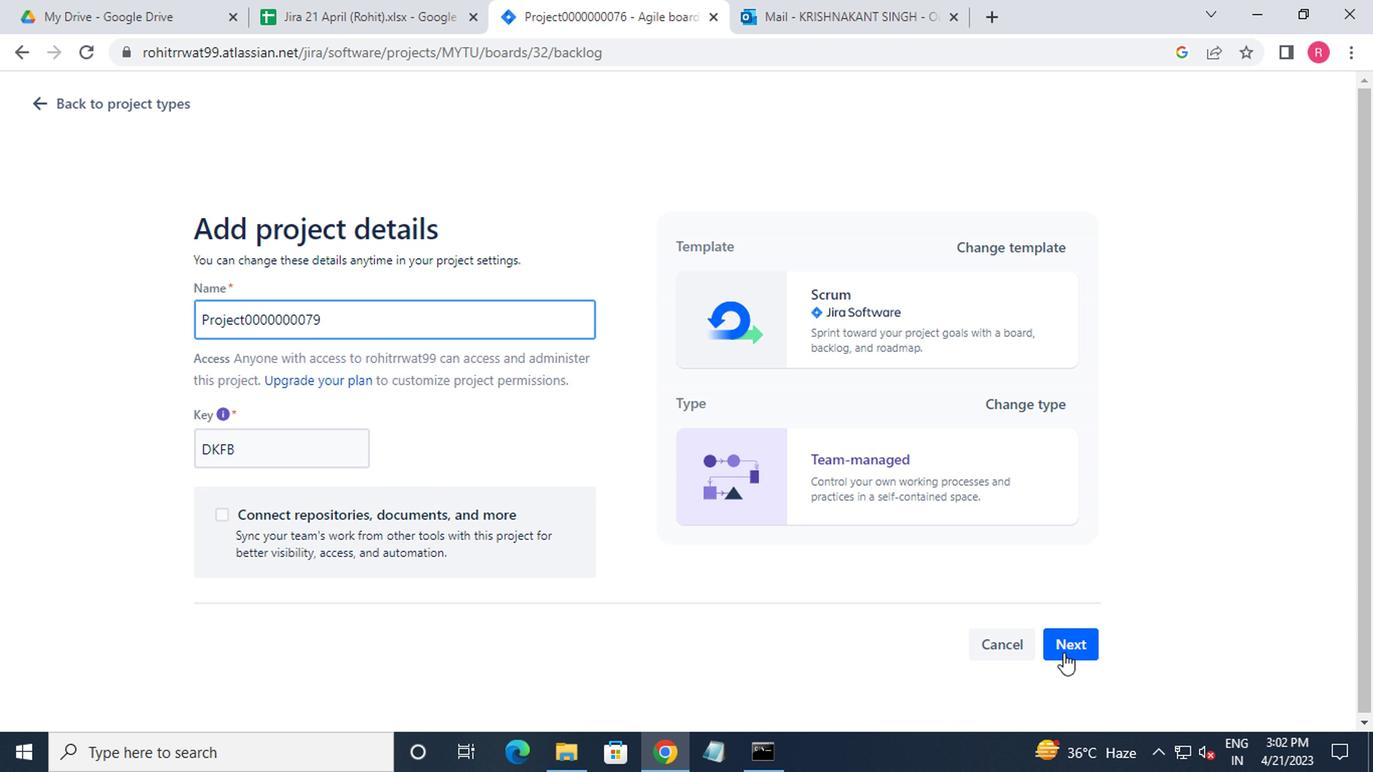 
Action: Mouse moved to (942, 530)
Screenshot: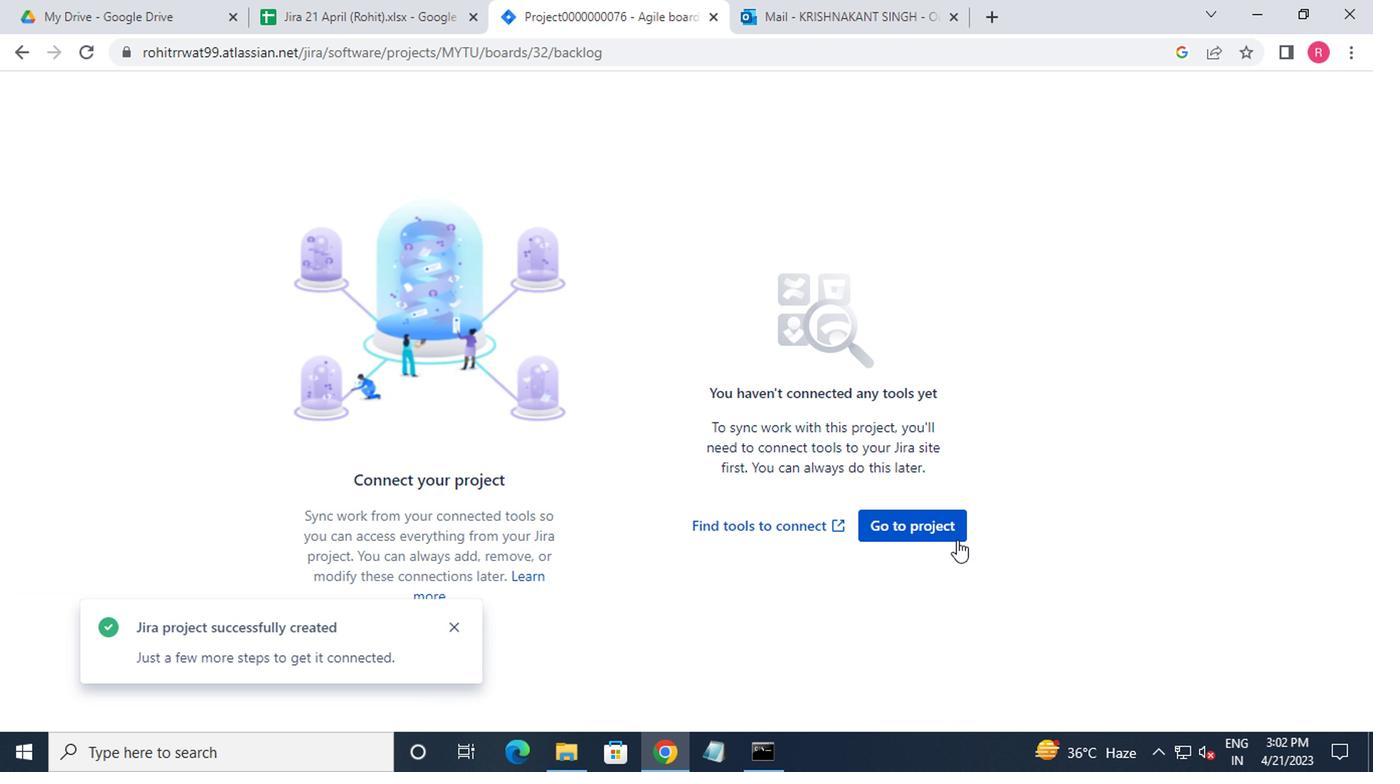 
Action: Mouse pressed left at (942, 530)
Screenshot: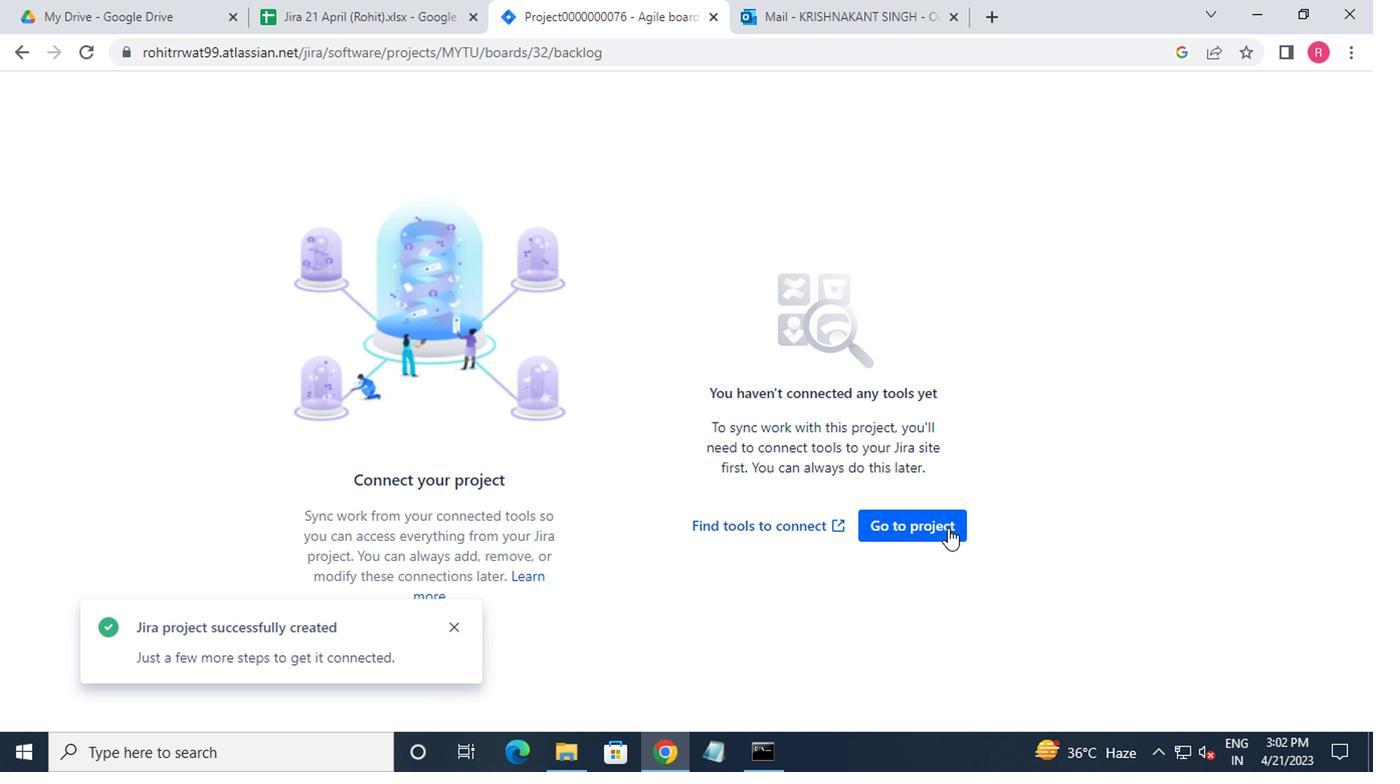 
